 Task: Forward email as attachment with the signature Courtney Young with the subject Request for customer feedback from softage.1@softage.net to softage.2@softage.net with the message Please provide me with an update on the budget for the project.
Action: Mouse moved to (1130, 89)
Screenshot: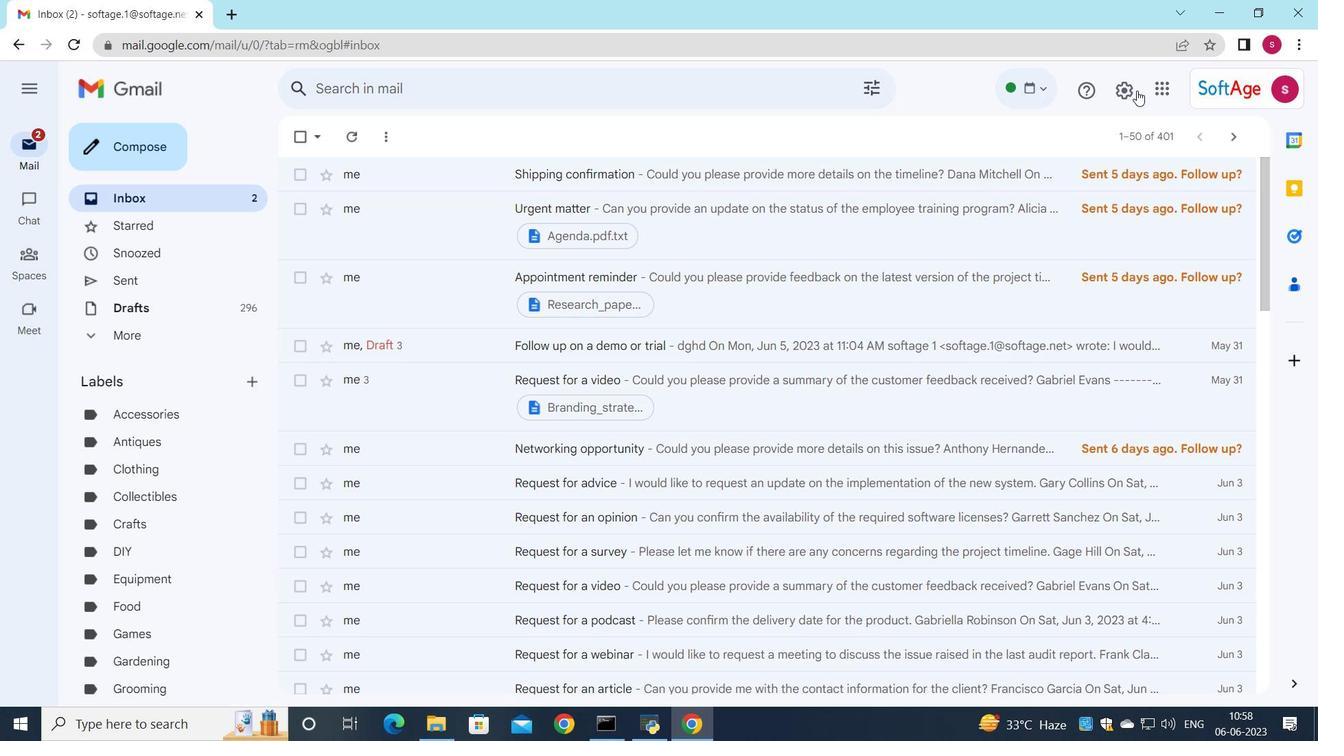 
Action: Mouse pressed left at (1130, 89)
Screenshot: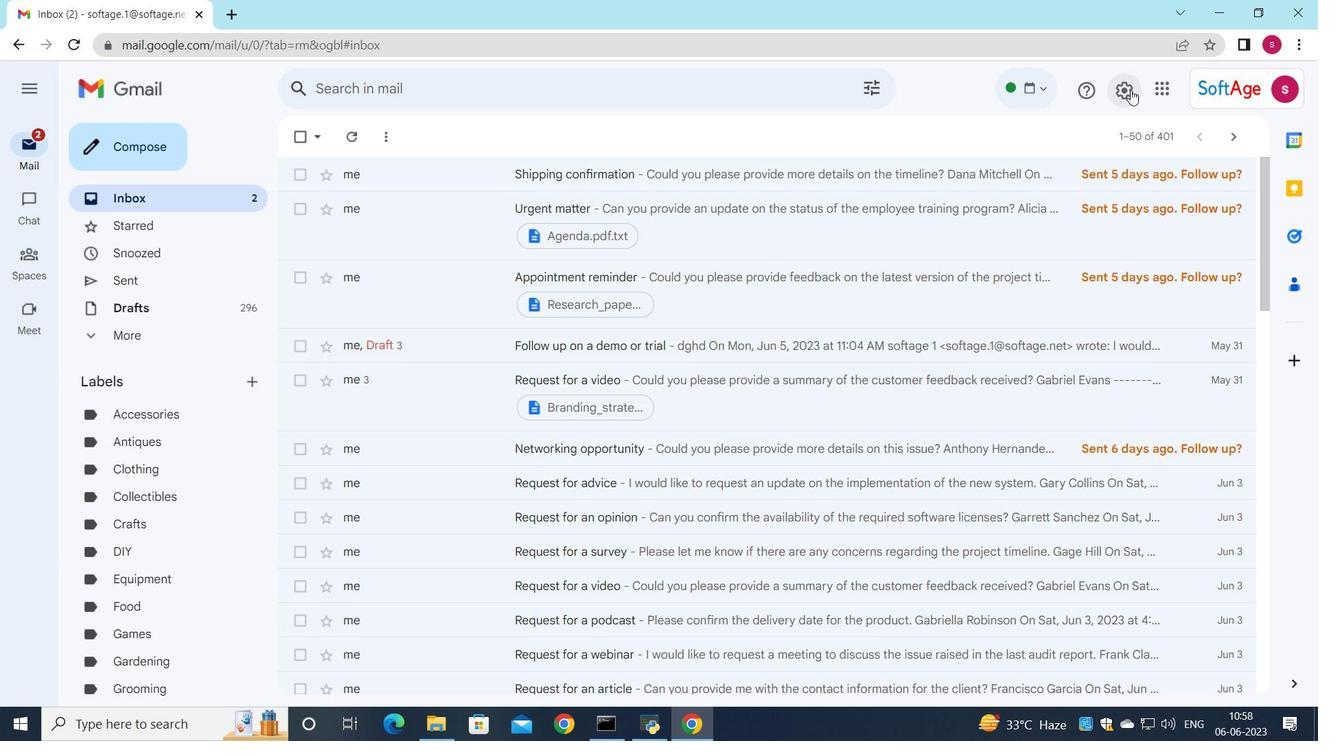 
Action: Mouse moved to (1130, 167)
Screenshot: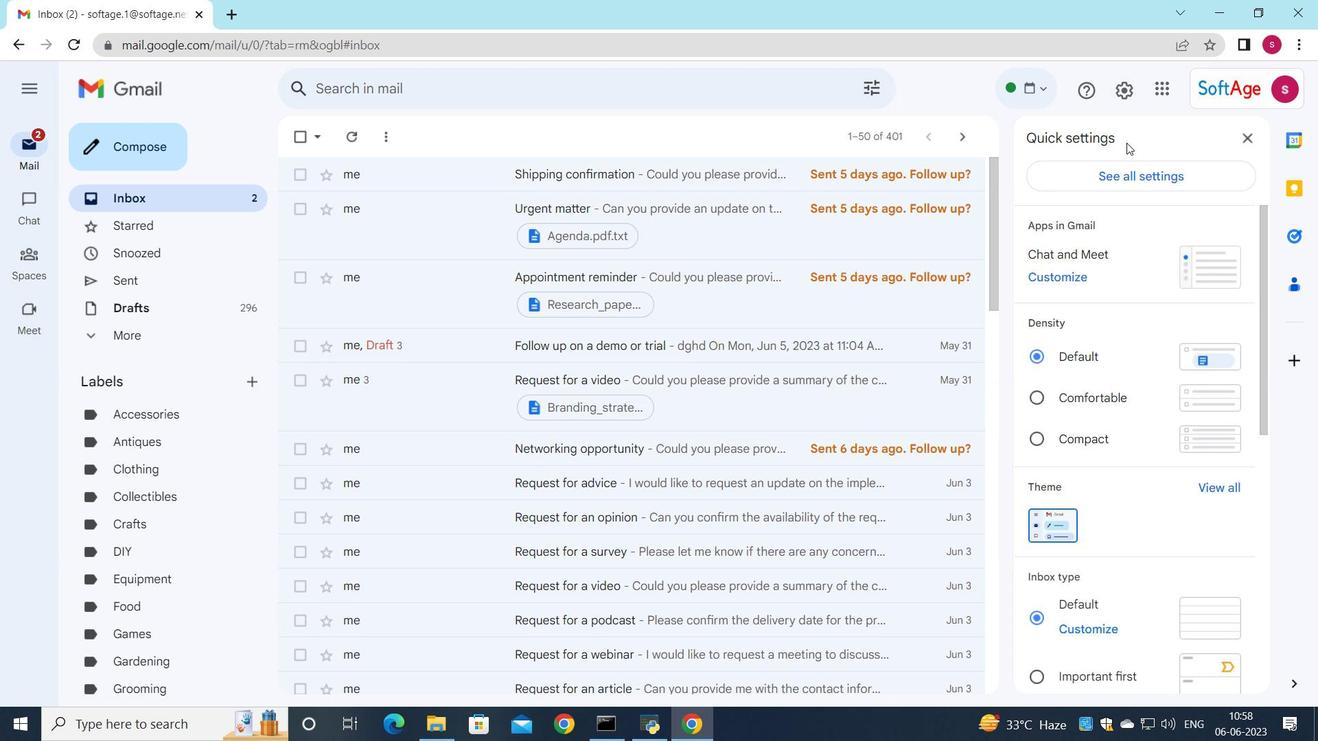 
Action: Mouse pressed left at (1130, 167)
Screenshot: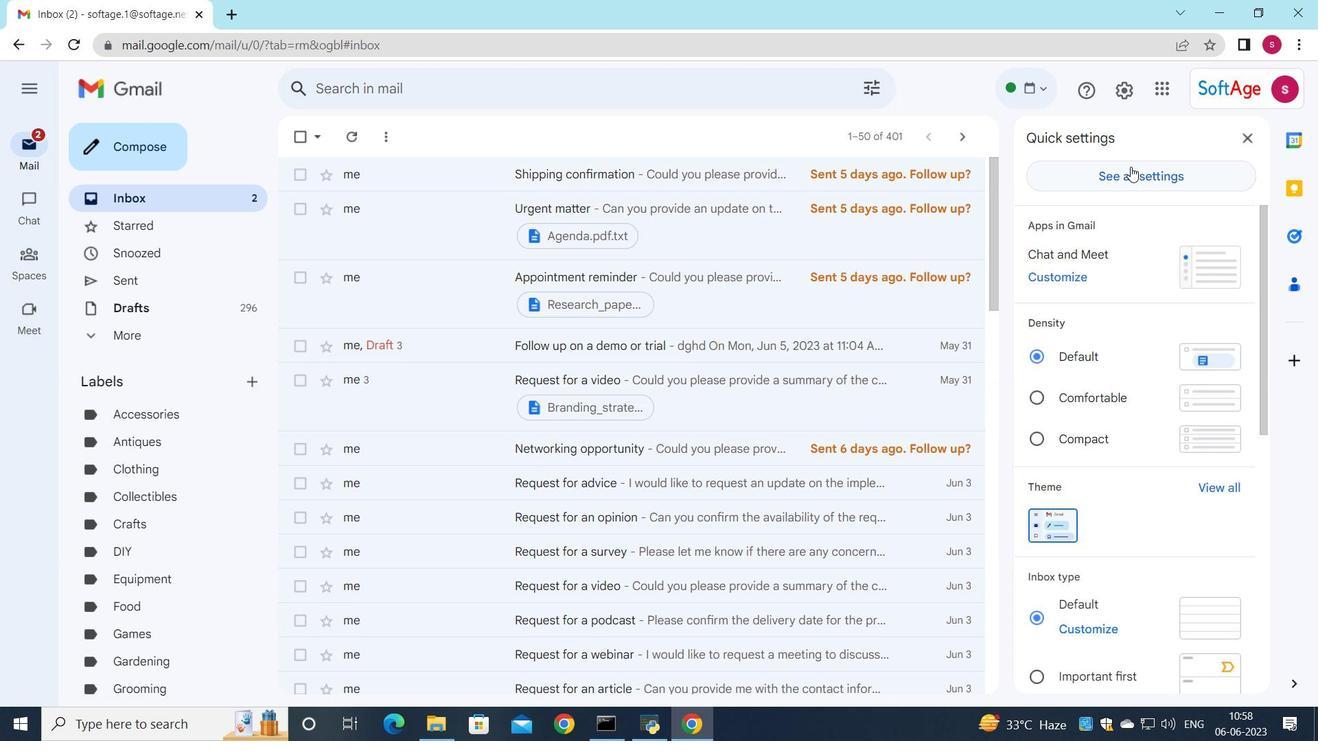 
Action: Mouse moved to (801, 364)
Screenshot: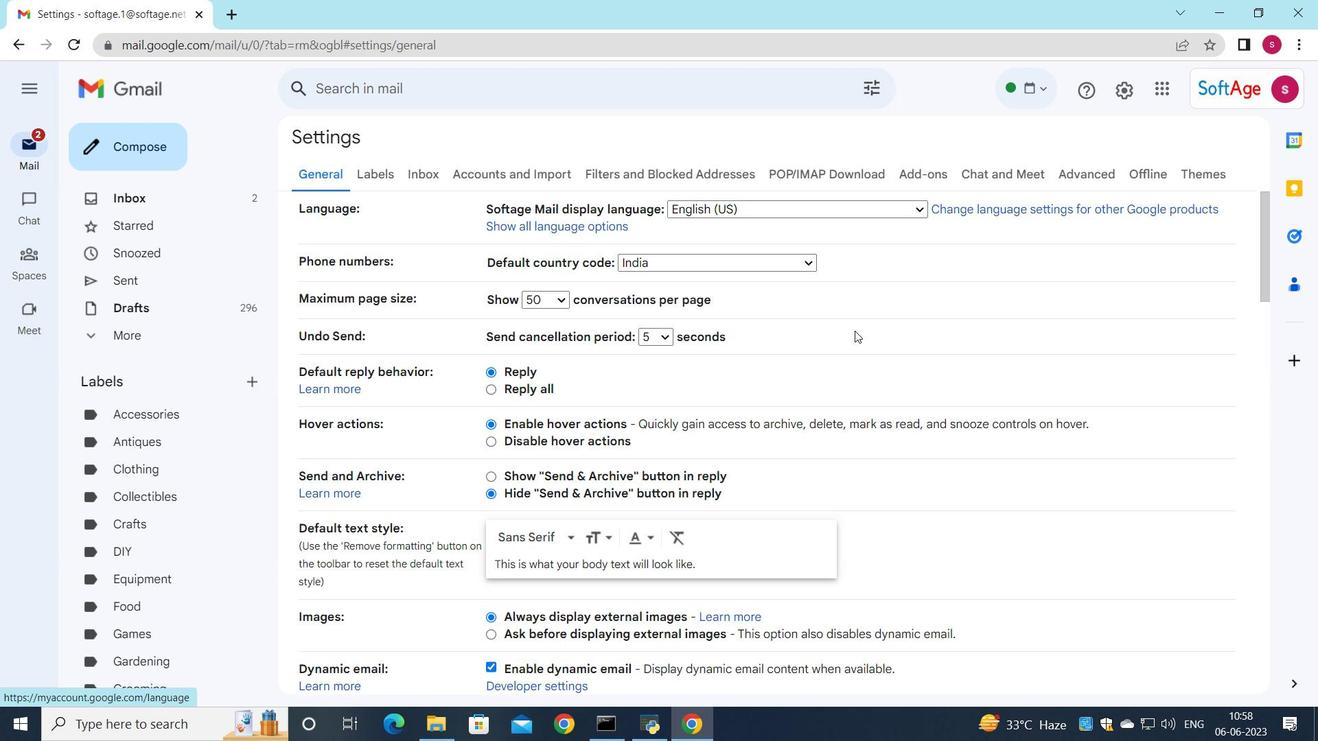 
Action: Mouse scrolled (801, 363) with delta (0, 0)
Screenshot: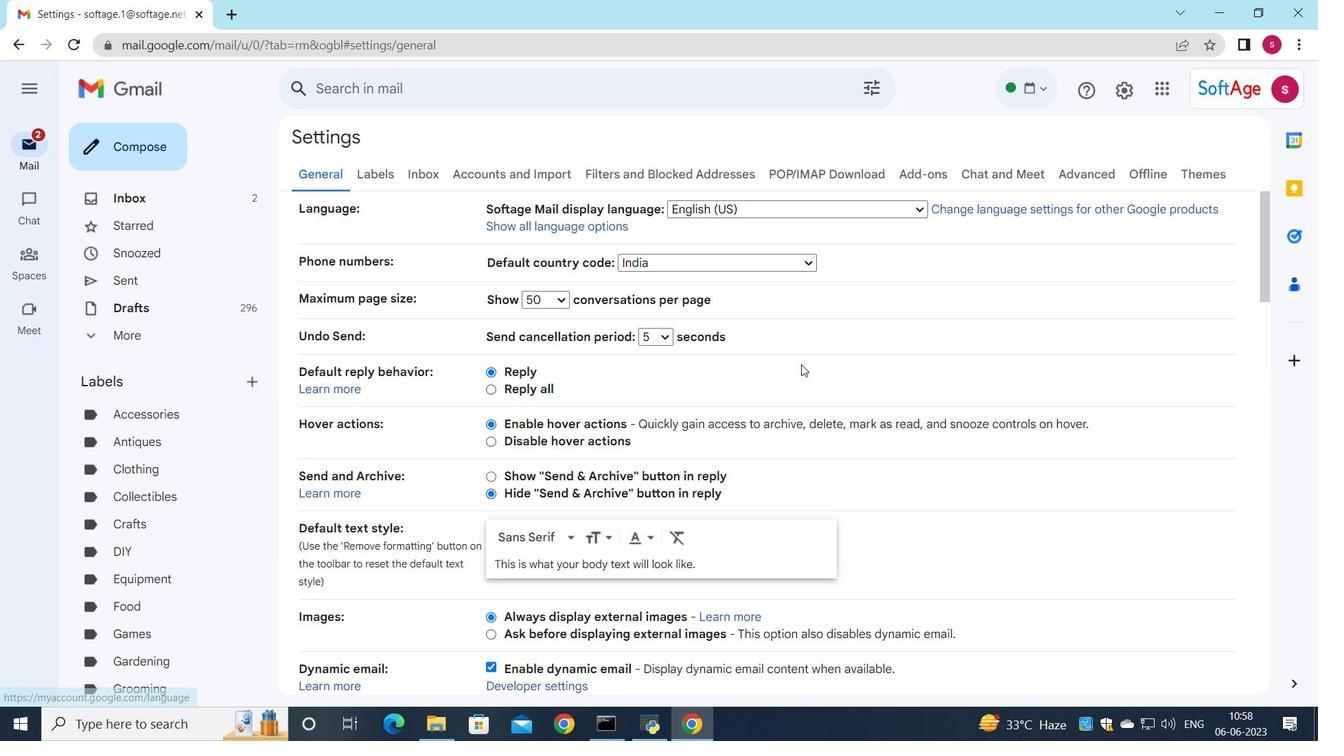
Action: Mouse scrolled (801, 363) with delta (0, 0)
Screenshot: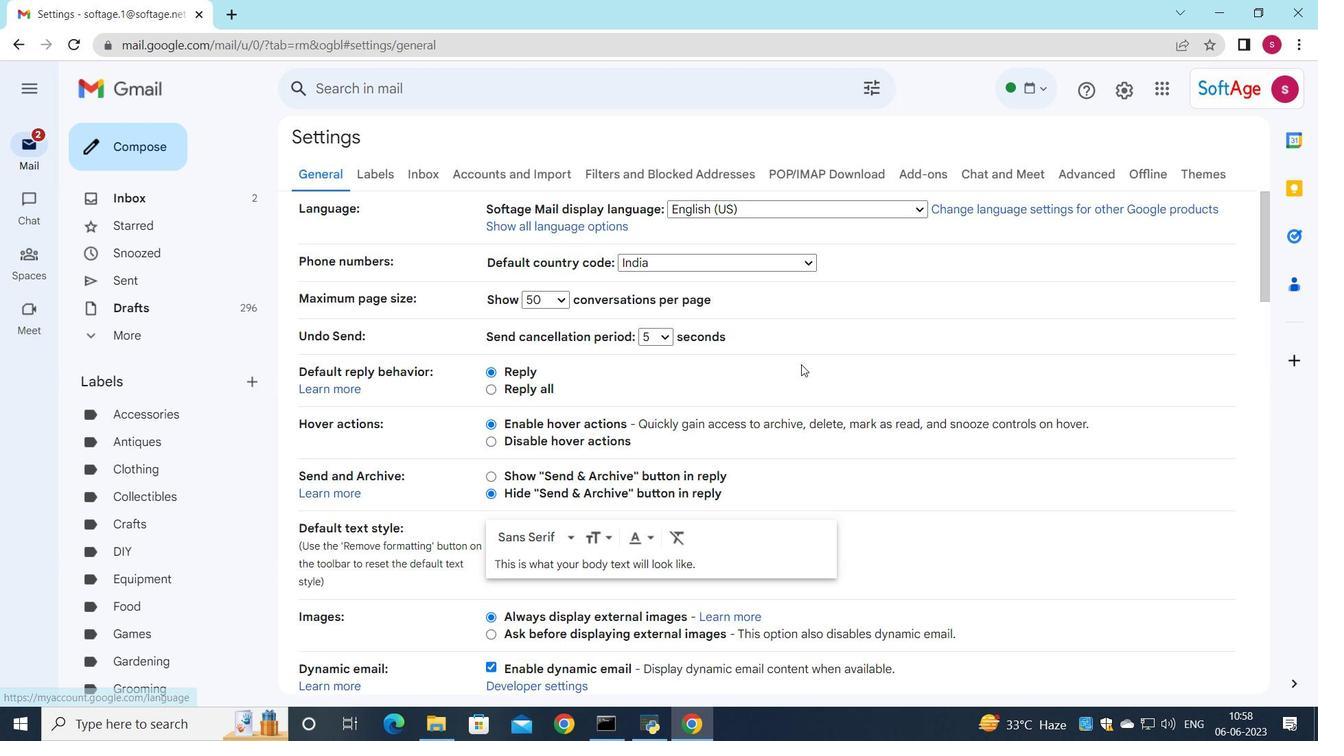
Action: Mouse moved to (805, 374)
Screenshot: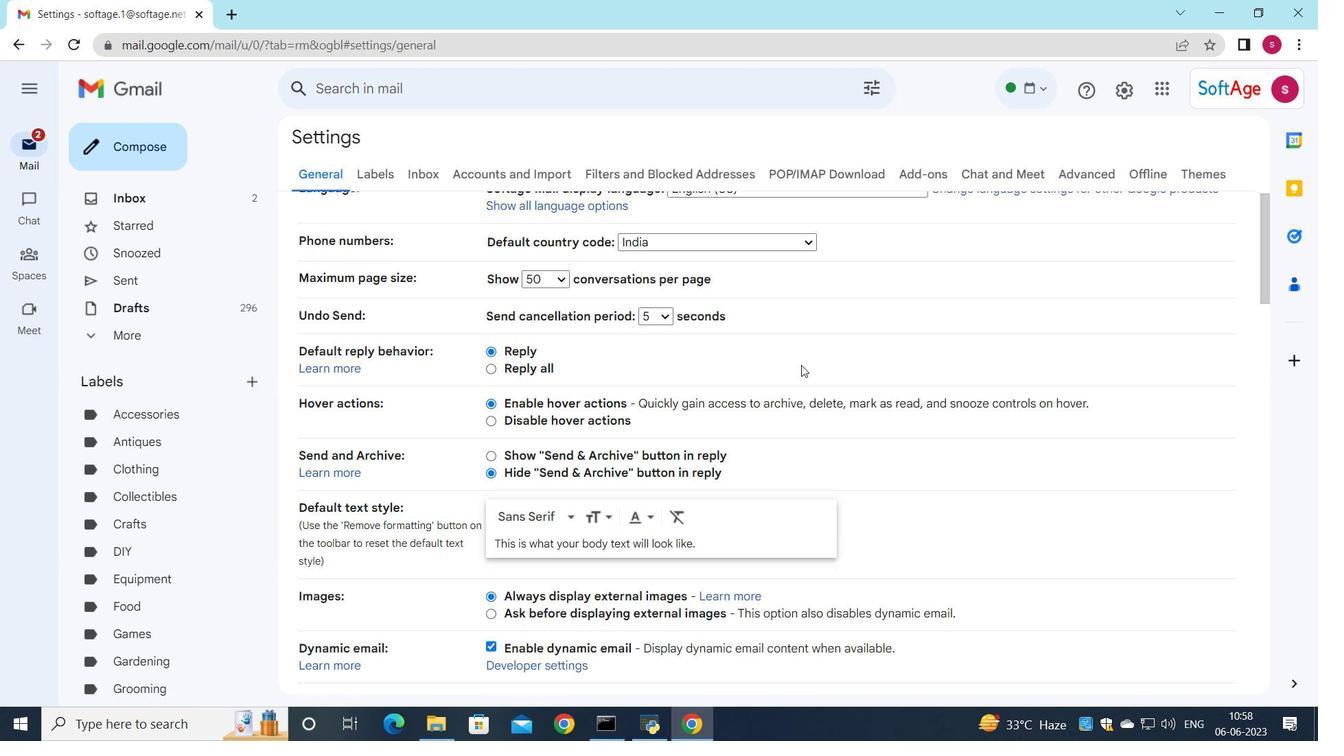 
Action: Mouse scrolled (805, 373) with delta (0, 0)
Screenshot: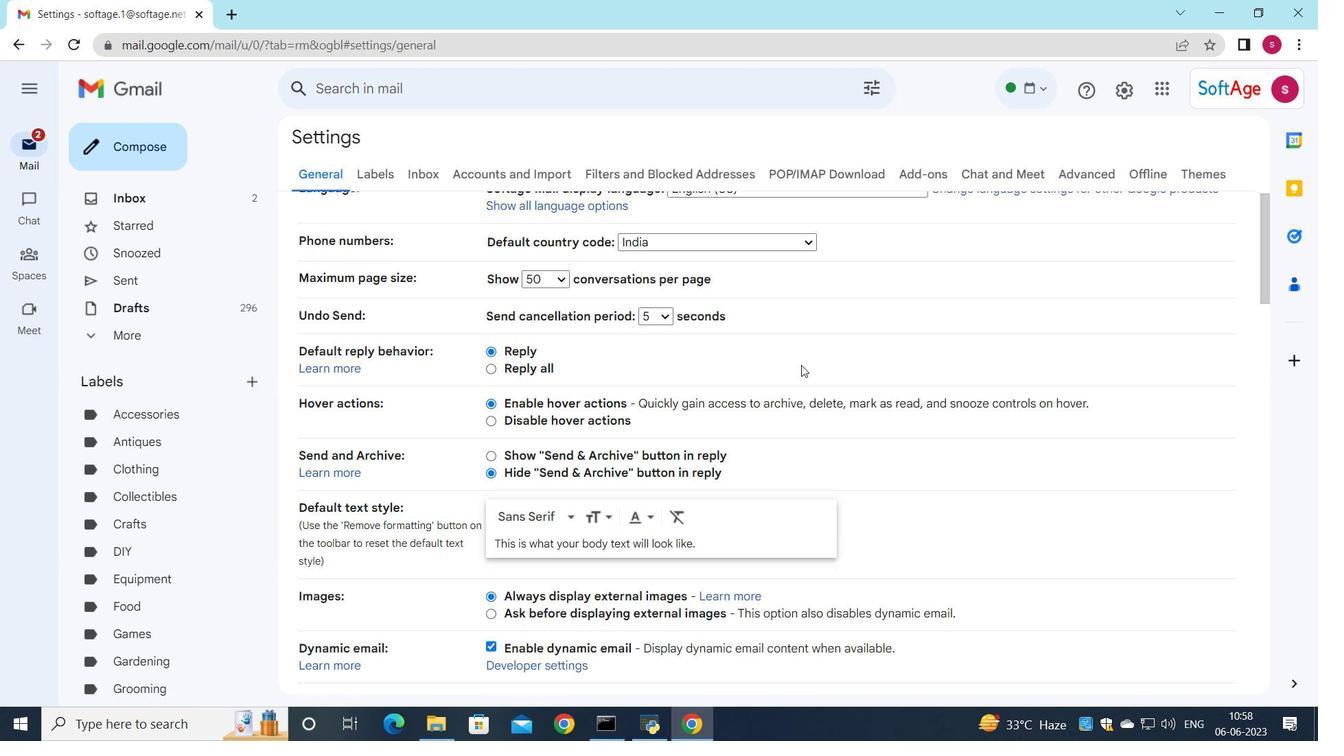 
Action: Mouse moved to (813, 412)
Screenshot: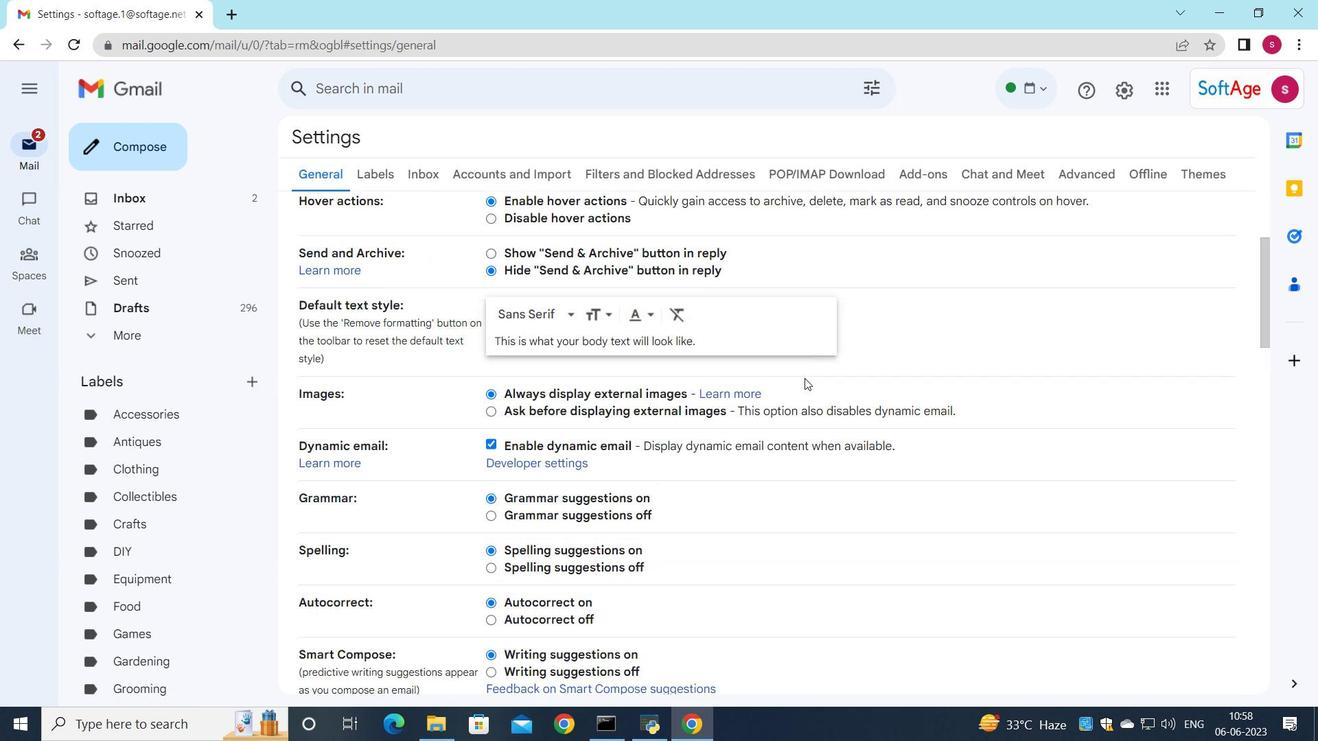 
Action: Mouse scrolled (813, 411) with delta (0, 0)
Screenshot: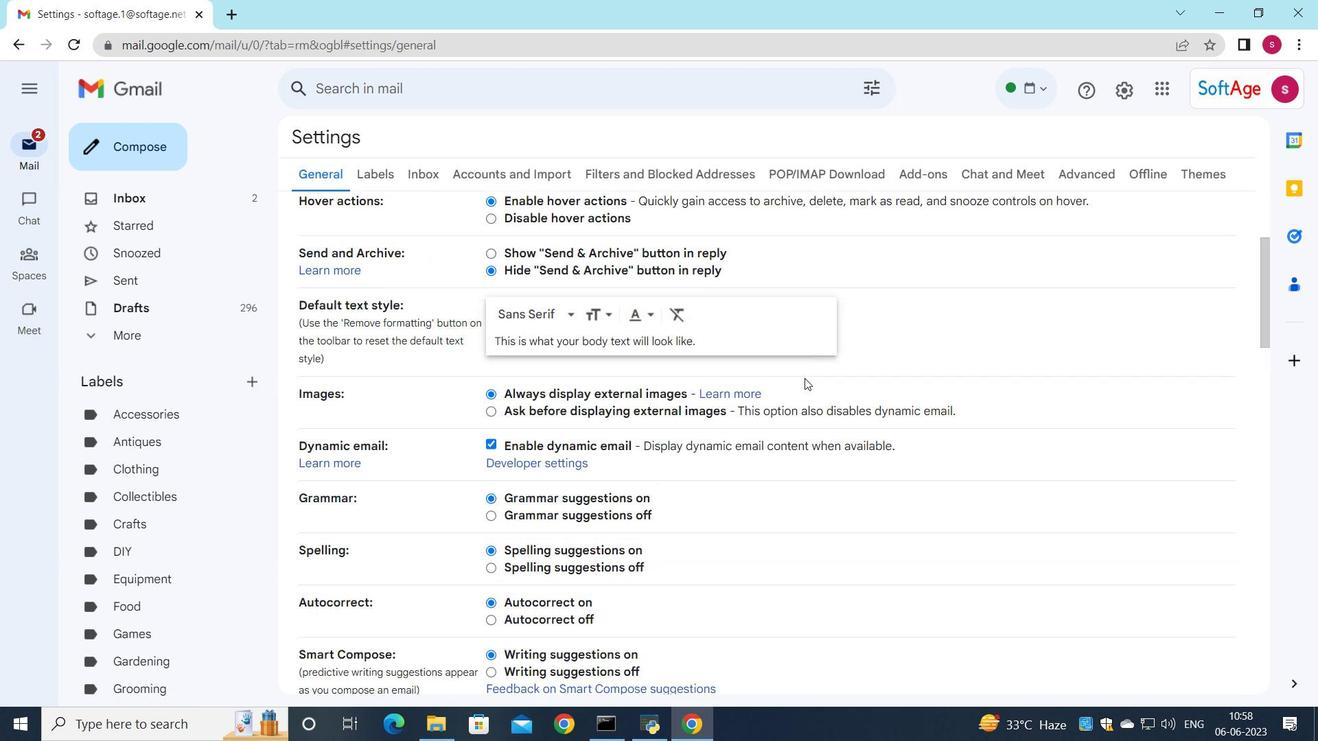 
Action: Mouse scrolled (813, 411) with delta (0, 0)
Screenshot: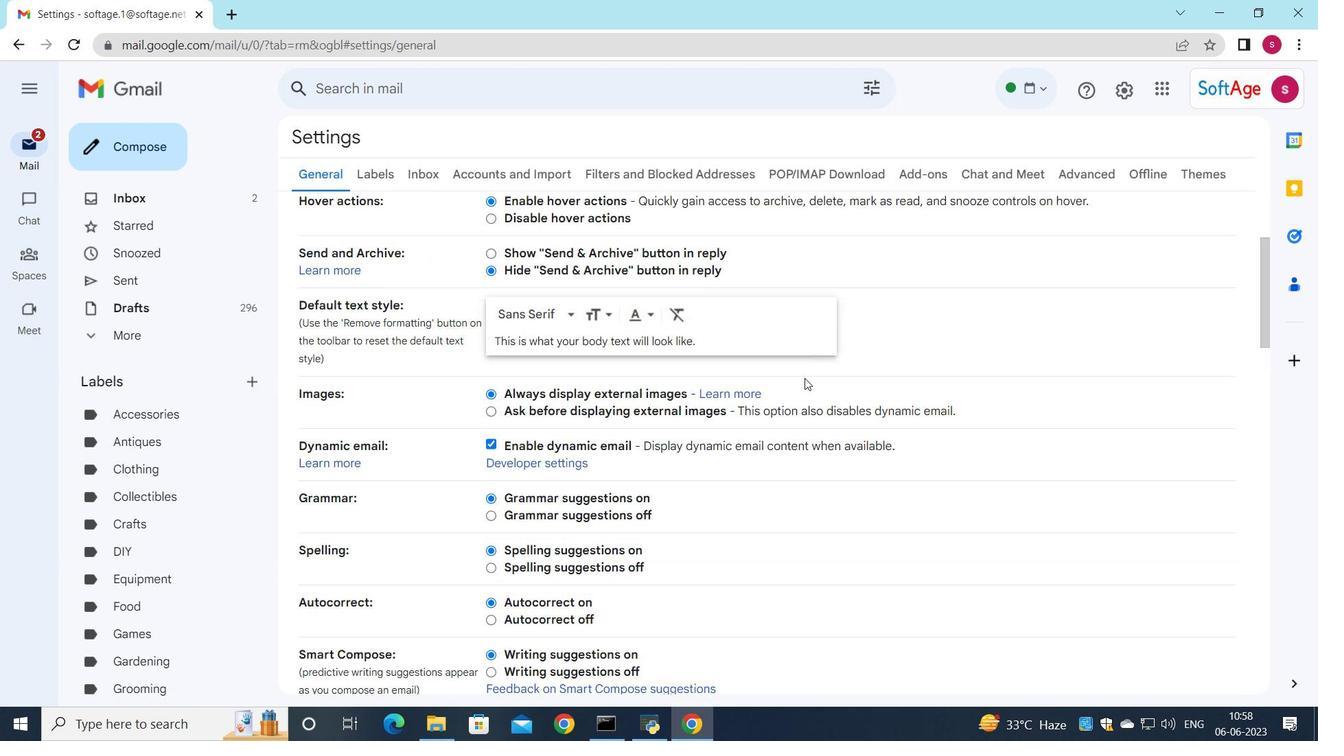 
Action: Mouse moved to (813, 412)
Screenshot: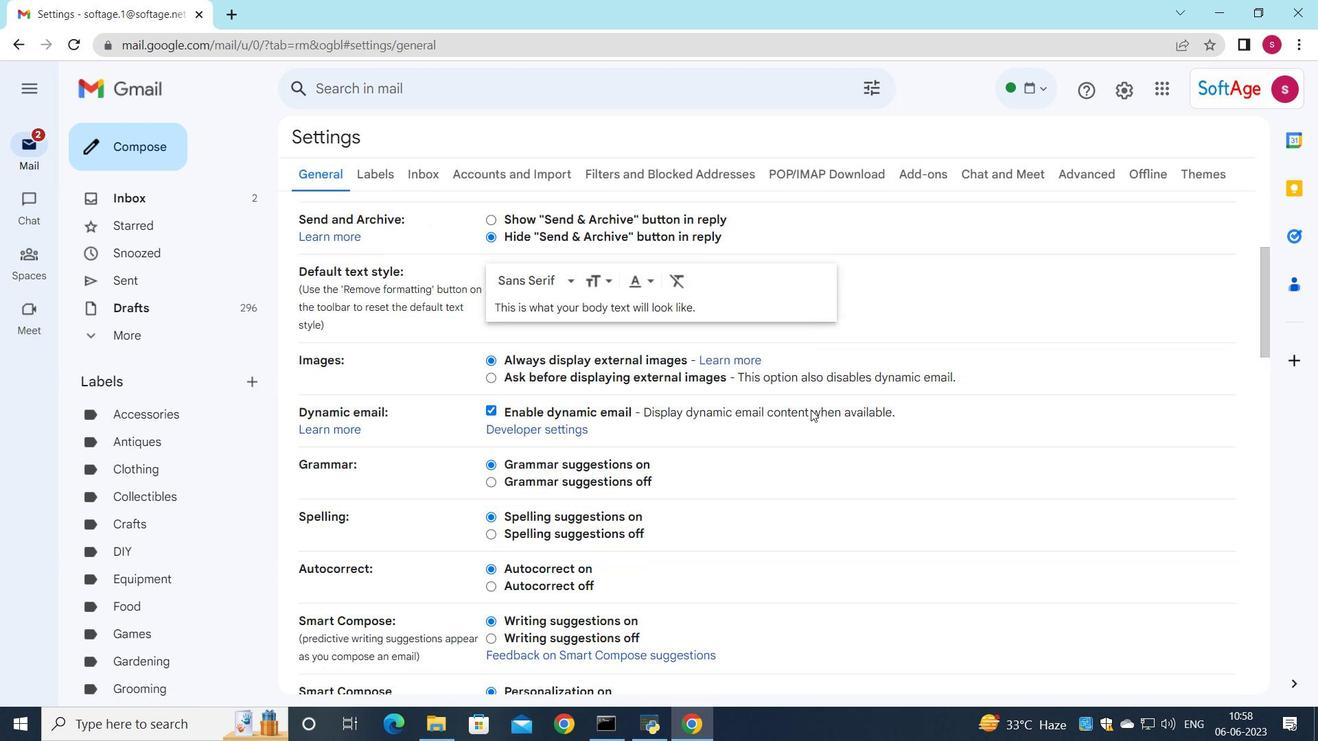 
Action: Mouse scrolled (813, 412) with delta (0, 0)
Screenshot: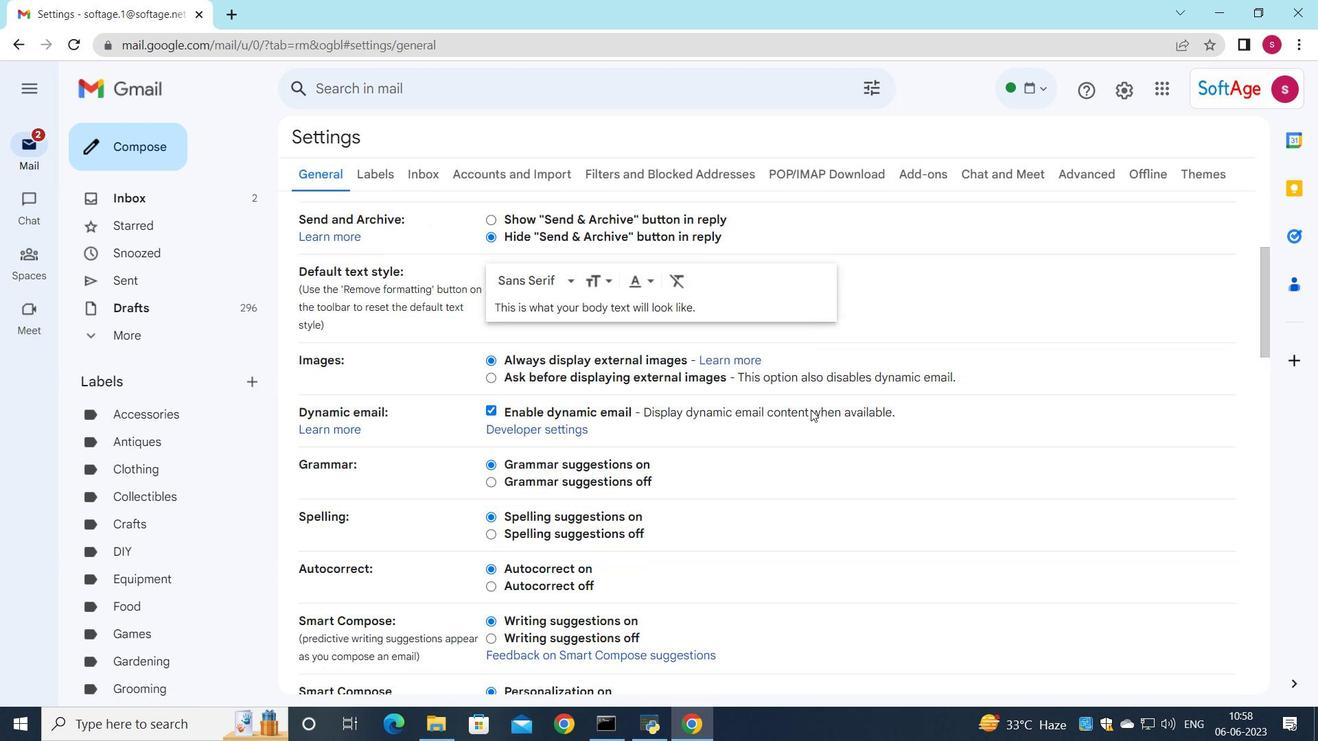 
Action: Mouse moved to (816, 412)
Screenshot: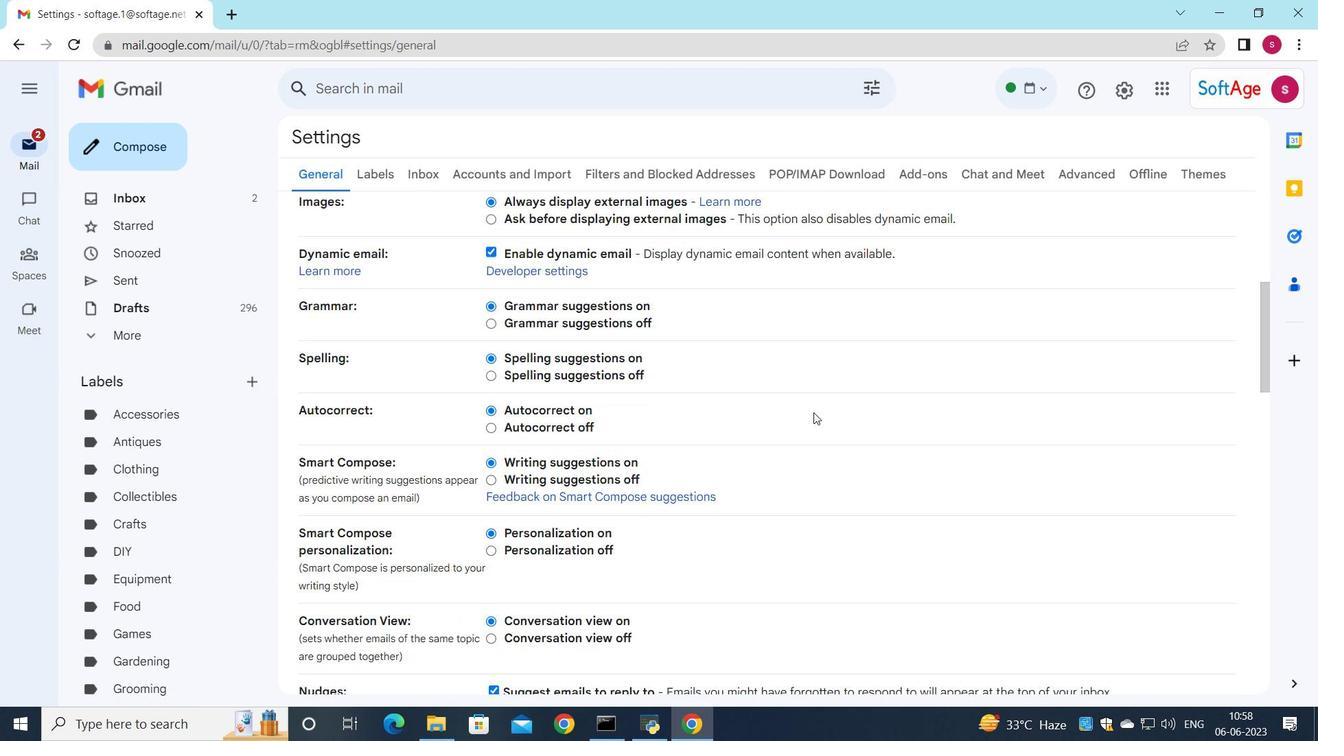 
Action: Mouse scrolled (816, 412) with delta (0, 0)
Screenshot: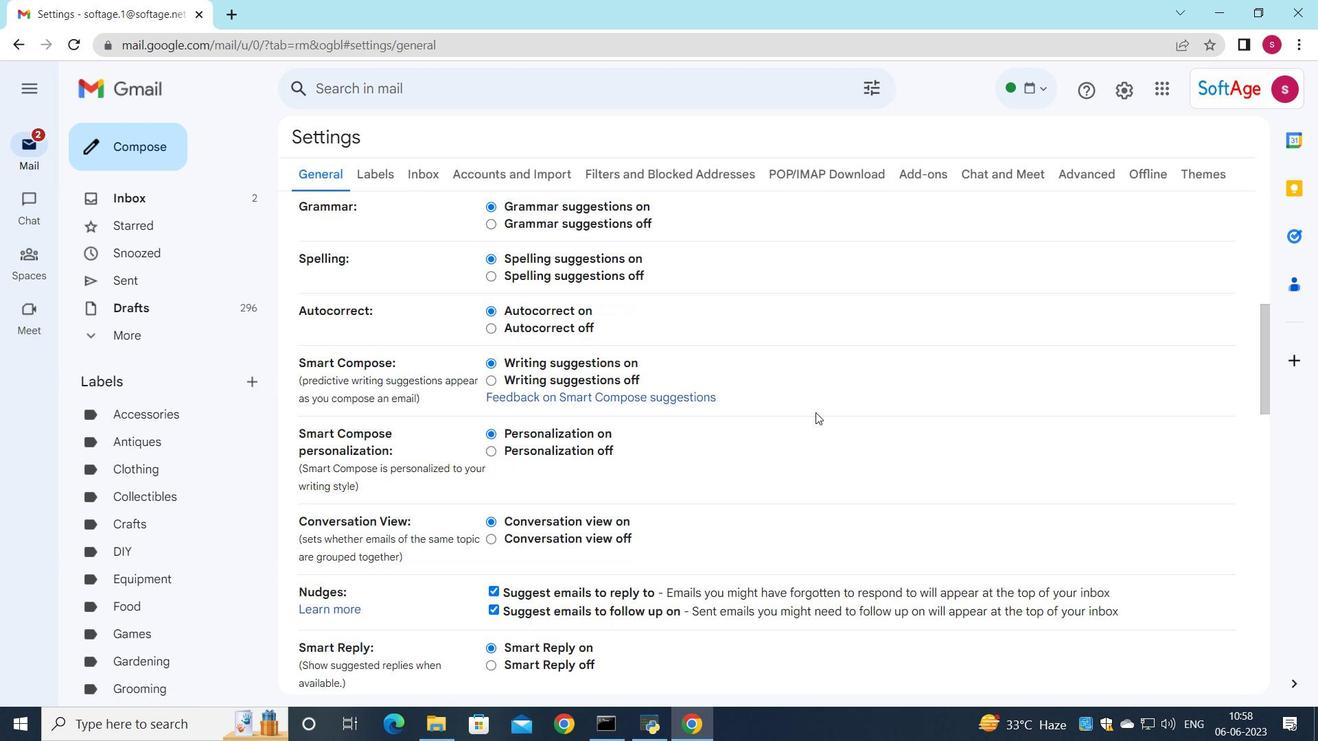 
Action: Mouse scrolled (816, 412) with delta (0, 0)
Screenshot: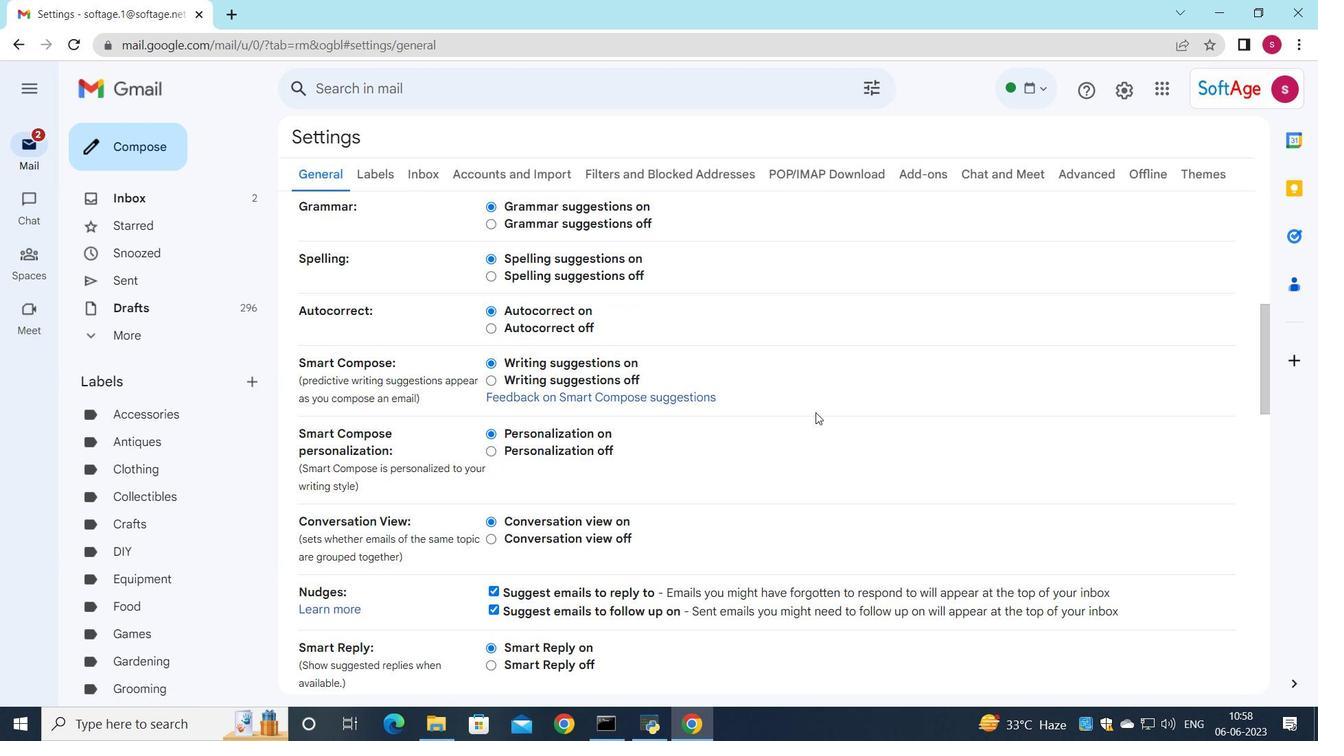 
Action: Mouse moved to (817, 412)
Screenshot: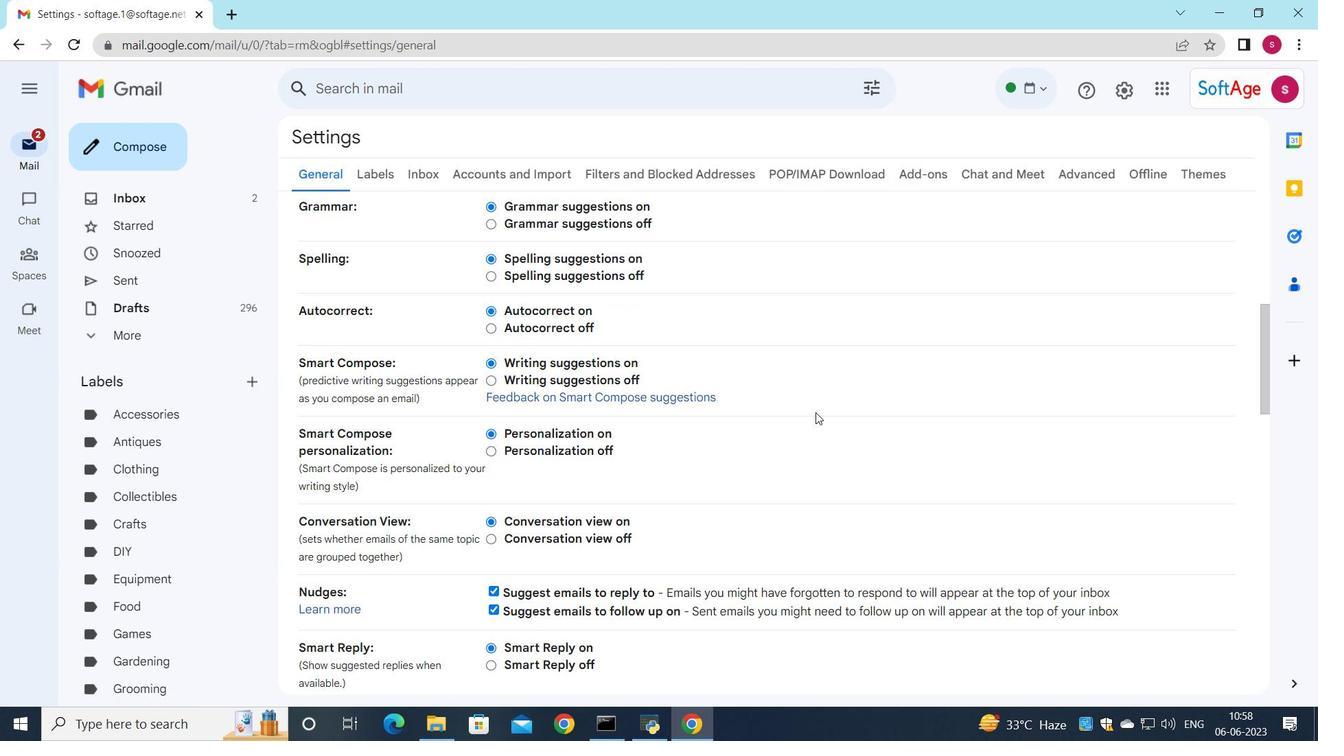 
Action: Mouse scrolled (817, 412) with delta (0, 0)
Screenshot: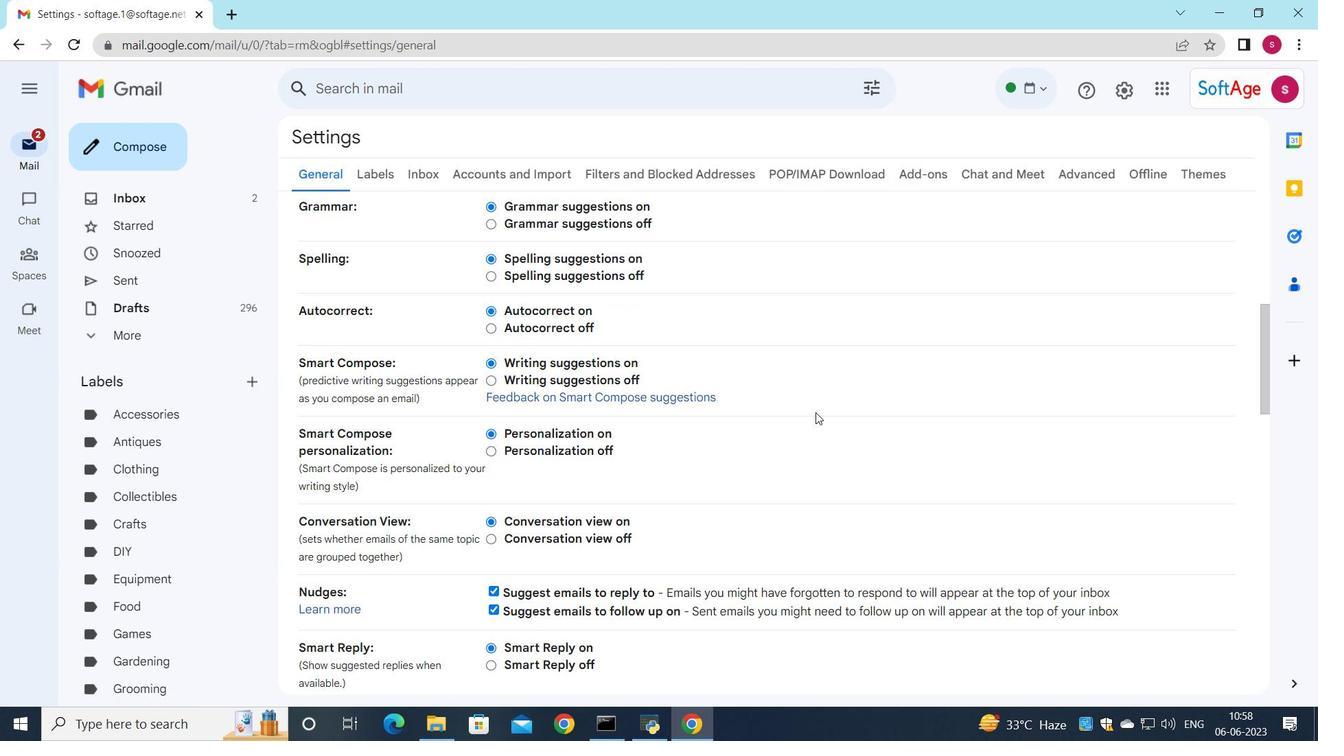 
Action: Mouse moved to (813, 421)
Screenshot: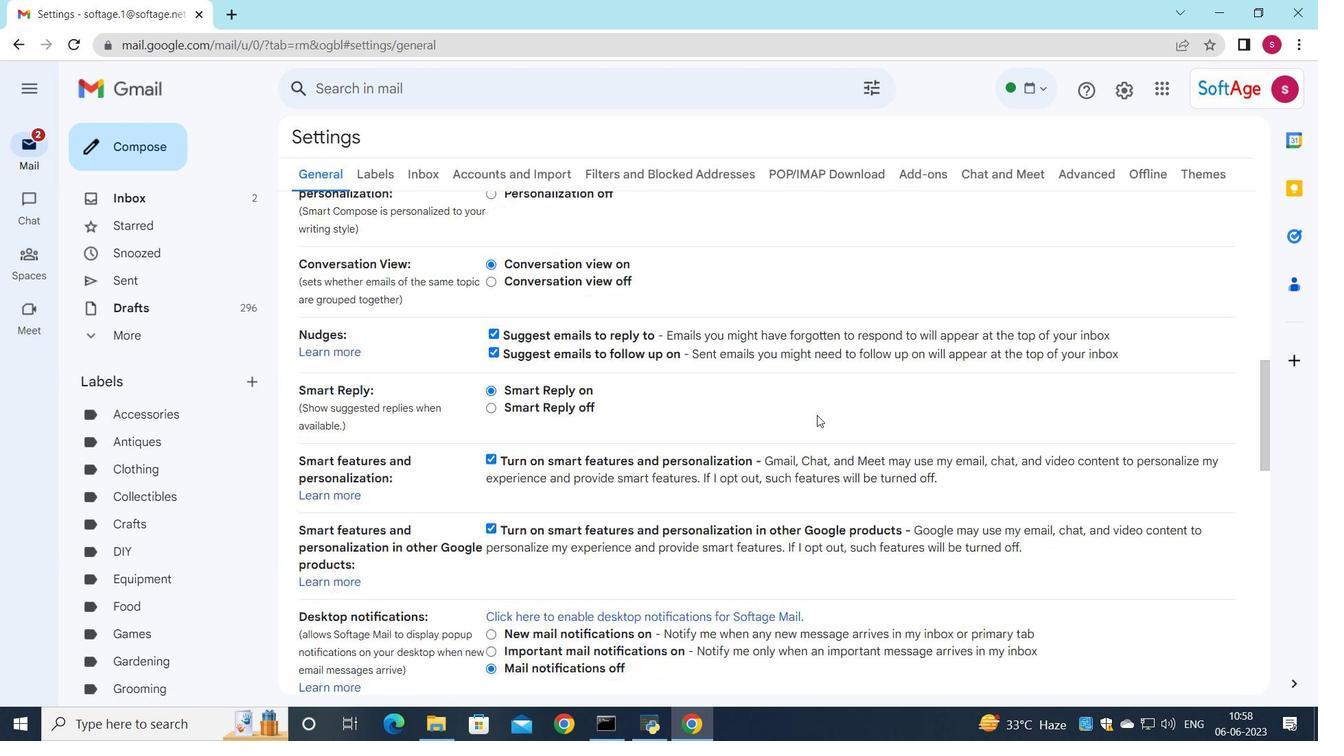 
Action: Mouse scrolled (813, 420) with delta (0, 0)
Screenshot: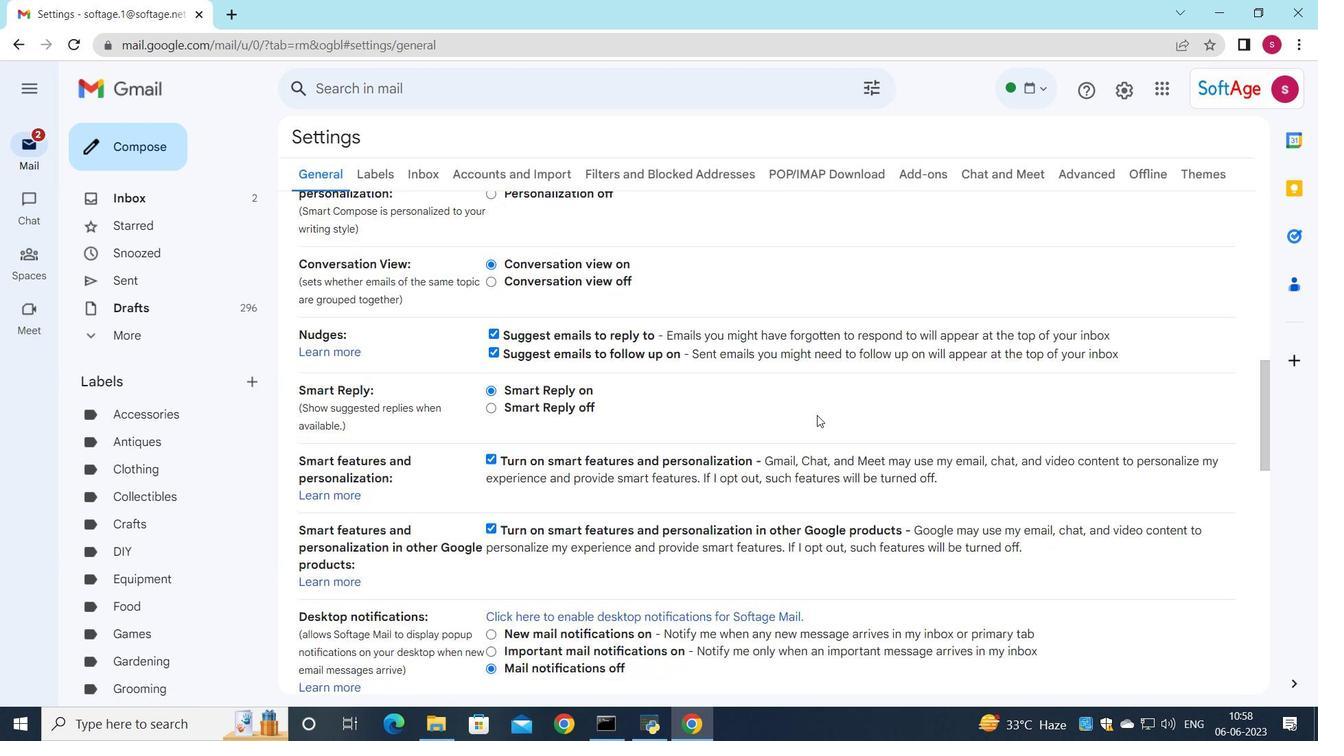 
Action: Mouse moved to (808, 428)
Screenshot: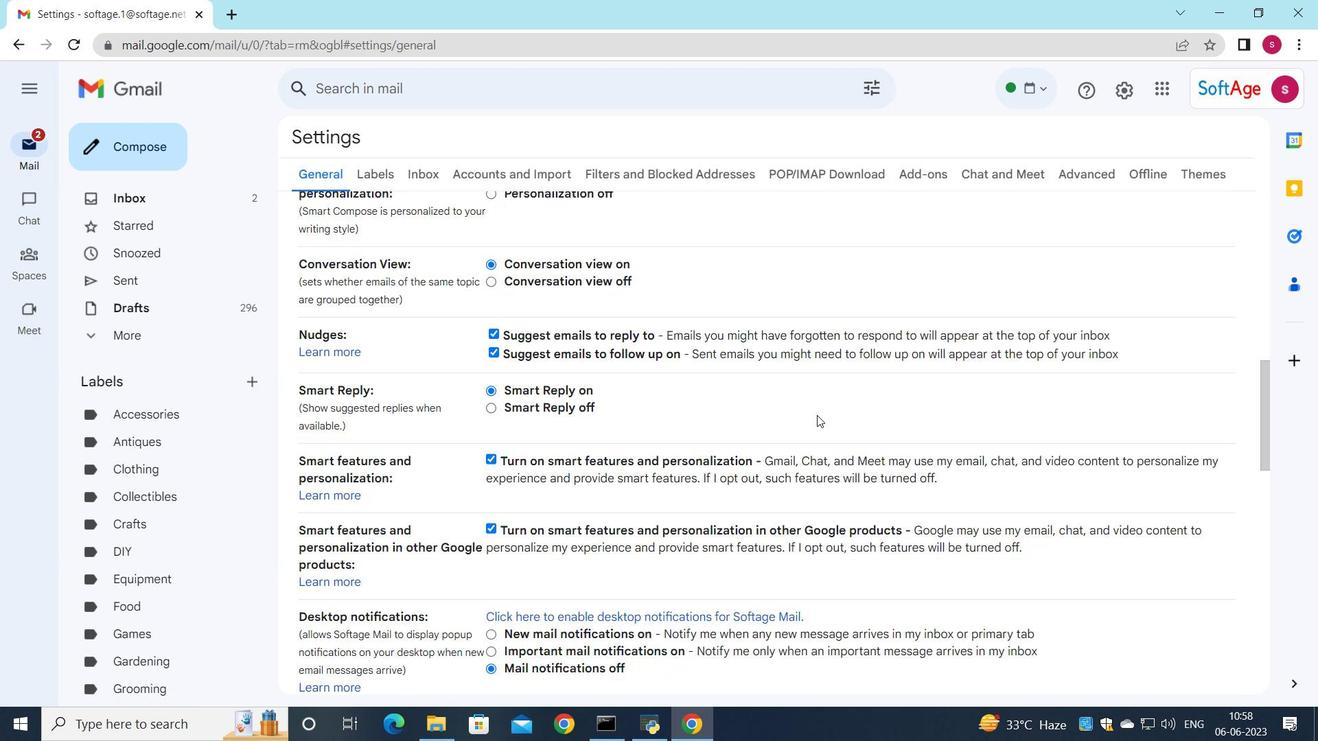 
Action: Mouse scrolled (808, 427) with delta (0, 0)
Screenshot: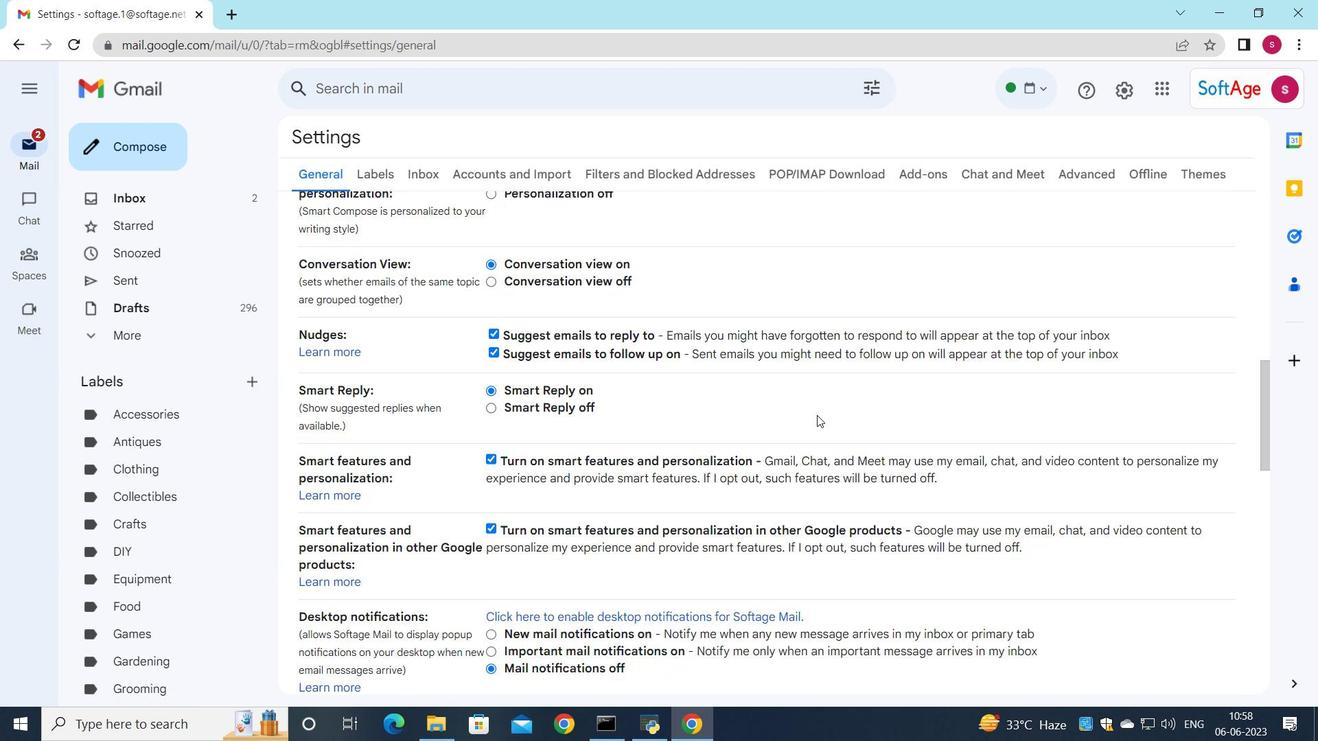 
Action: Mouse moved to (660, 509)
Screenshot: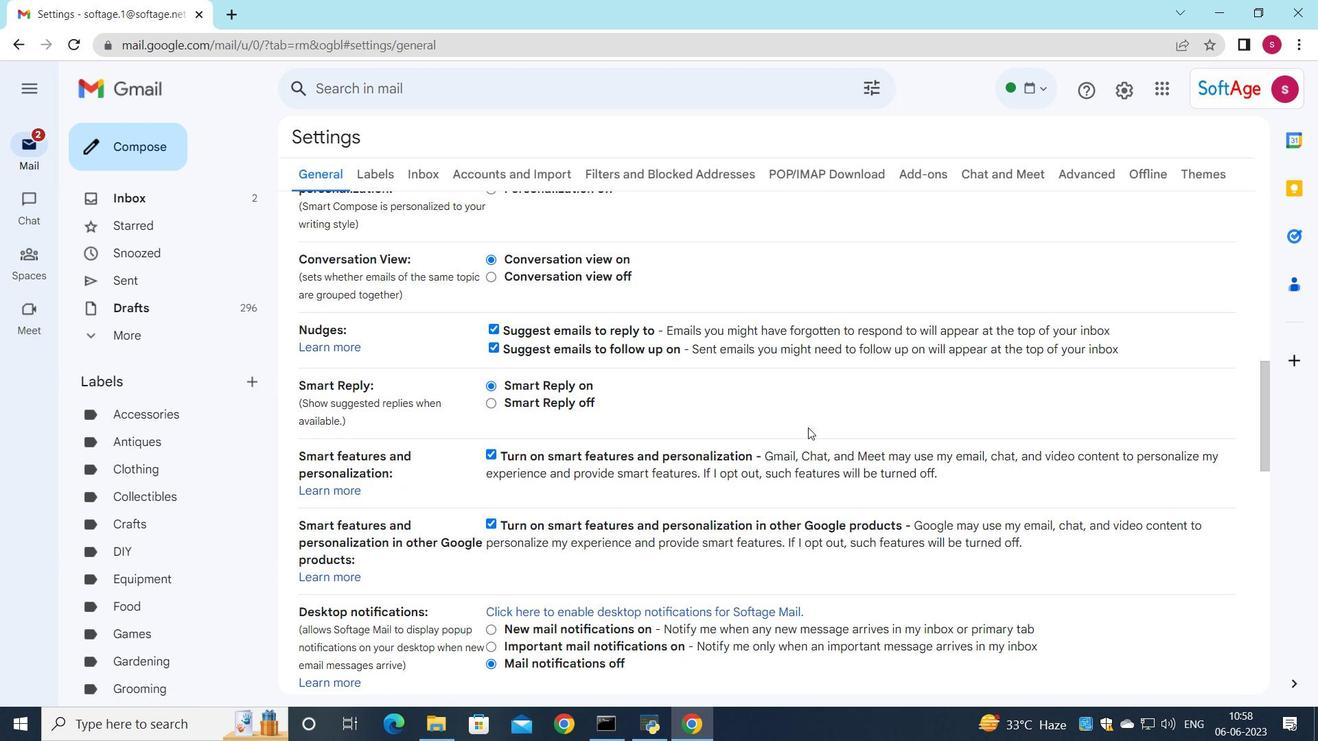 
Action: Mouse scrolled (775, 459) with delta (0, 0)
Screenshot: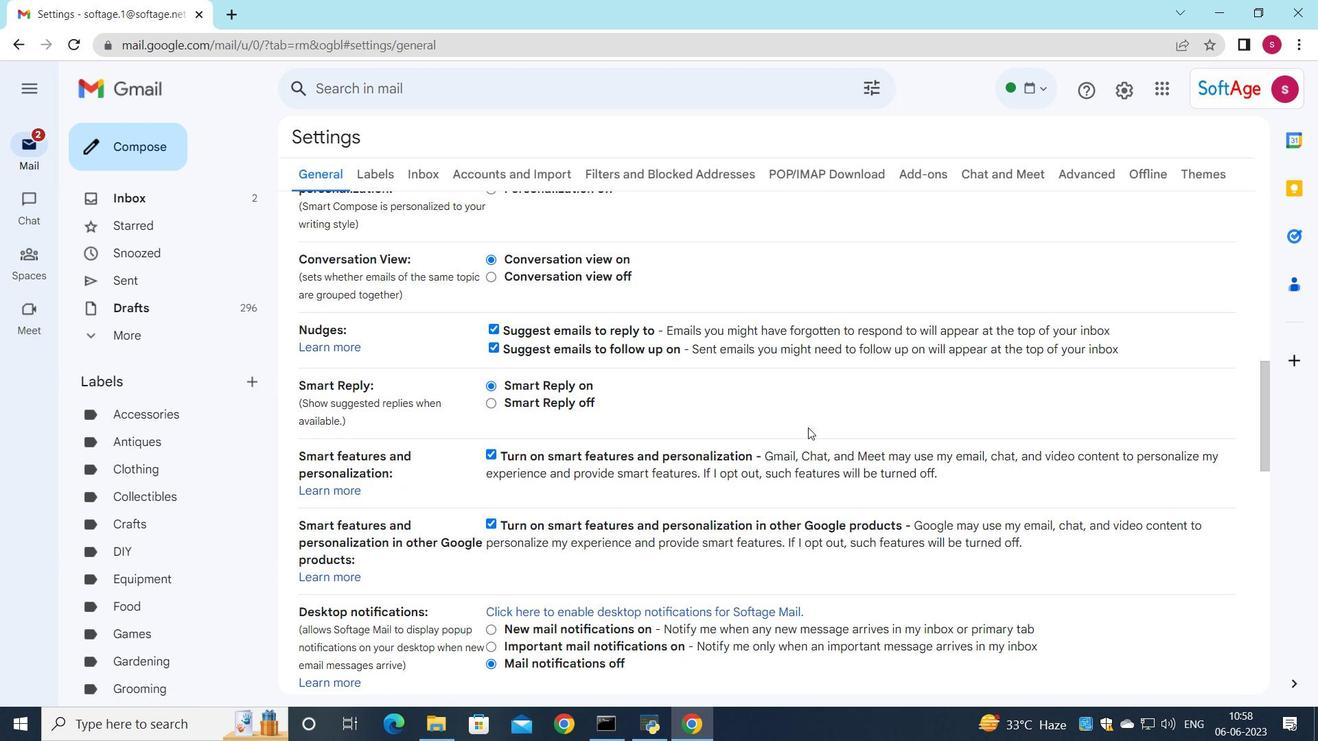
Action: Mouse moved to (634, 525)
Screenshot: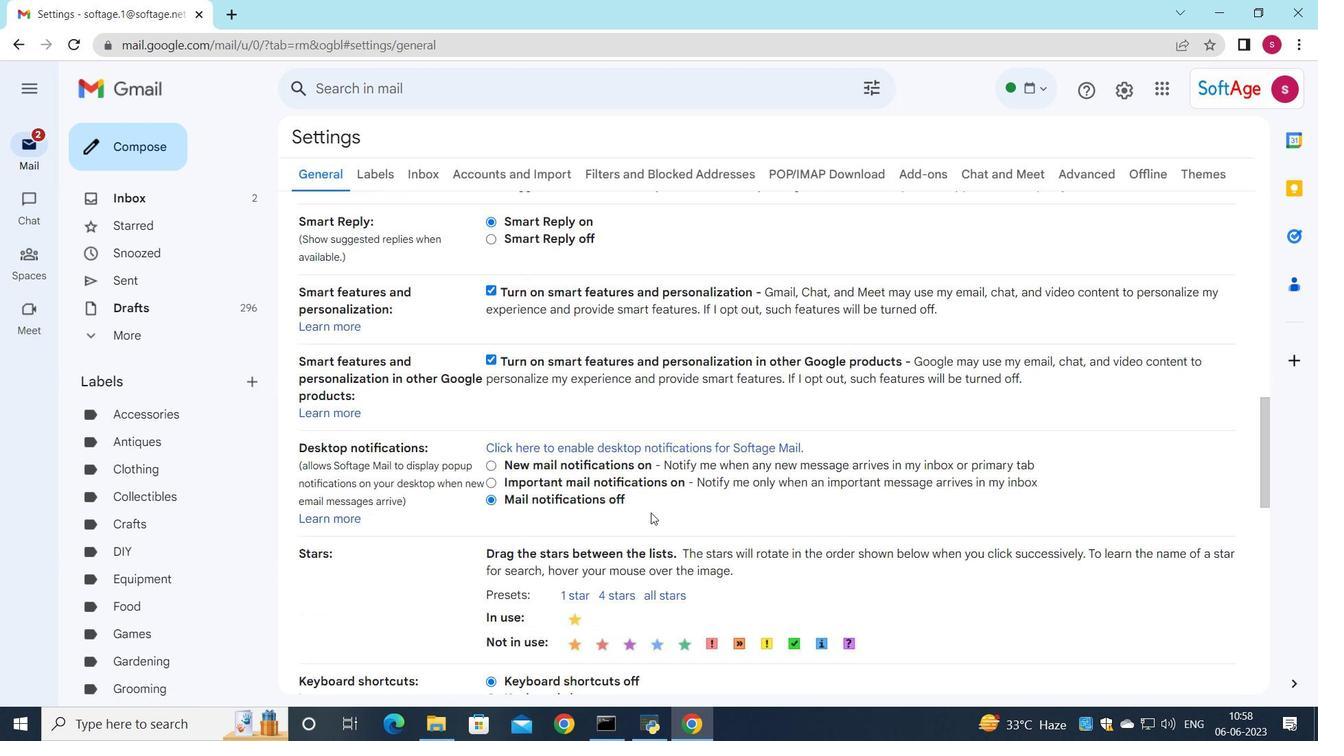 
Action: Mouse scrolled (634, 524) with delta (0, 0)
Screenshot: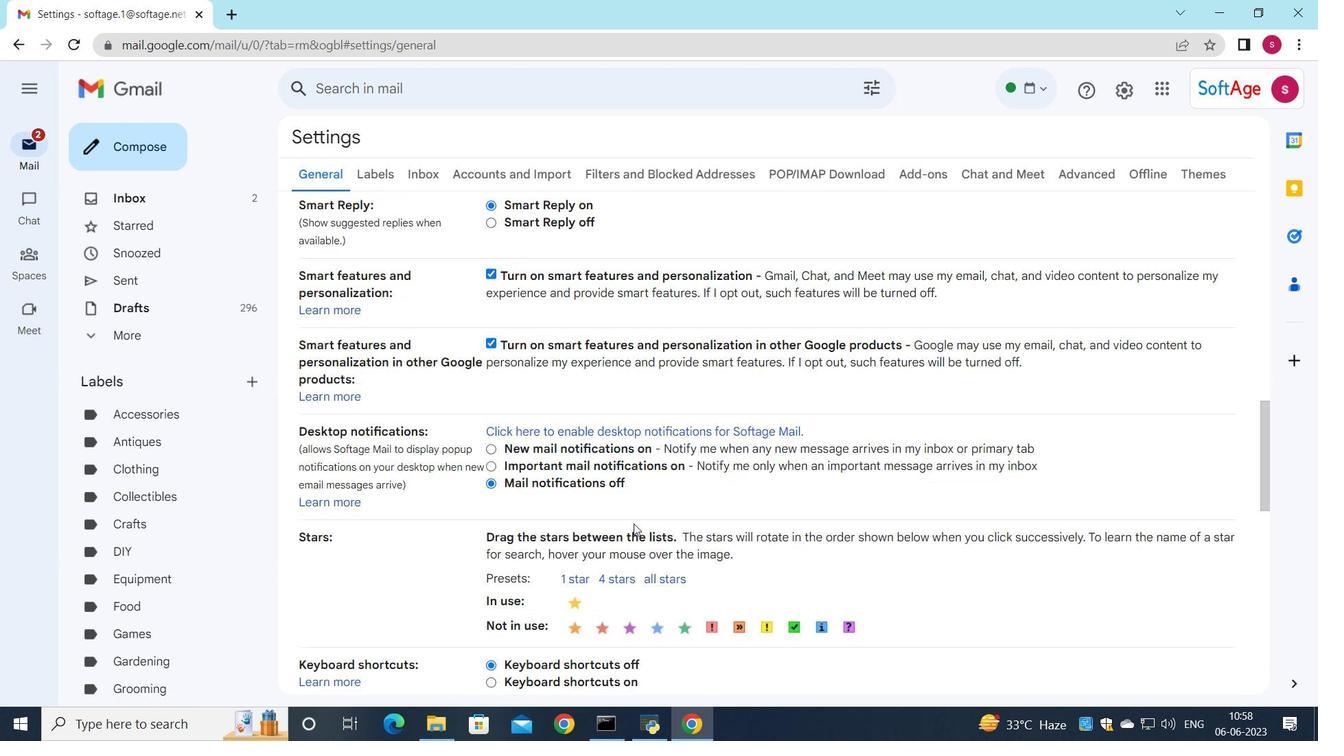 
Action: Mouse scrolled (634, 524) with delta (0, 0)
Screenshot: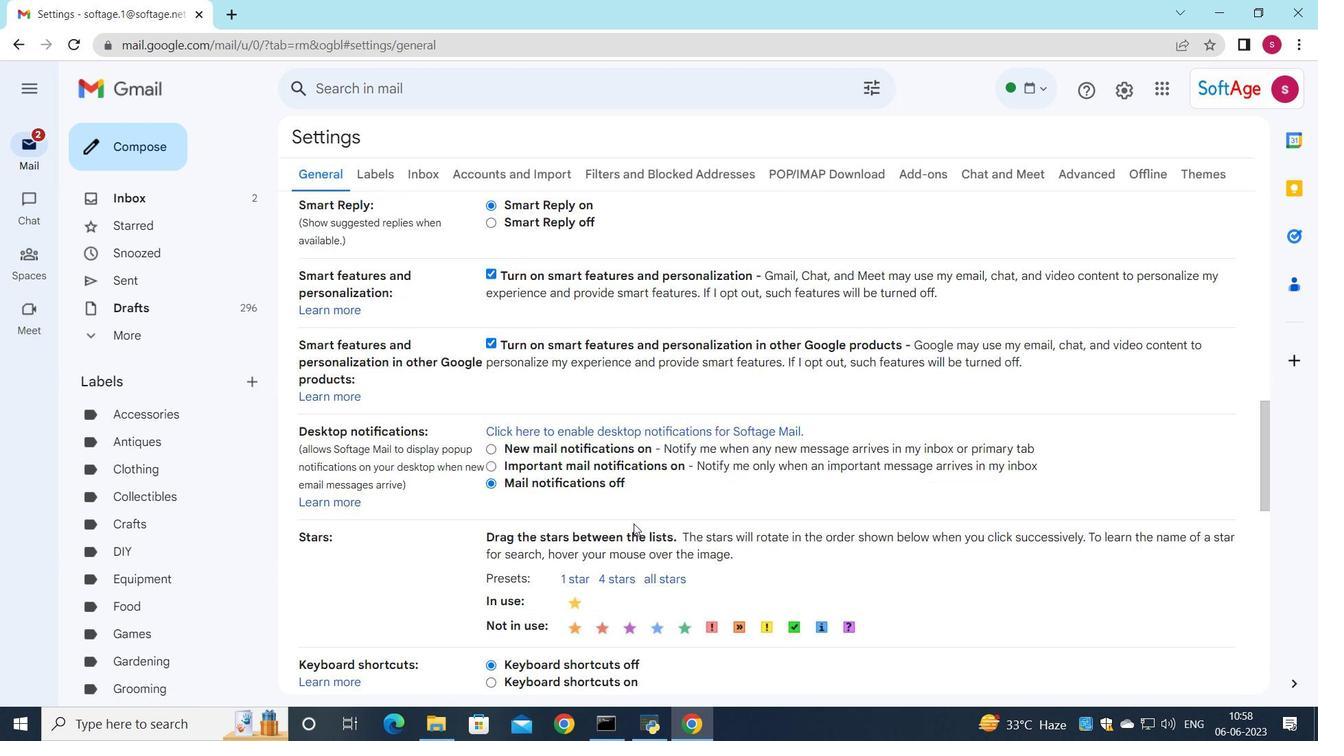 
Action: Mouse moved to (564, 578)
Screenshot: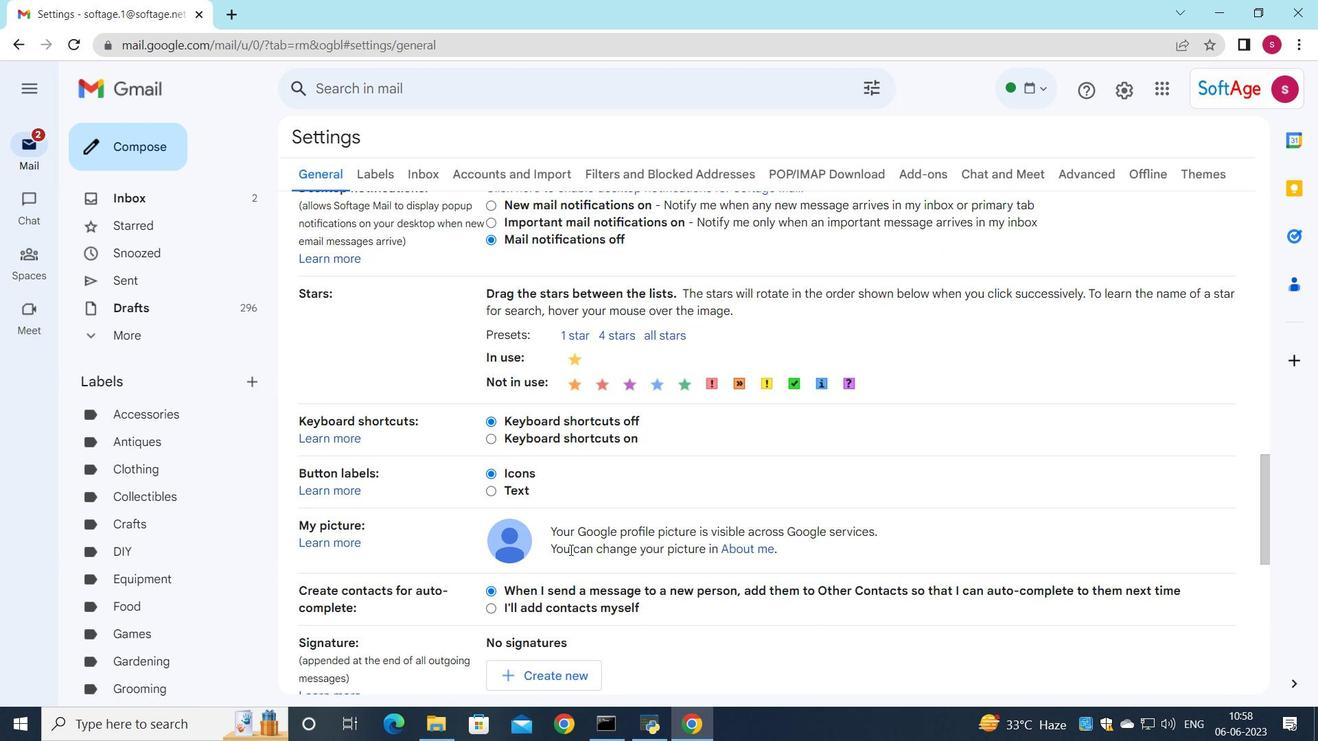 
Action: Mouse scrolled (564, 578) with delta (0, 0)
Screenshot: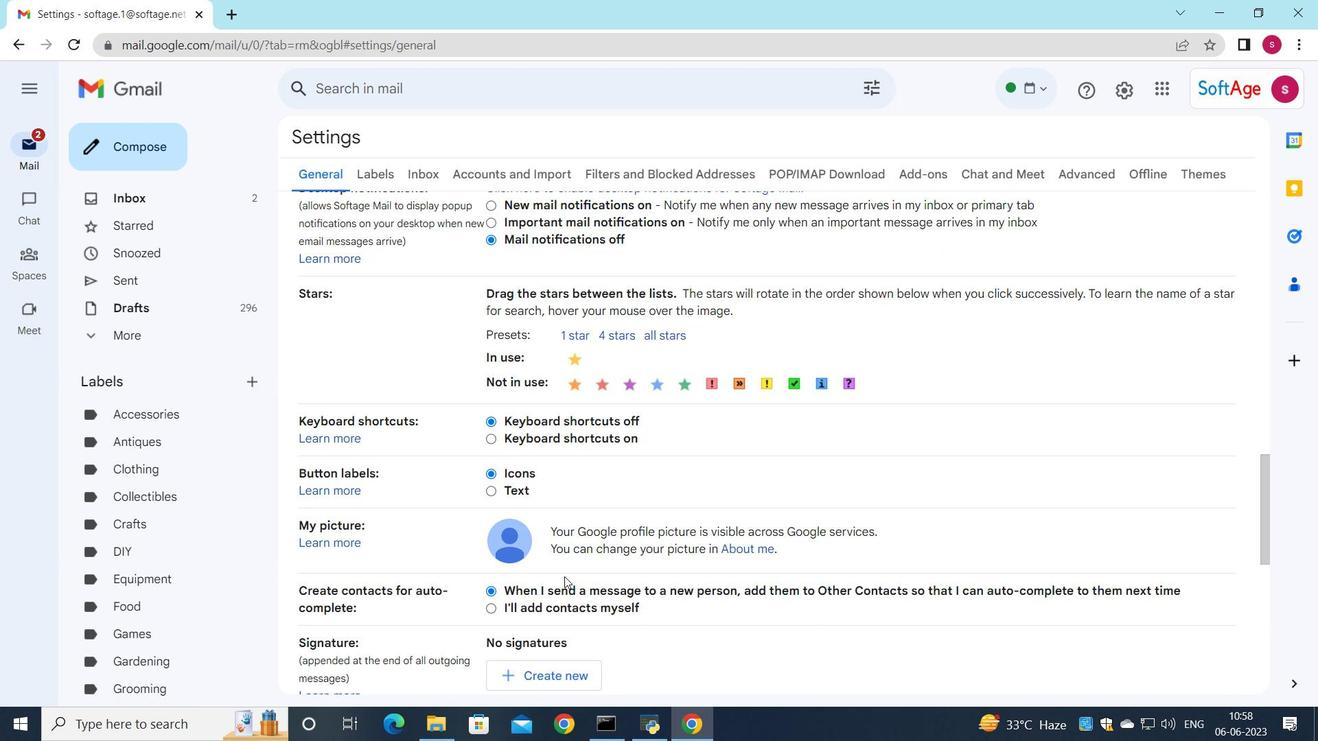 
Action: Mouse moved to (564, 574)
Screenshot: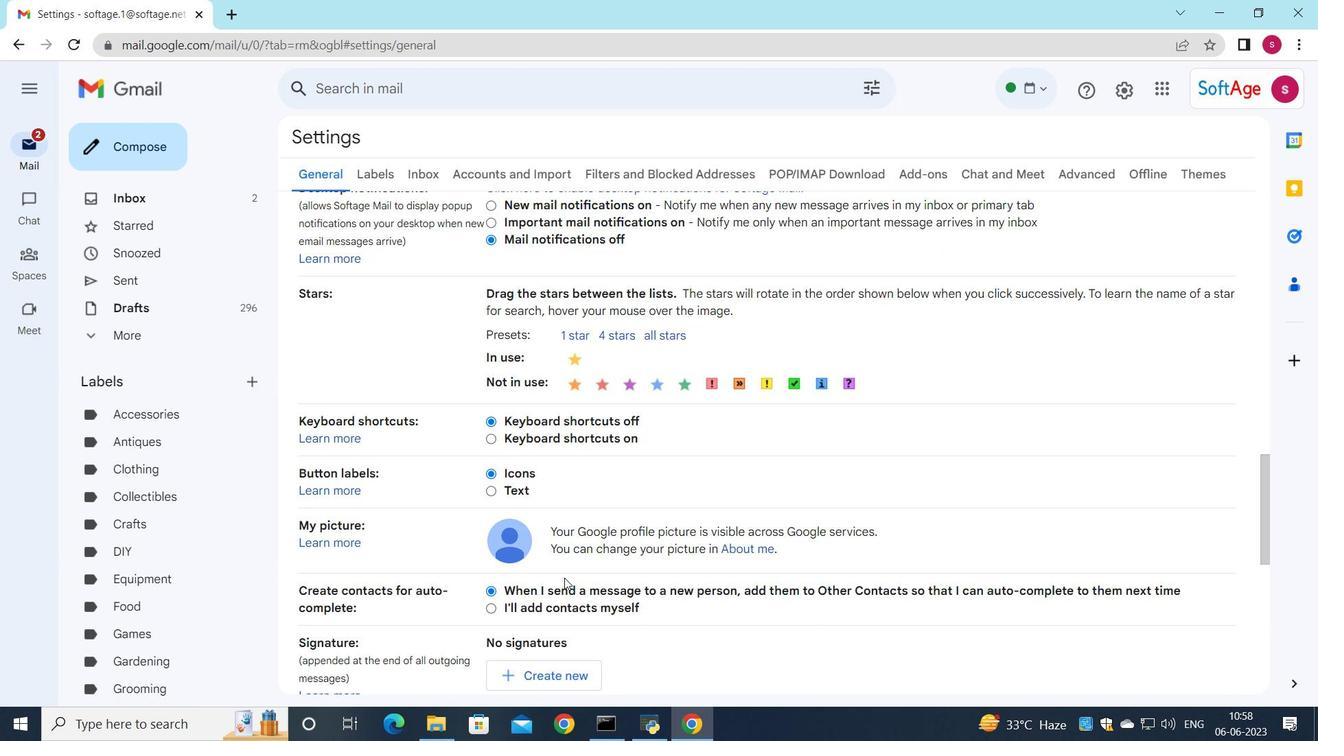 
Action: Mouse scrolled (564, 578) with delta (0, 0)
Screenshot: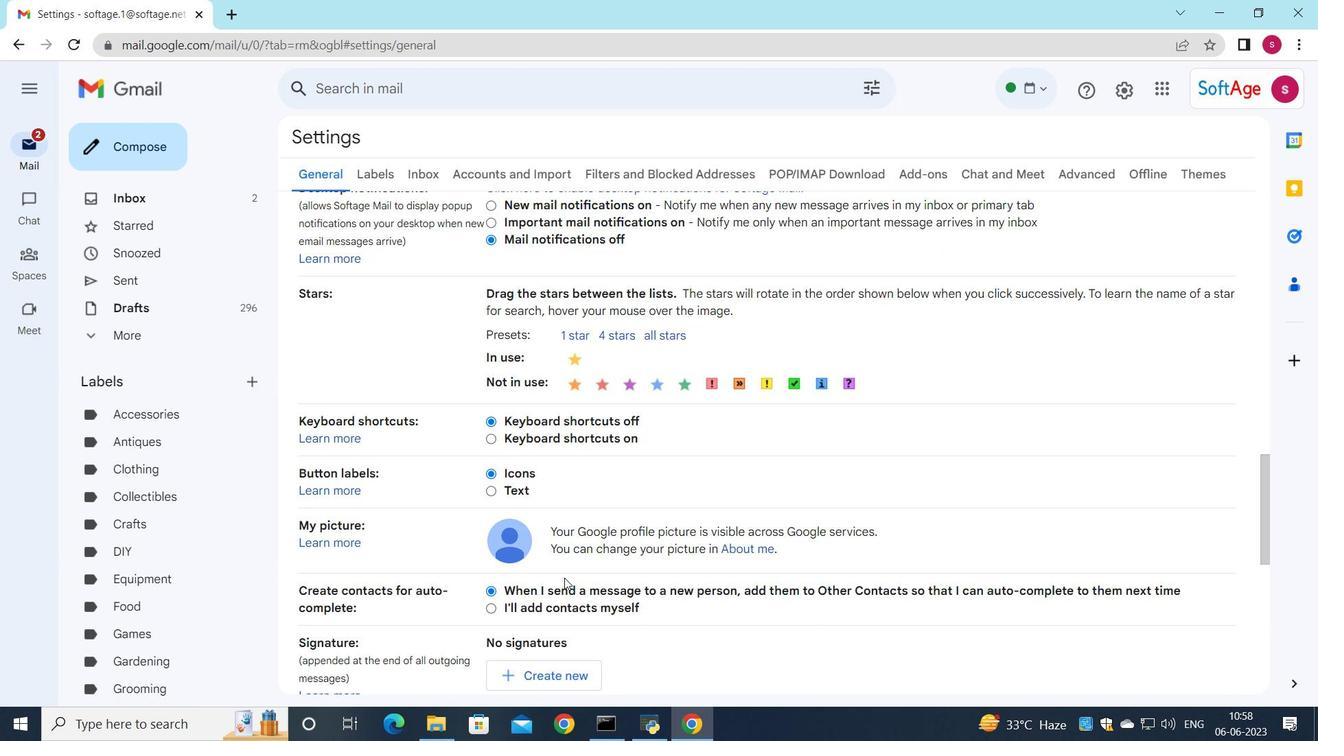 
Action: Mouse moved to (562, 503)
Screenshot: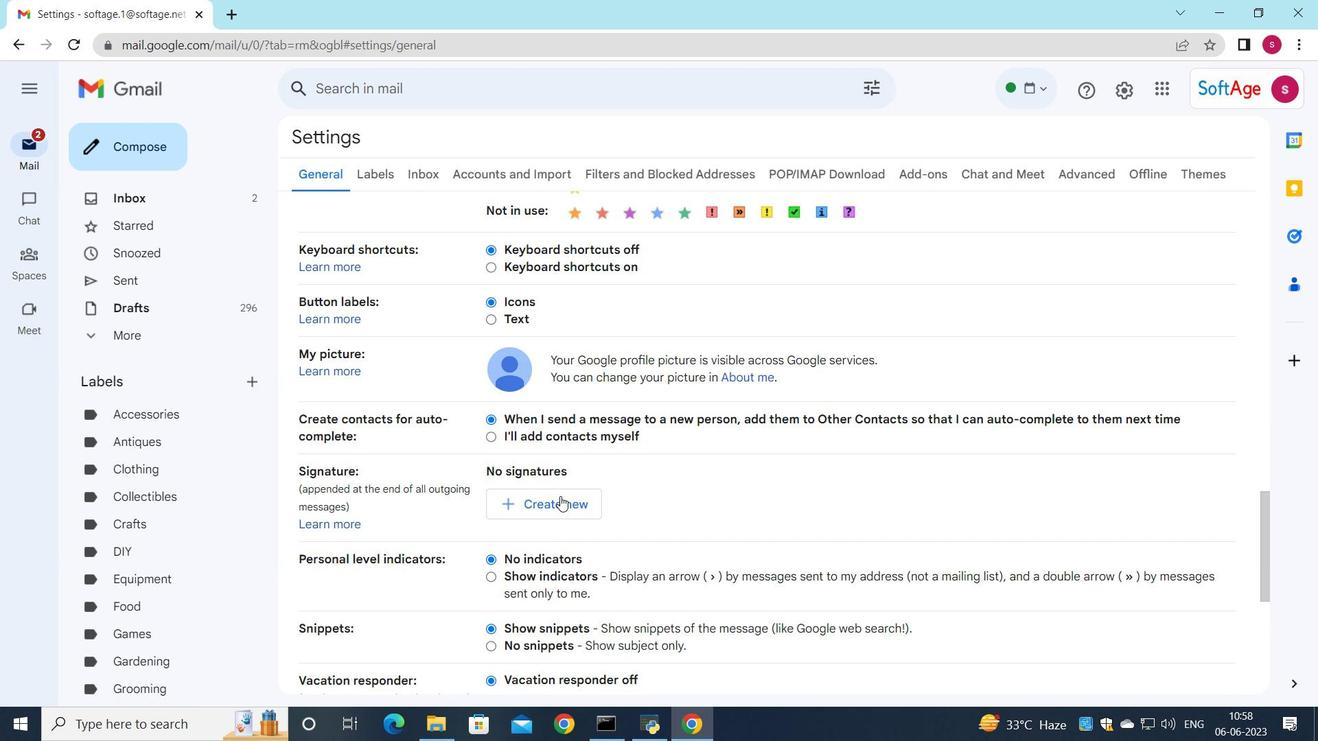 
Action: Mouse pressed left at (562, 503)
Screenshot: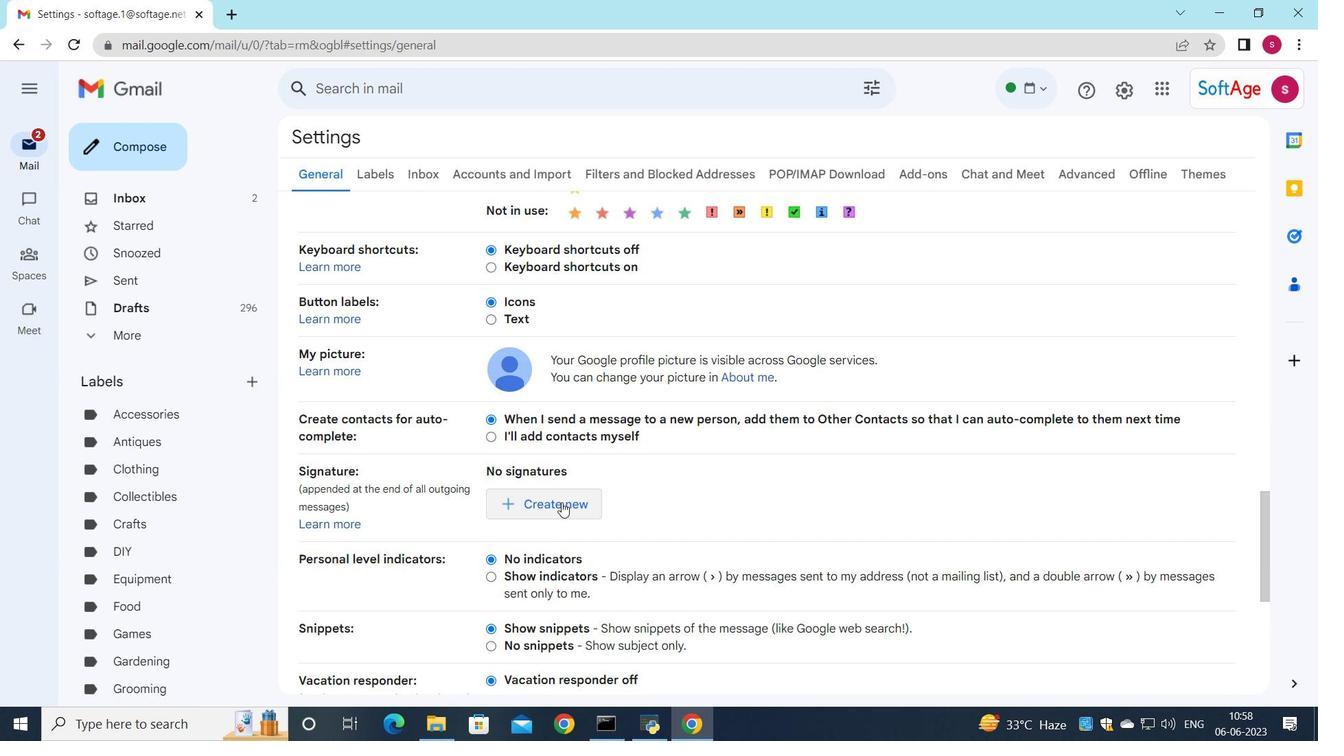 
Action: Mouse moved to (718, 358)
Screenshot: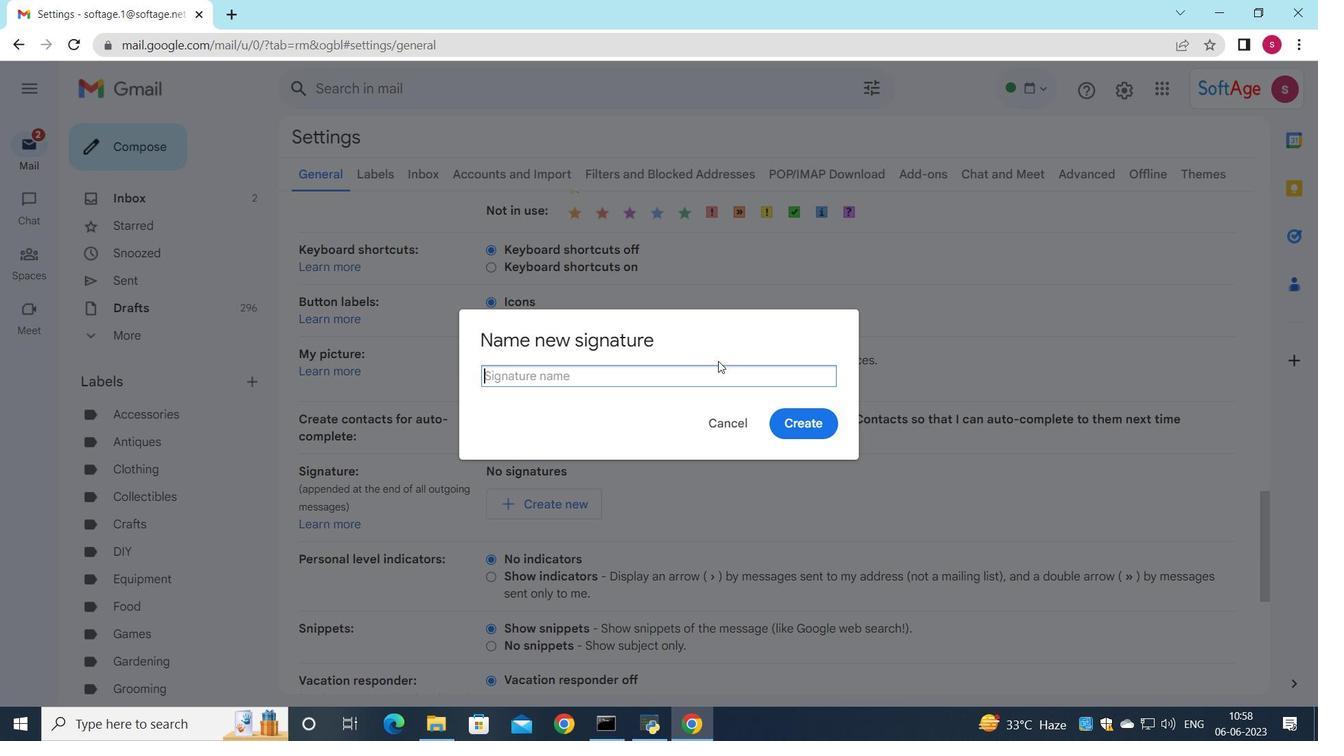 
Action: Key pressed <Key.shift>Courtney<Key.space><Key.shift>Young
Screenshot: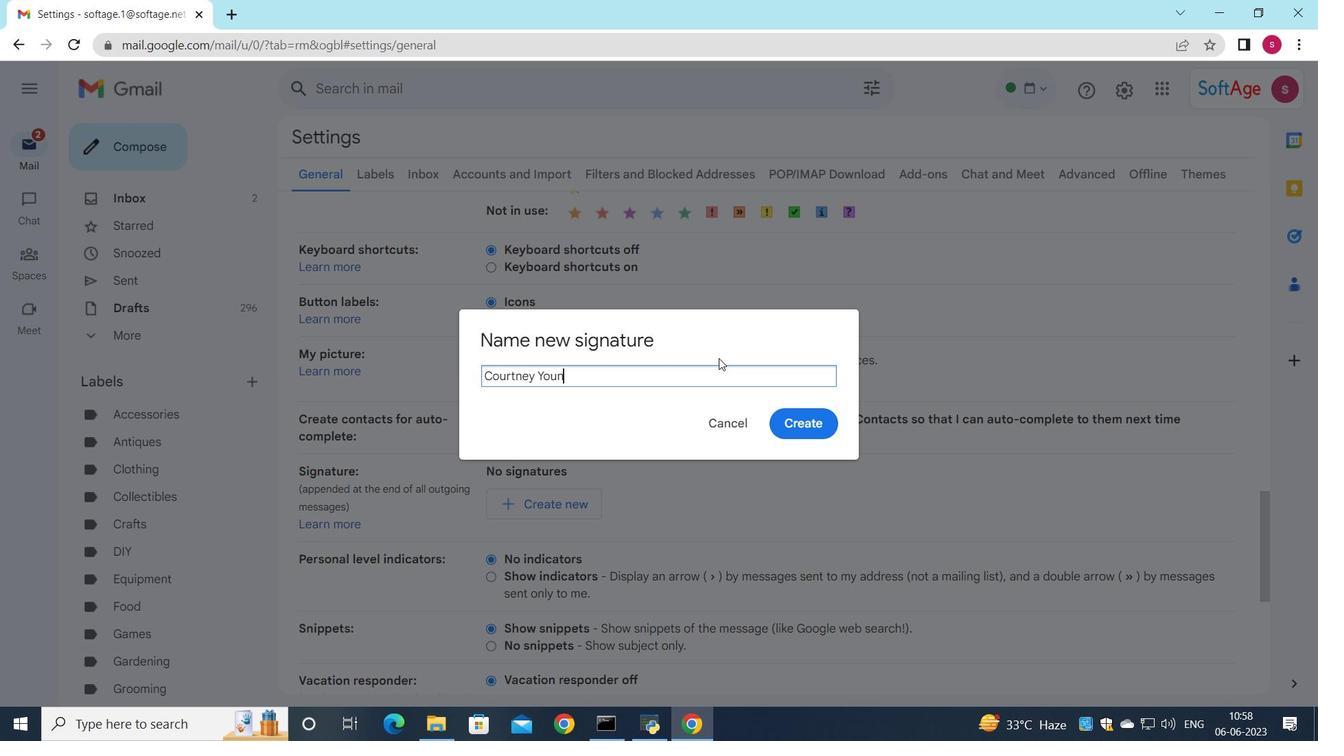 
Action: Mouse moved to (786, 425)
Screenshot: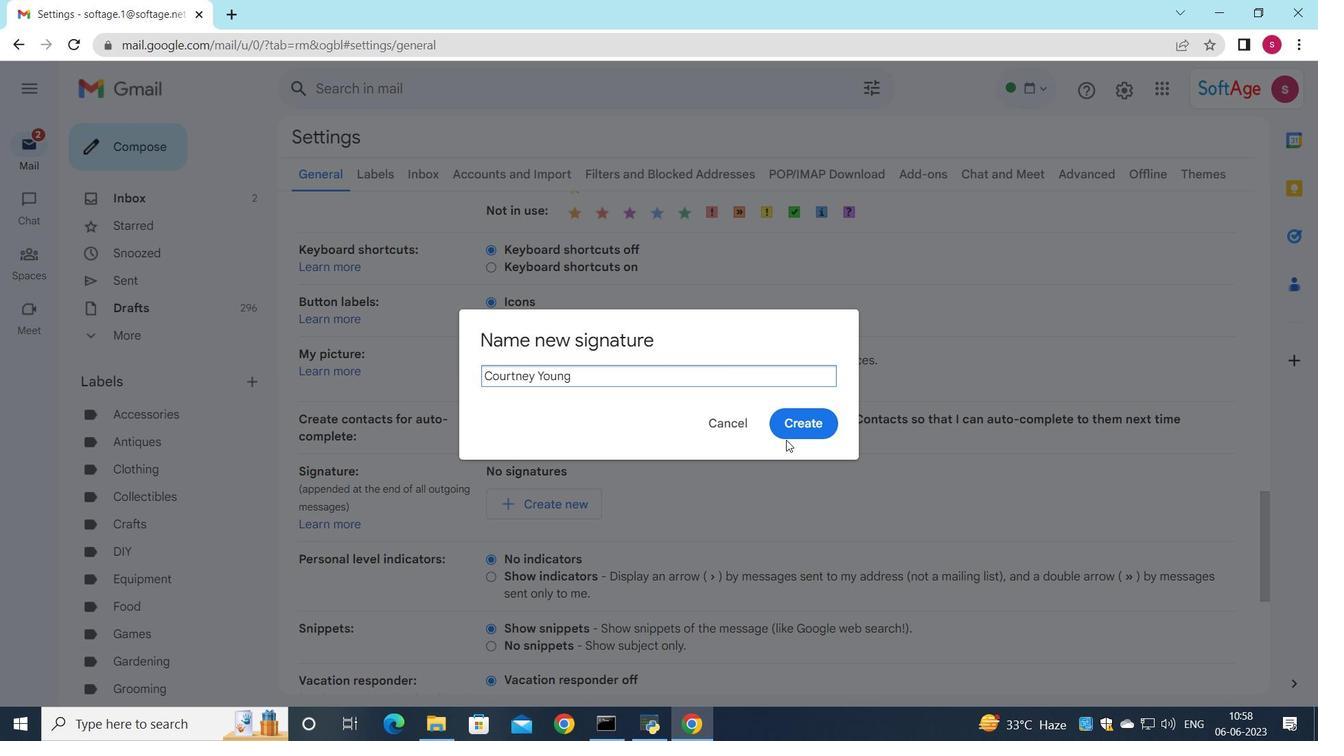 
Action: Mouse pressed left at (786, 425)
Screenshot: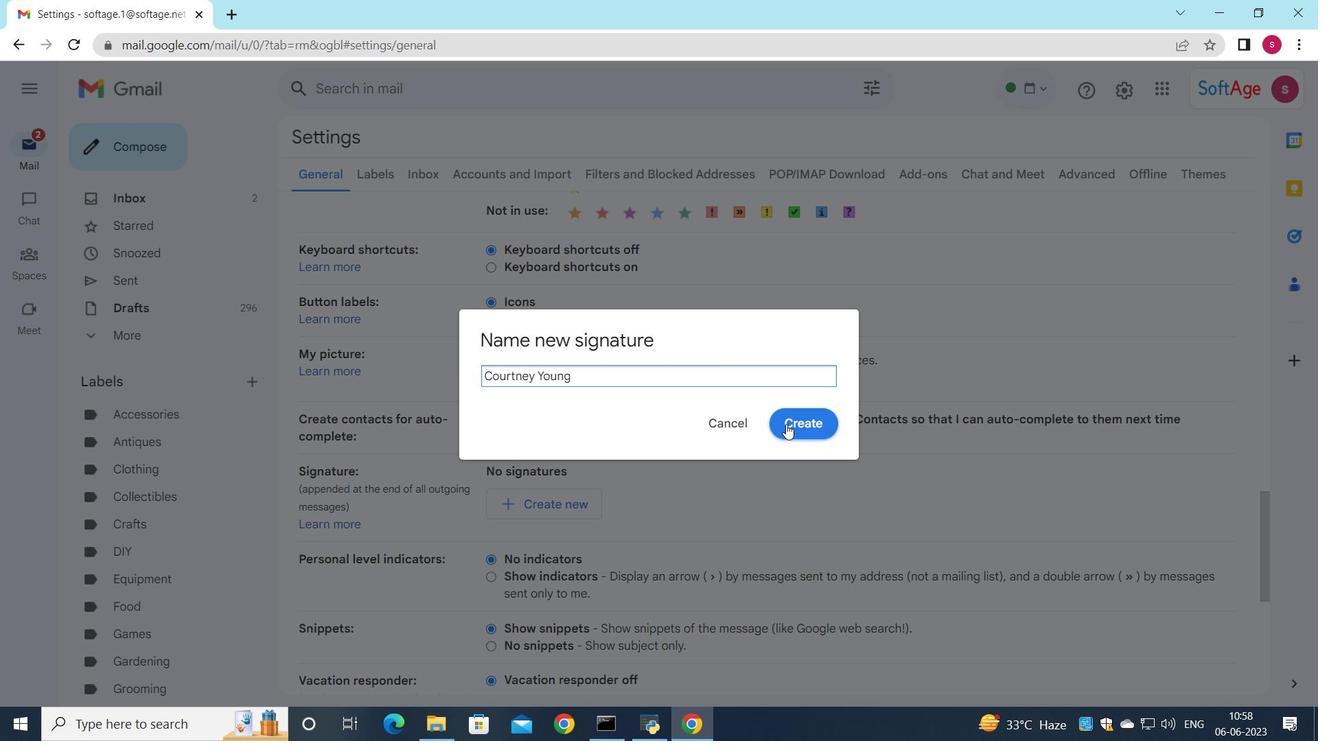 
Action: Mouse moved to (775, 471)
Screenshot: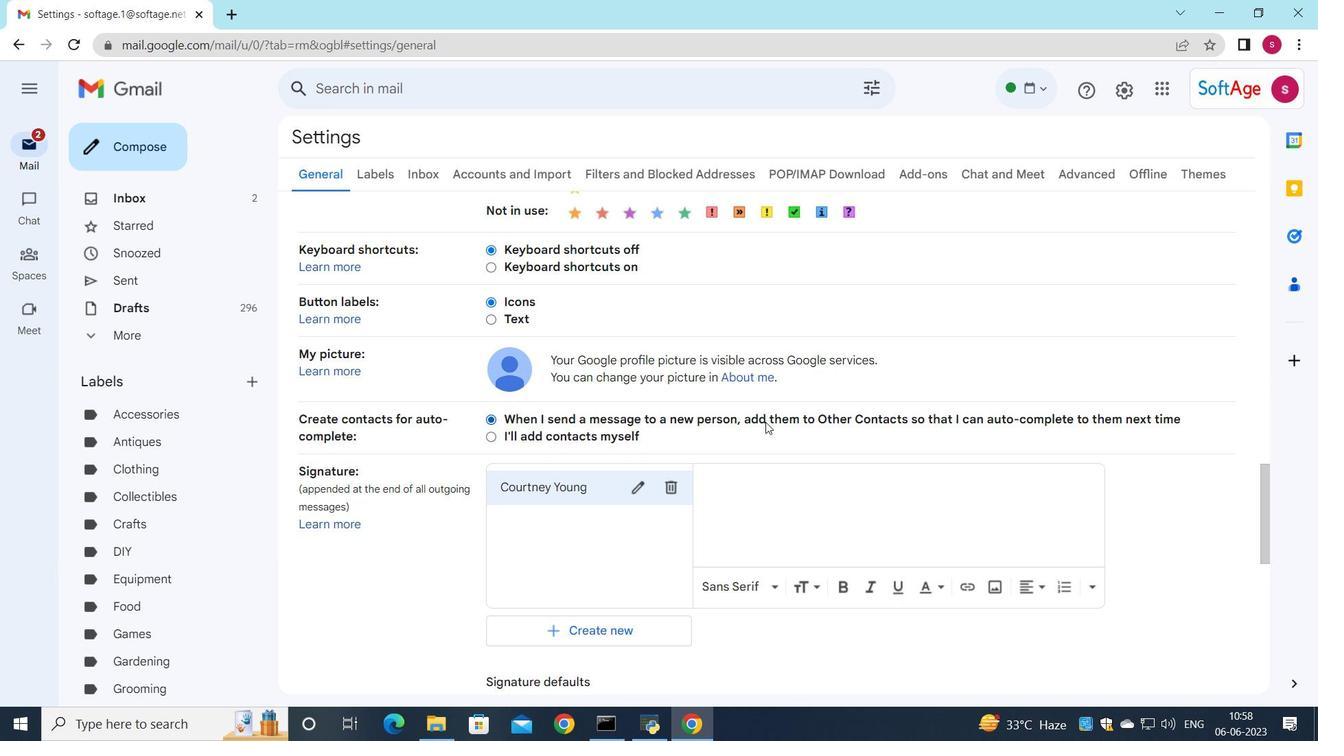 
Action: Mouse pressed left at (775, 471)
Screenshot: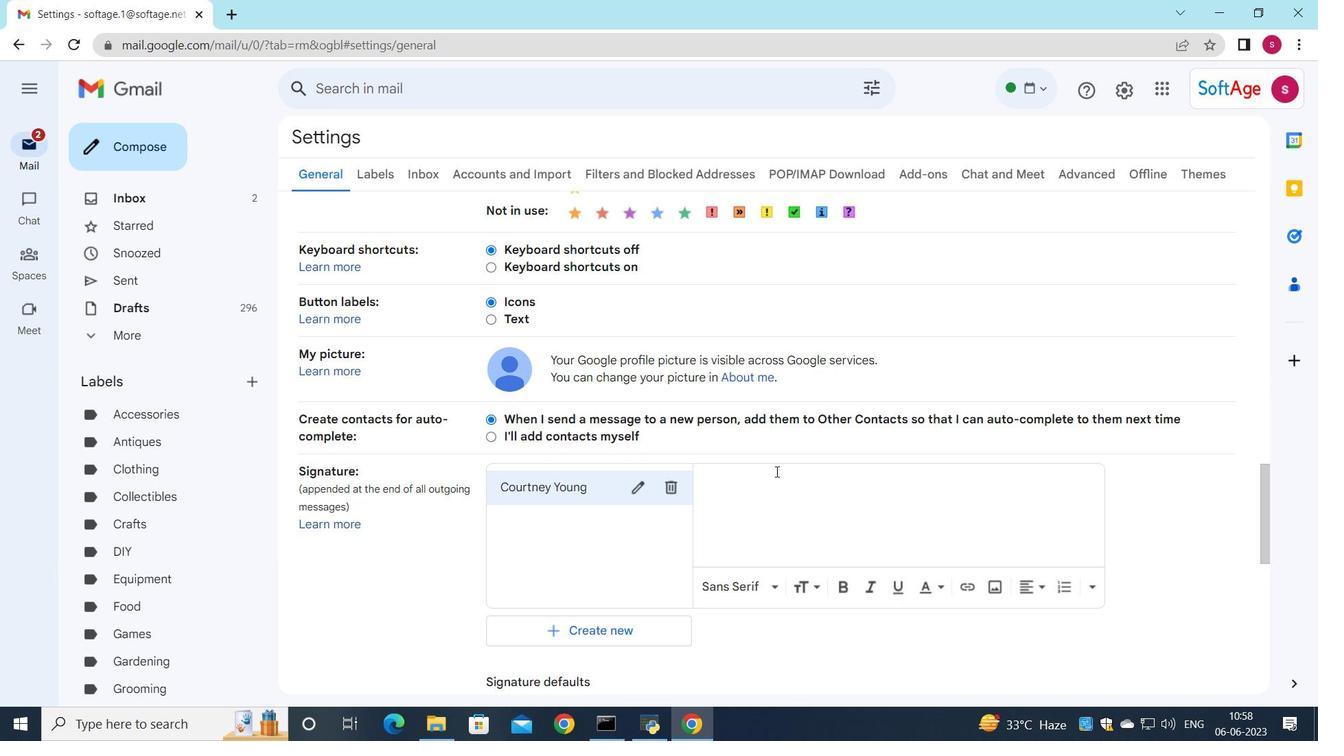 
Action: Key pressed <Key.shift>Courtney<Key.space><Key.shift>Young
Screenshot: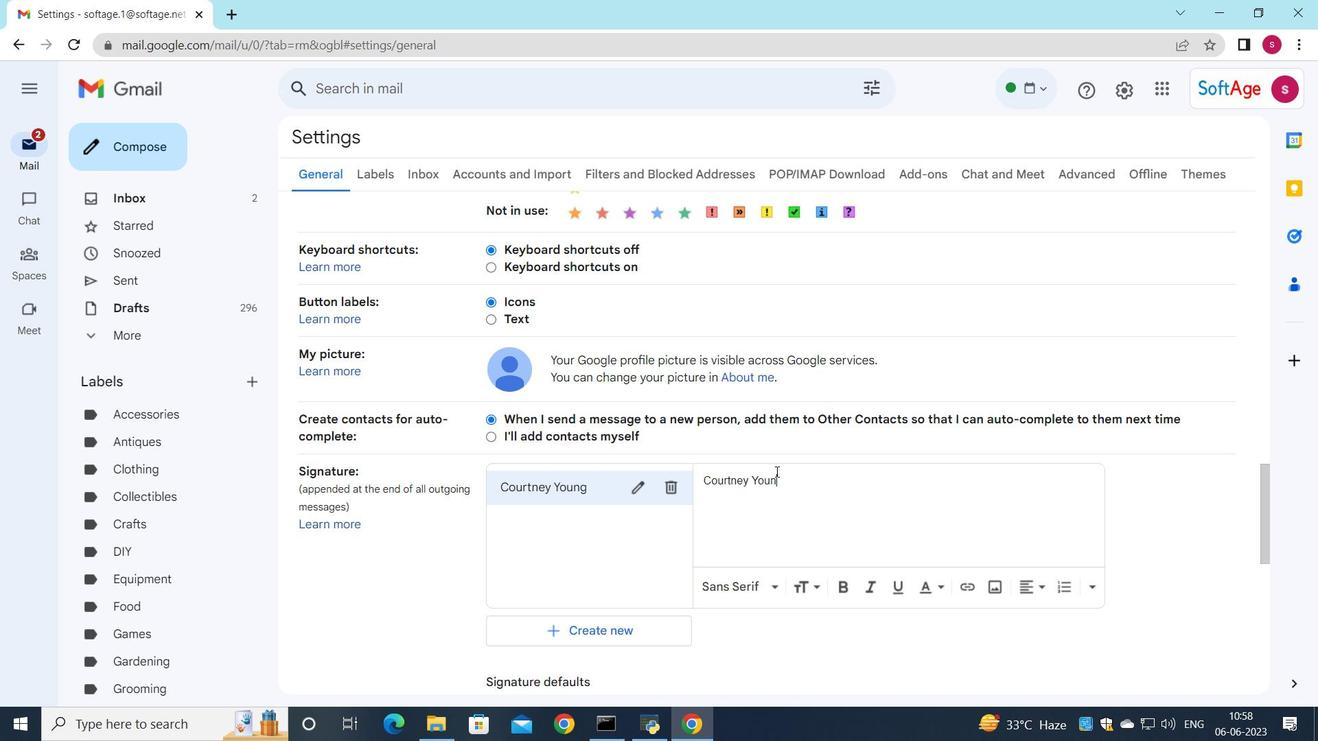 
Action: Mouse scrolled (775, 471) with delta (0, 0)
Screenshot: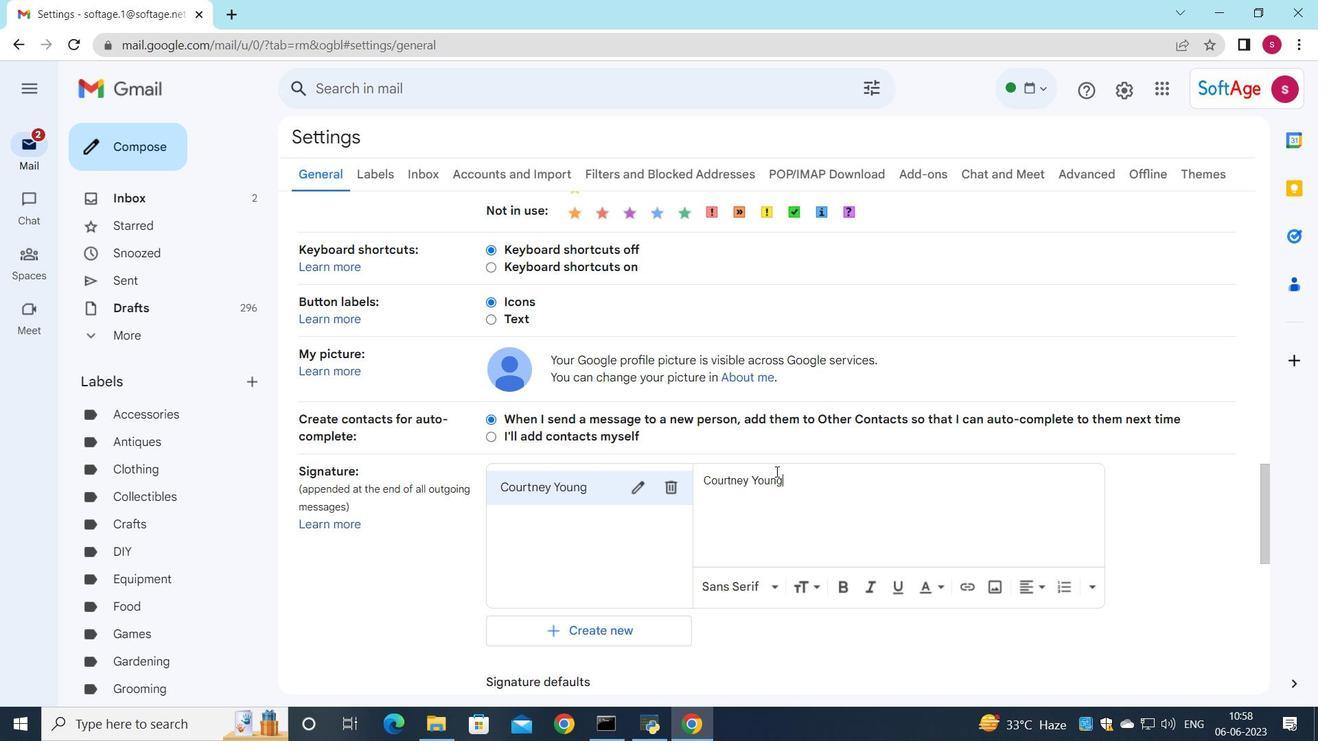 
Action: Mouse scrolled (775, 471) with delta (0, 0)
Screenshot: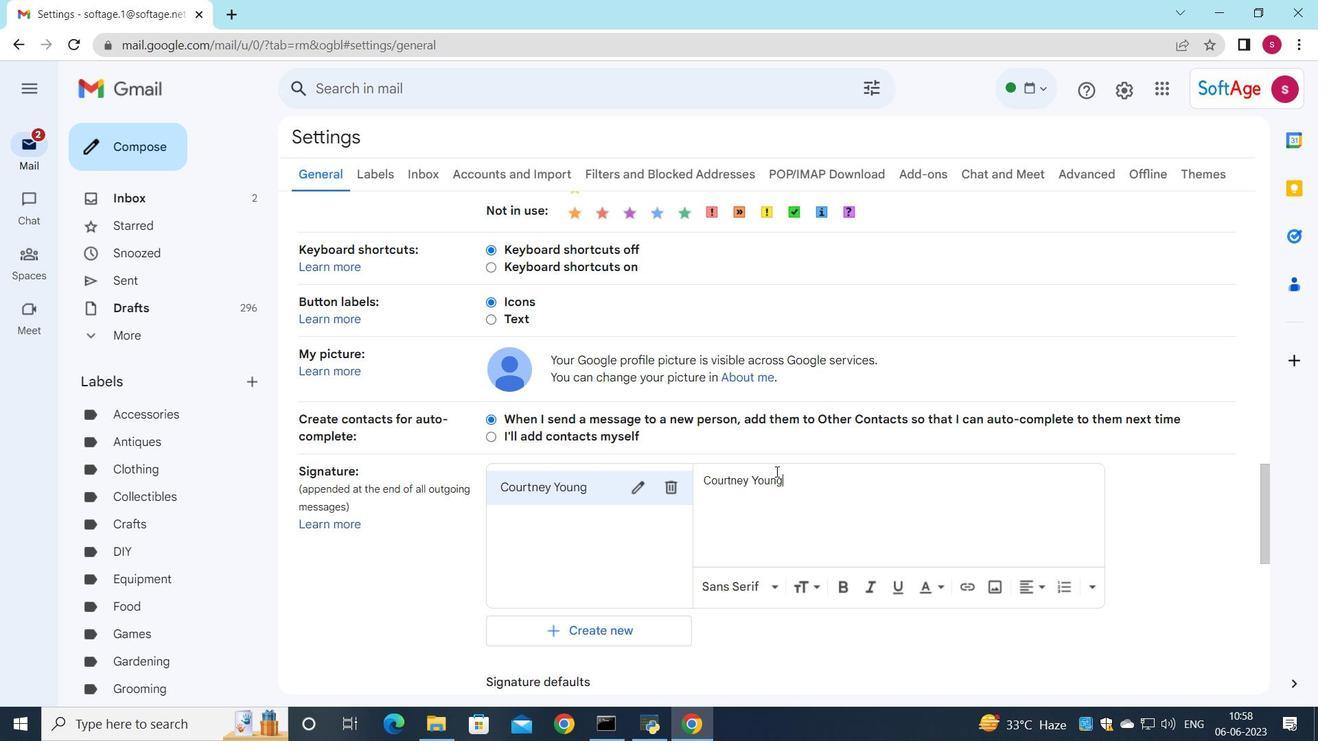 
Action: Mouse moved to (696, 508)
Screenshot: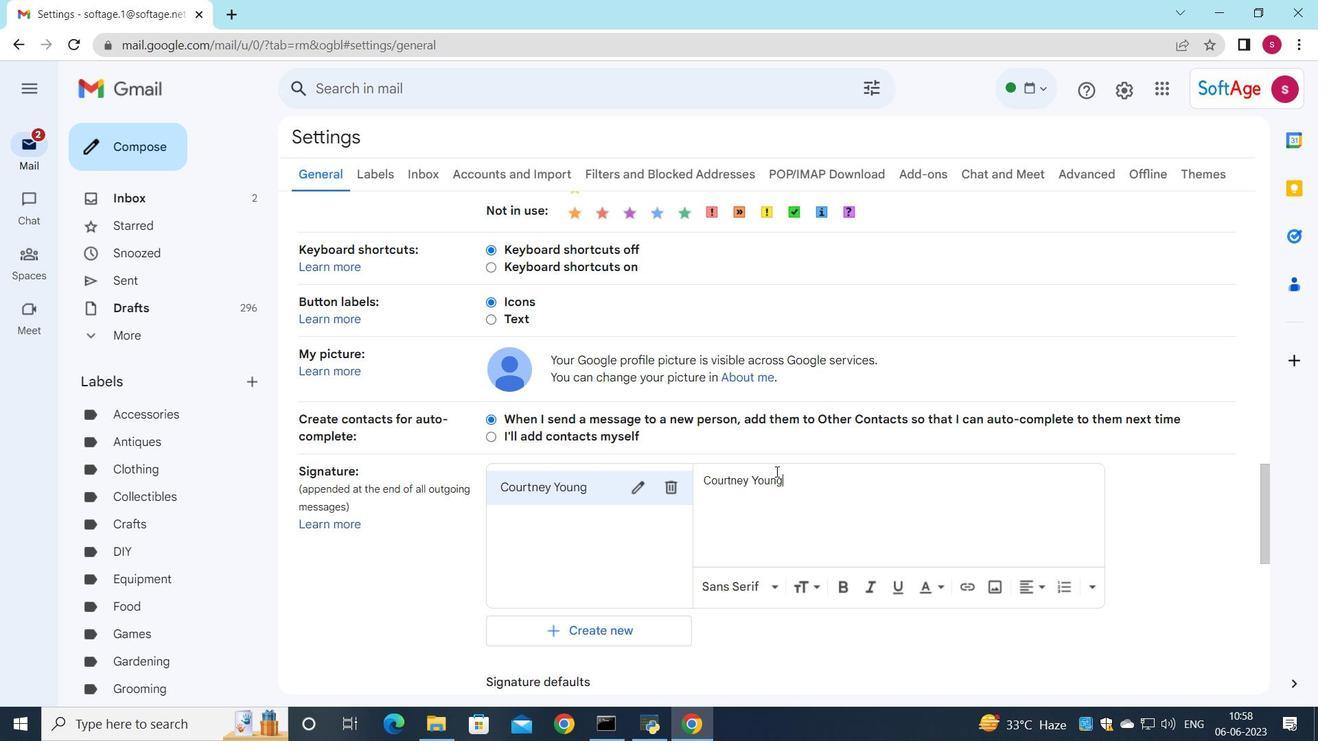 
Action: Mouse scrolled (705, 506) with delta (0, 0)
Screenshot: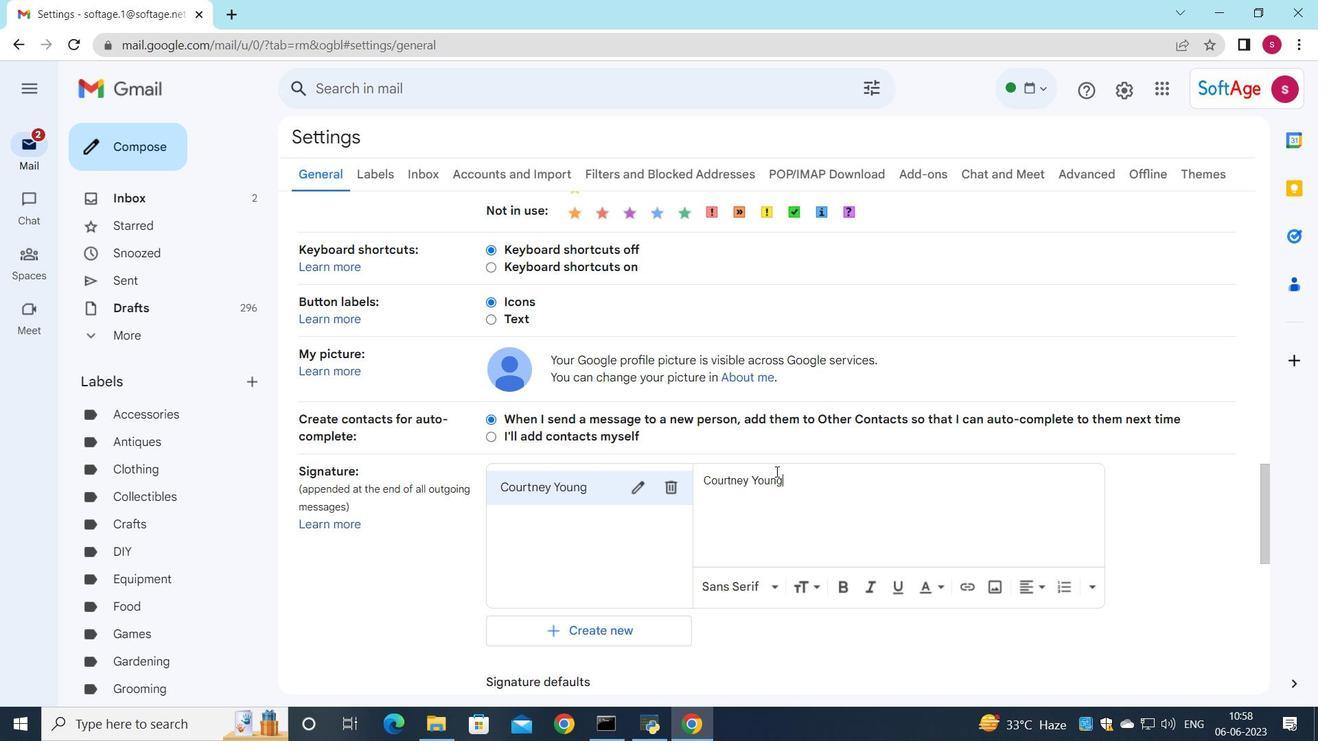 
Action: Mouse moved to (681, 512)
Screenshot: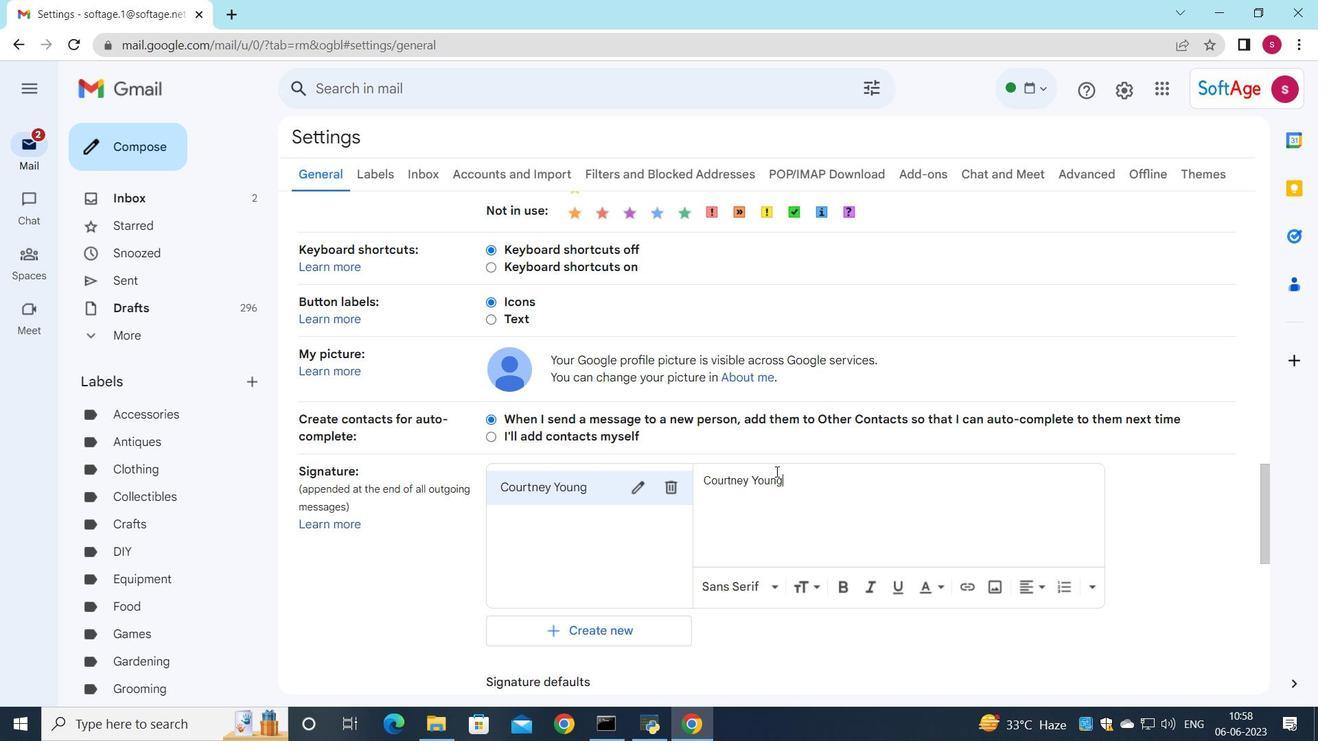 
Action: Mouse scrolled (681, 512) with delta (0, 0)
Screenshot: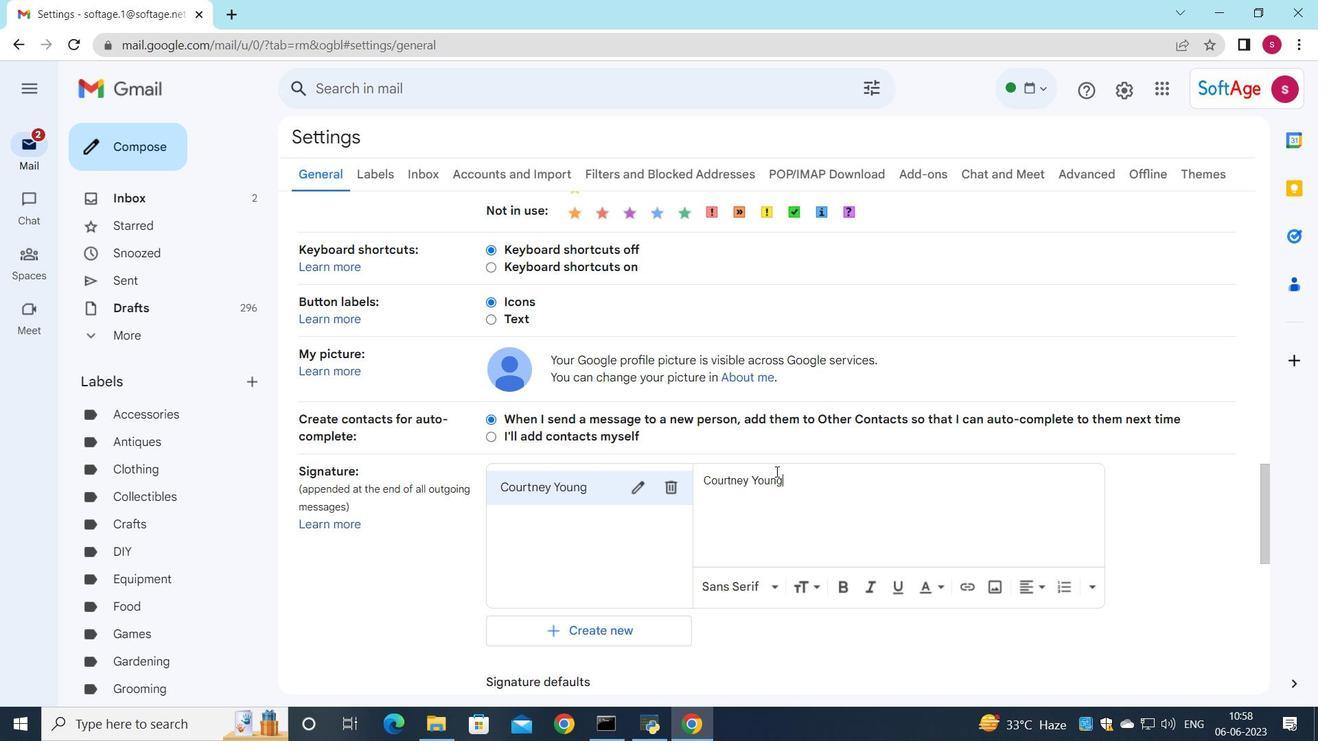 
Action: Mouse moved to (607, 387)
Screenshot: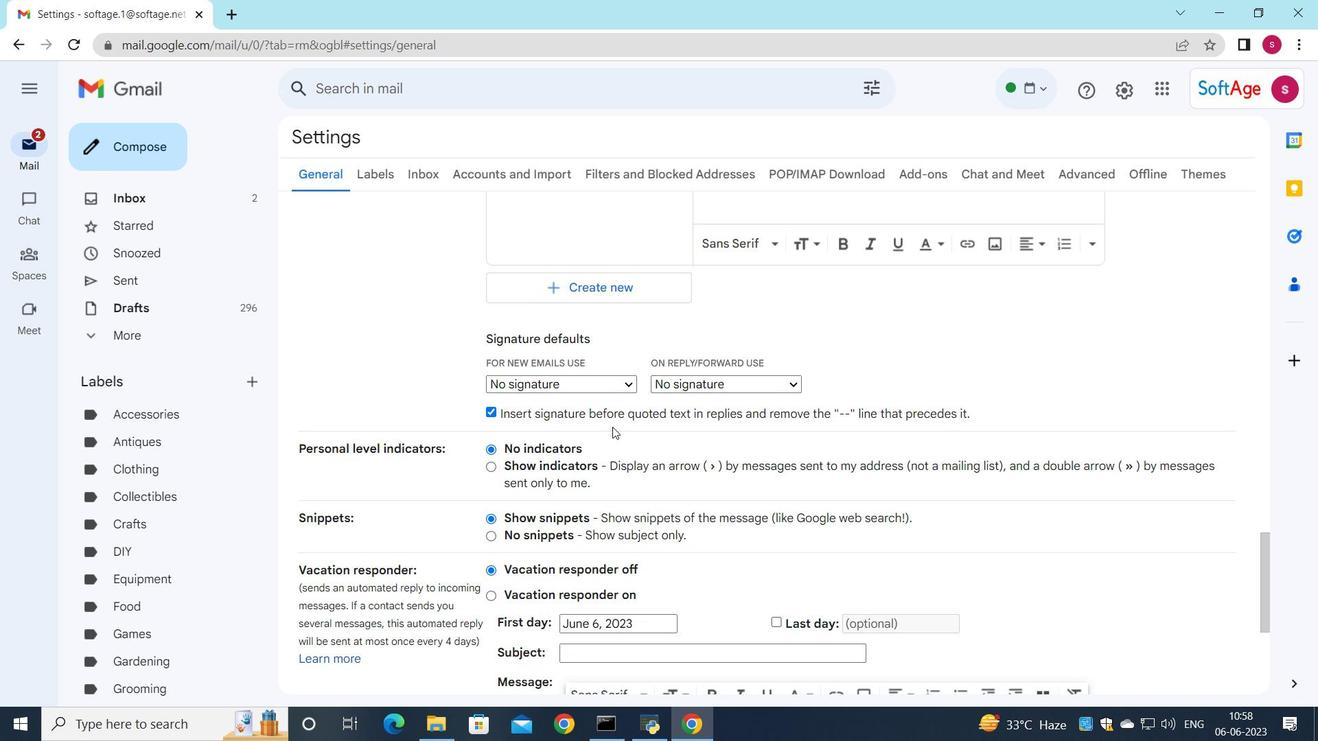 
Action: Mouse pressed left at (607, 387)
Screenshot: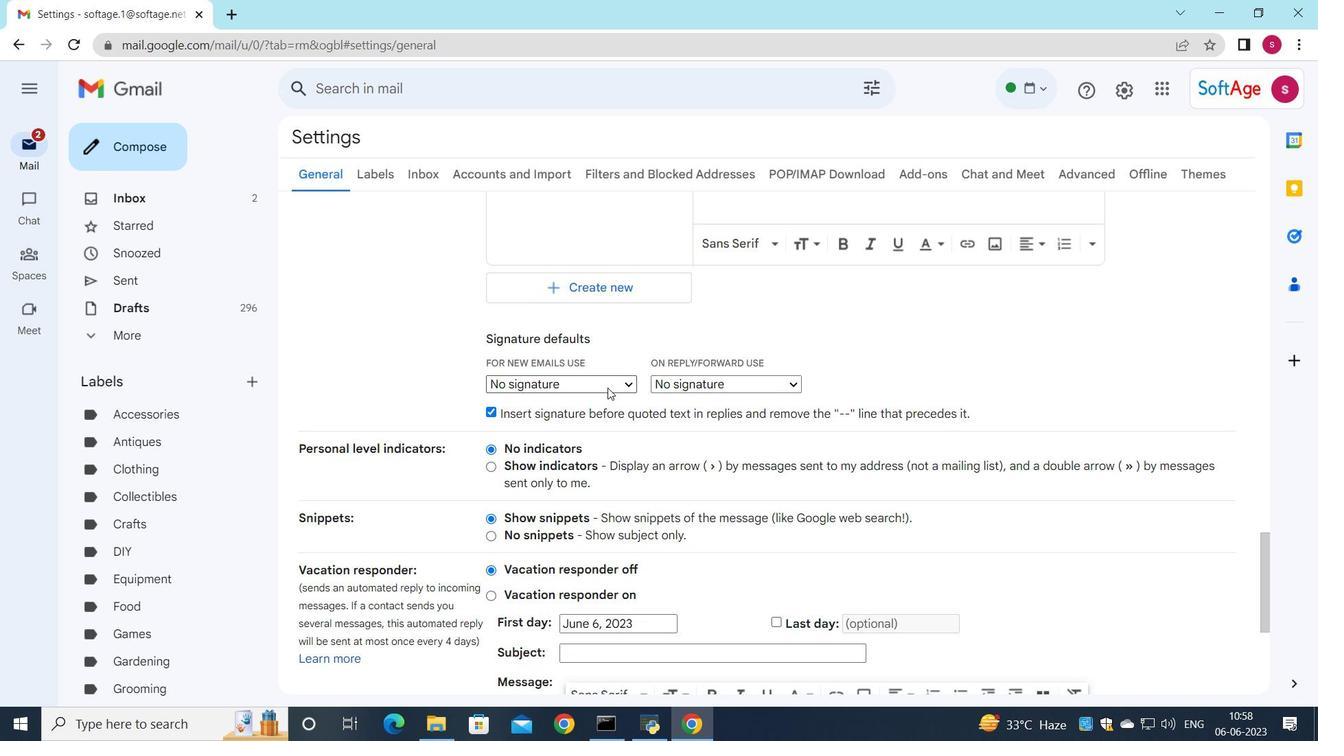 
Action: Mouse moved to (607, 414)
Screenshot: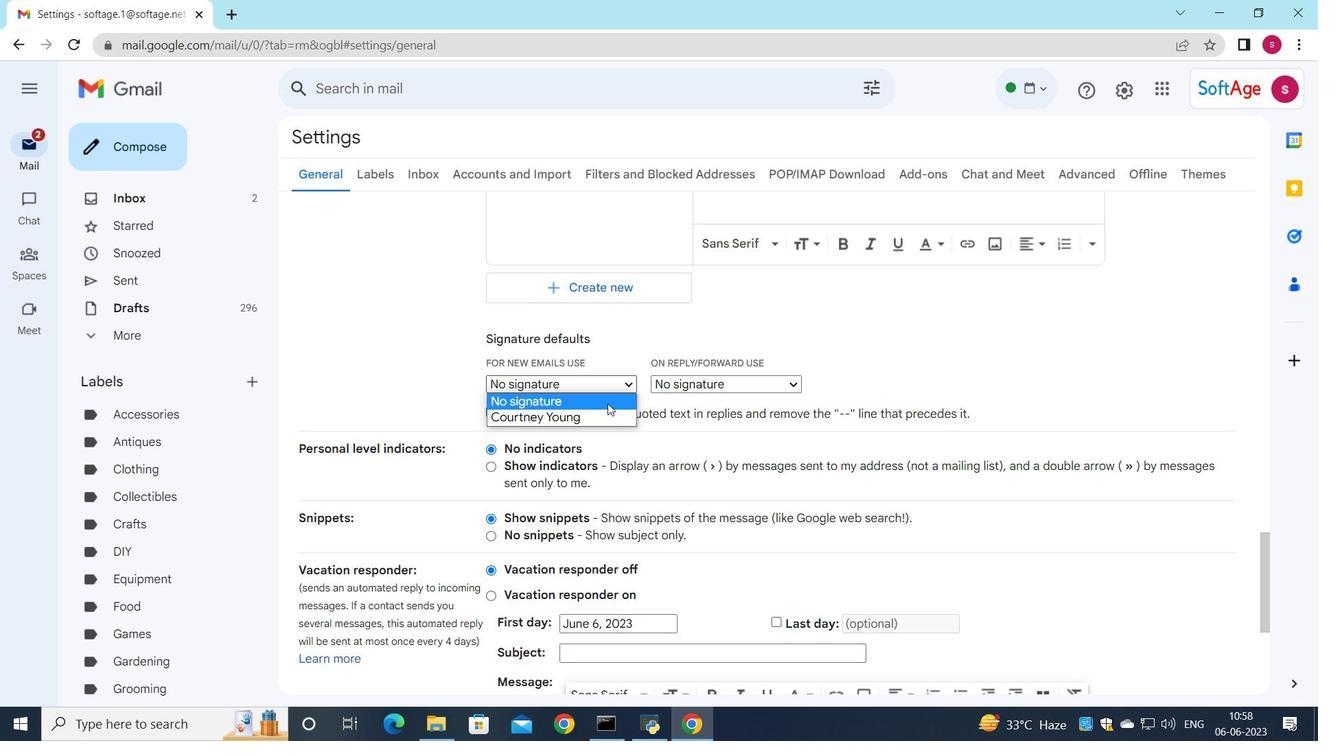 
Action: Mouse pressed left at (607, 414)
Screenshot: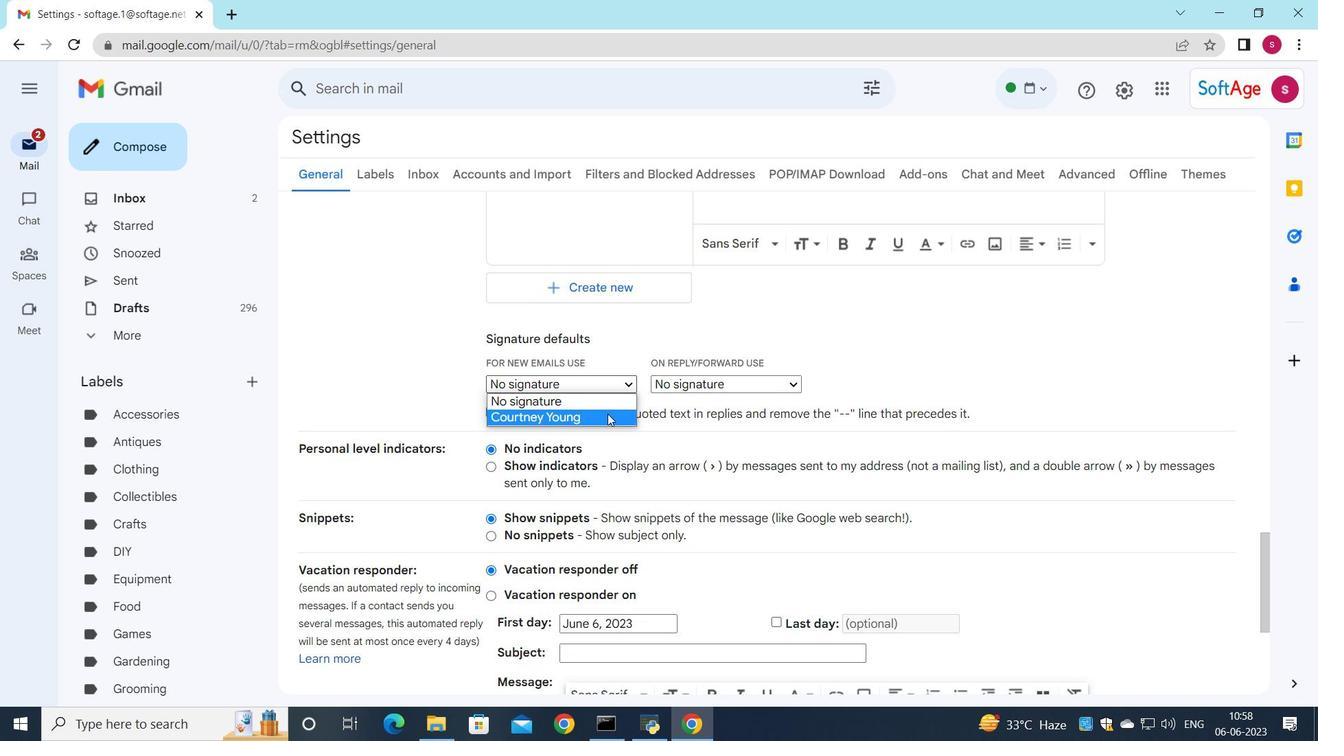 
Action: Mouse moved to (676, 385)
Screenshot: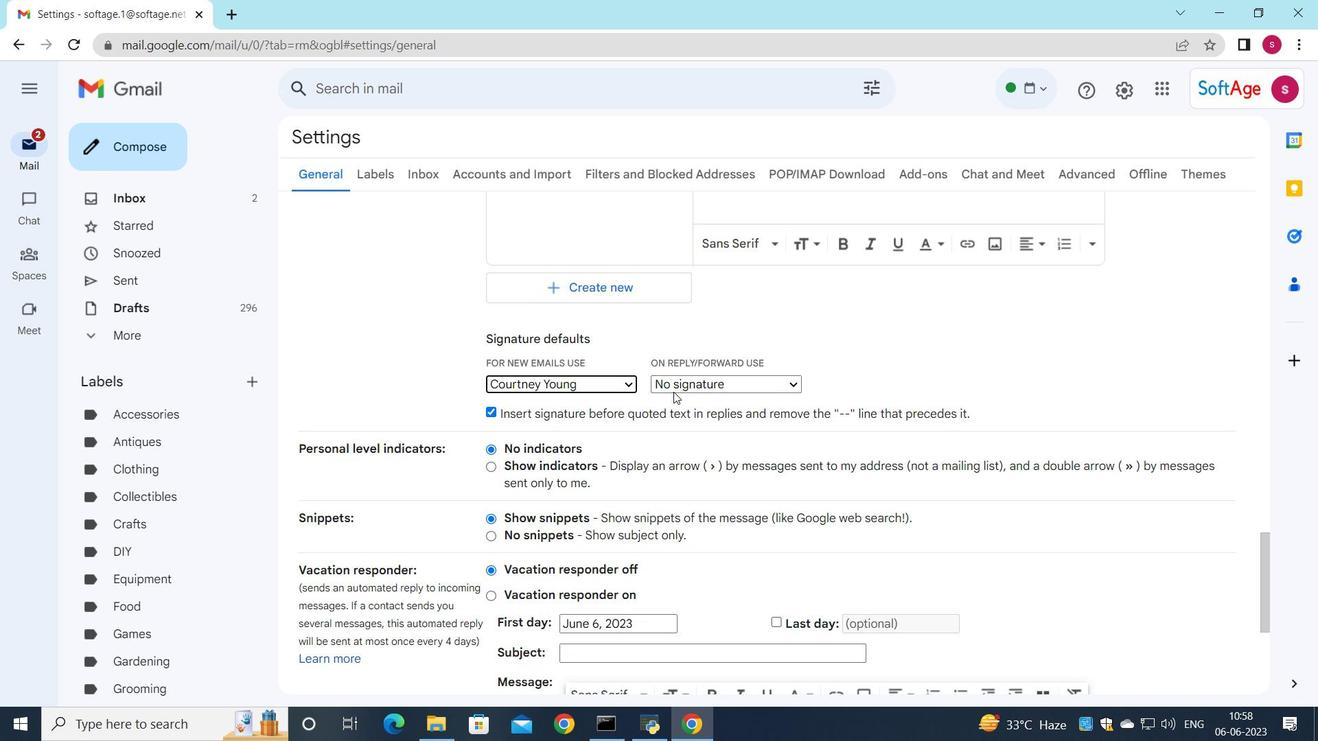 
Action: Mouse pressed left at (676, 385)
Screenshot: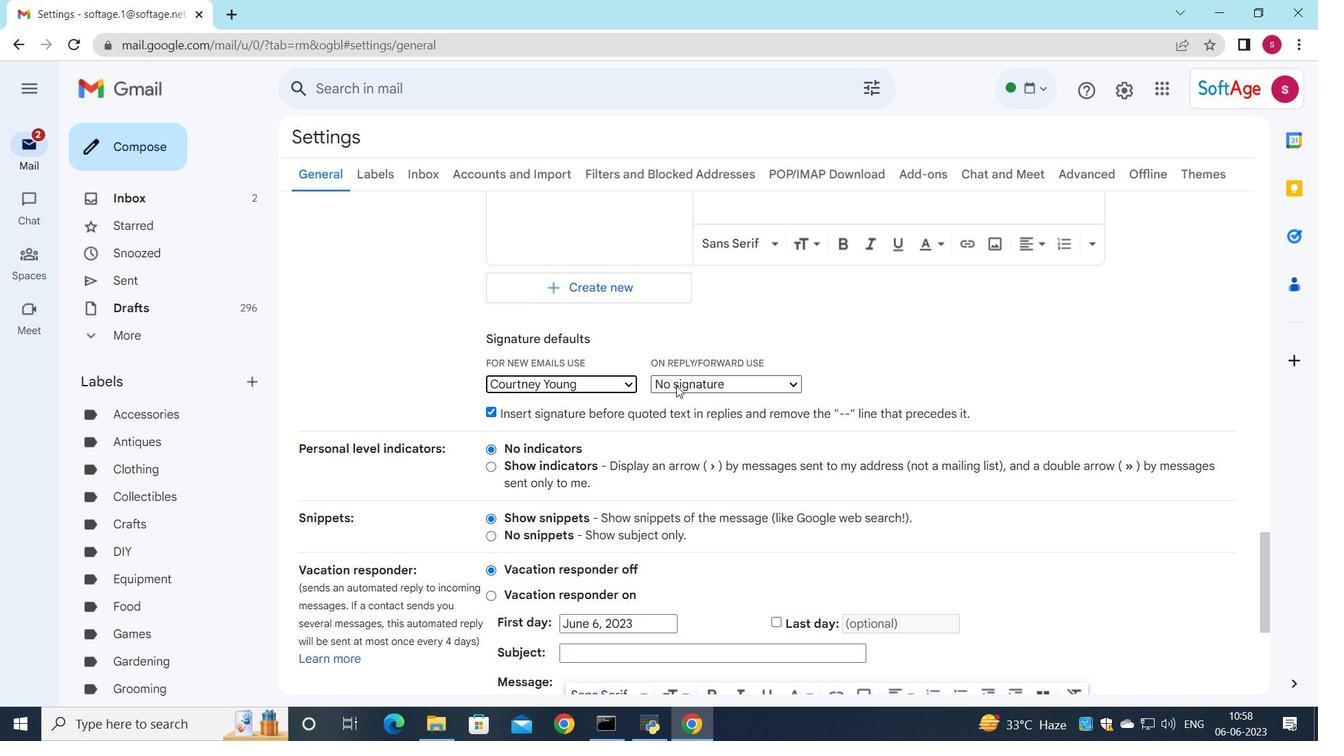 
Action: Mouse moved to (672, 414)
Screenshot: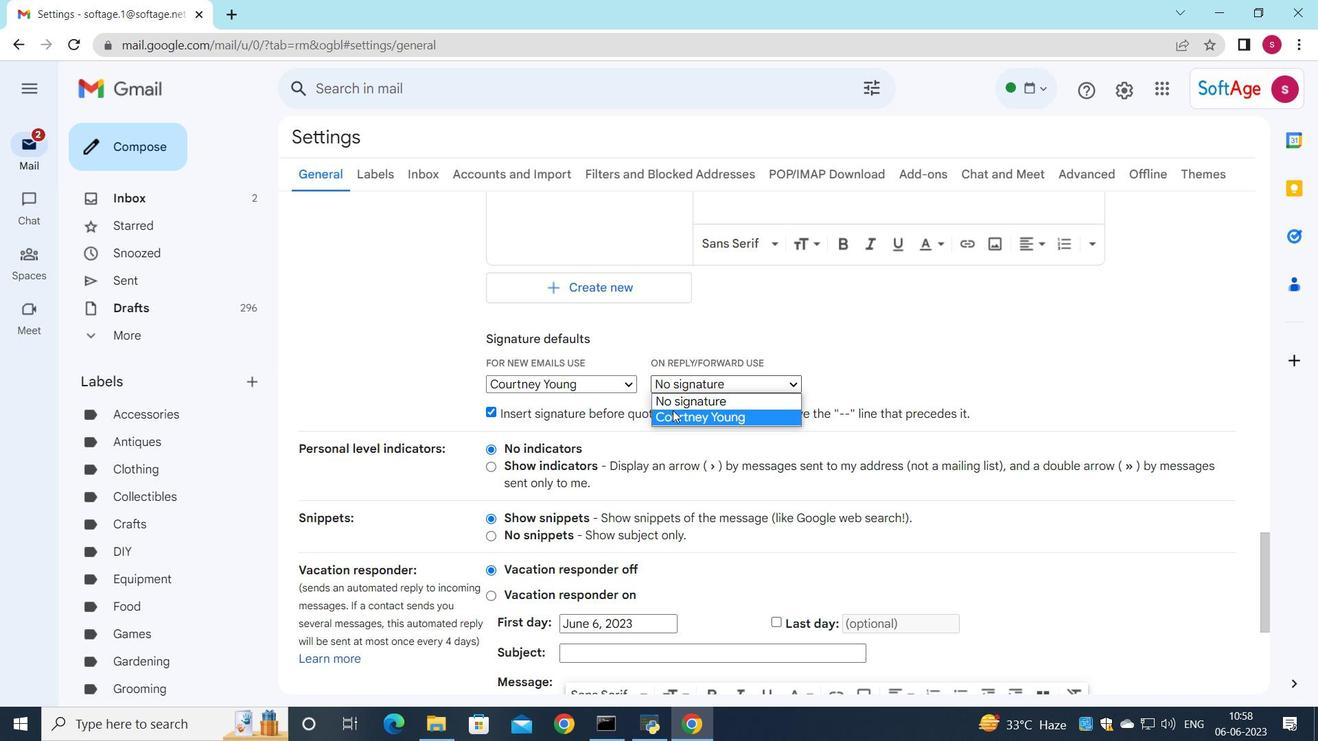 
Action: Mouse pressed left at (672, 414)
Screenshot: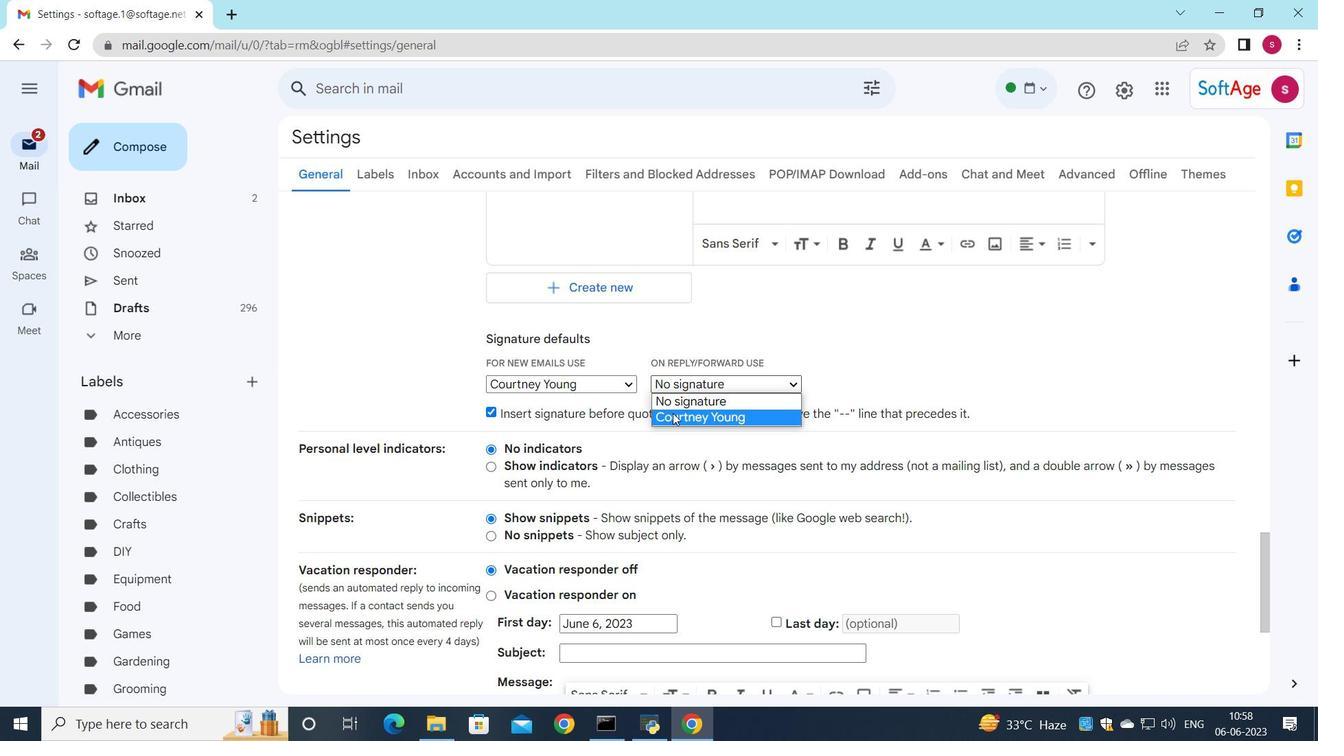 
Action: Mouse moved to (679, 405)
Screenshot: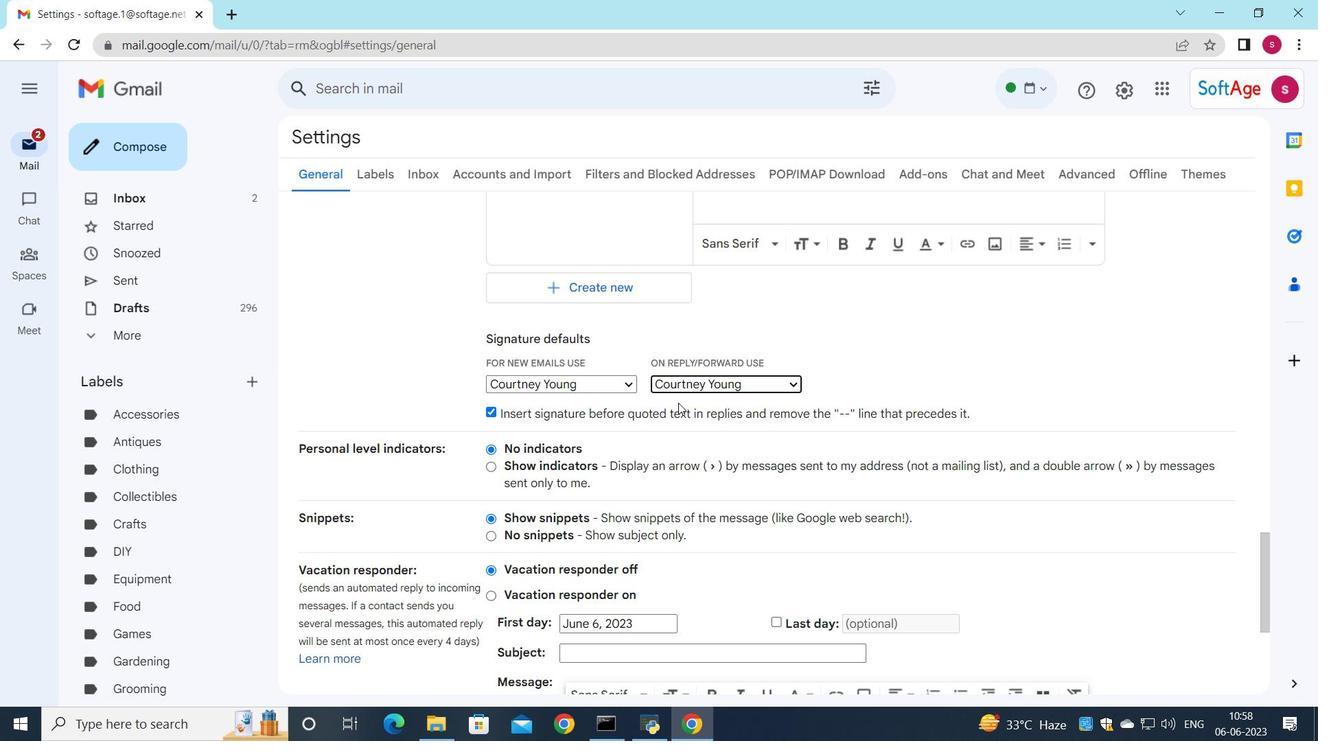 
Action: Mouse scrolled (679, 404) with delta (0, 0)
Screenshot: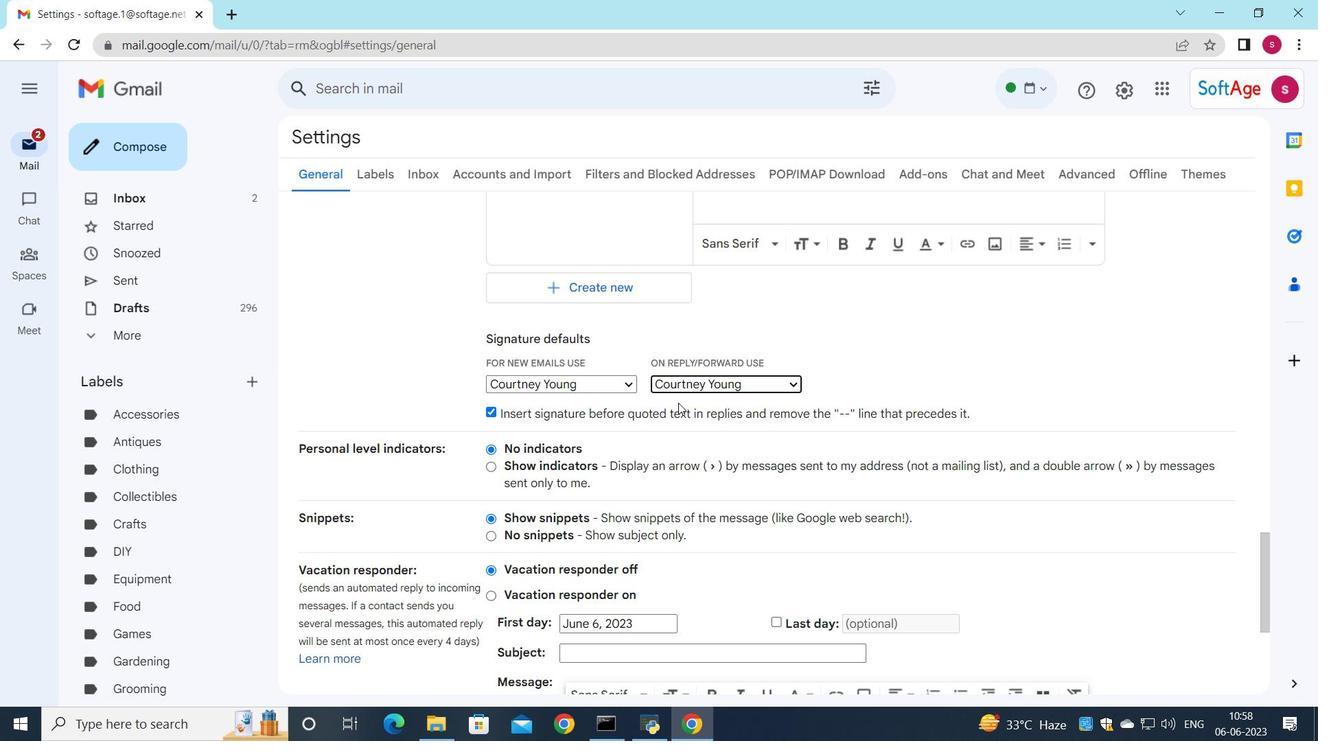 
Action: Mouse moved to (677, 409)
Screenshot: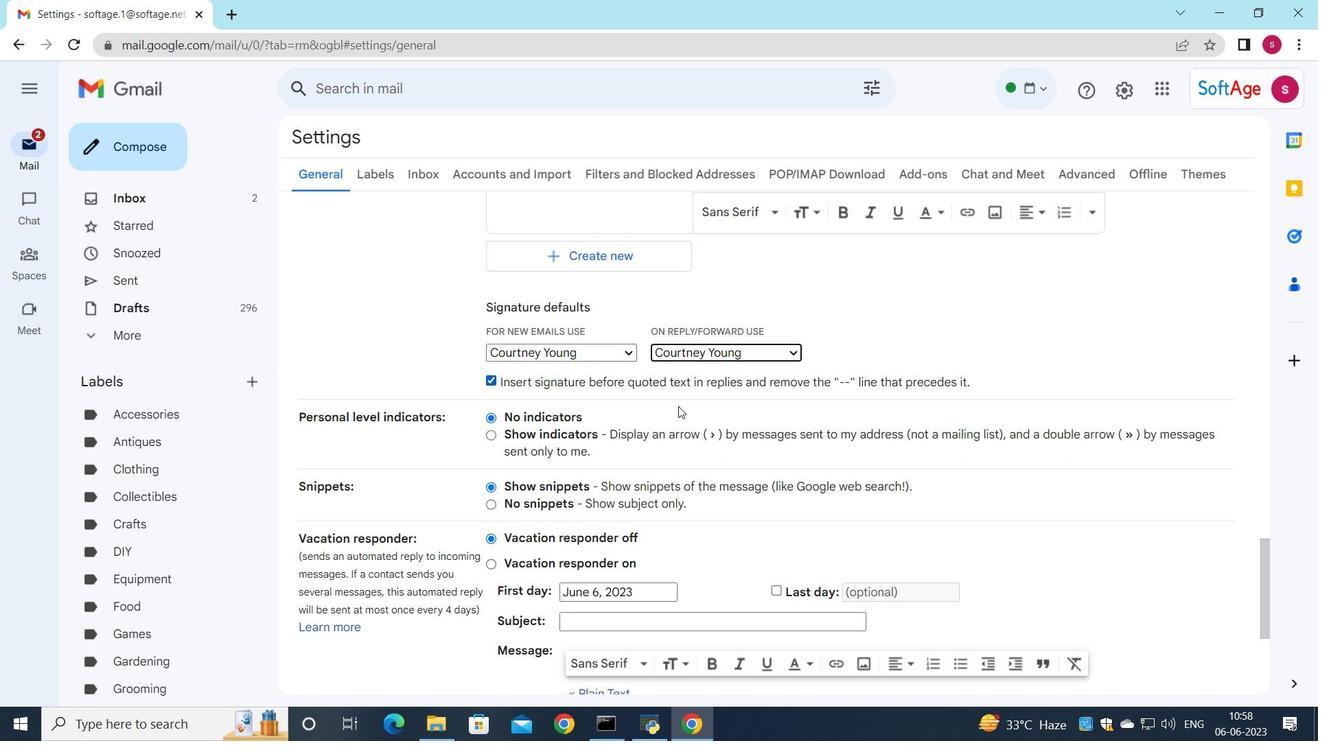 
Action: Mouse scrolled (677, 409) with delta (0, 0)
Screenshot: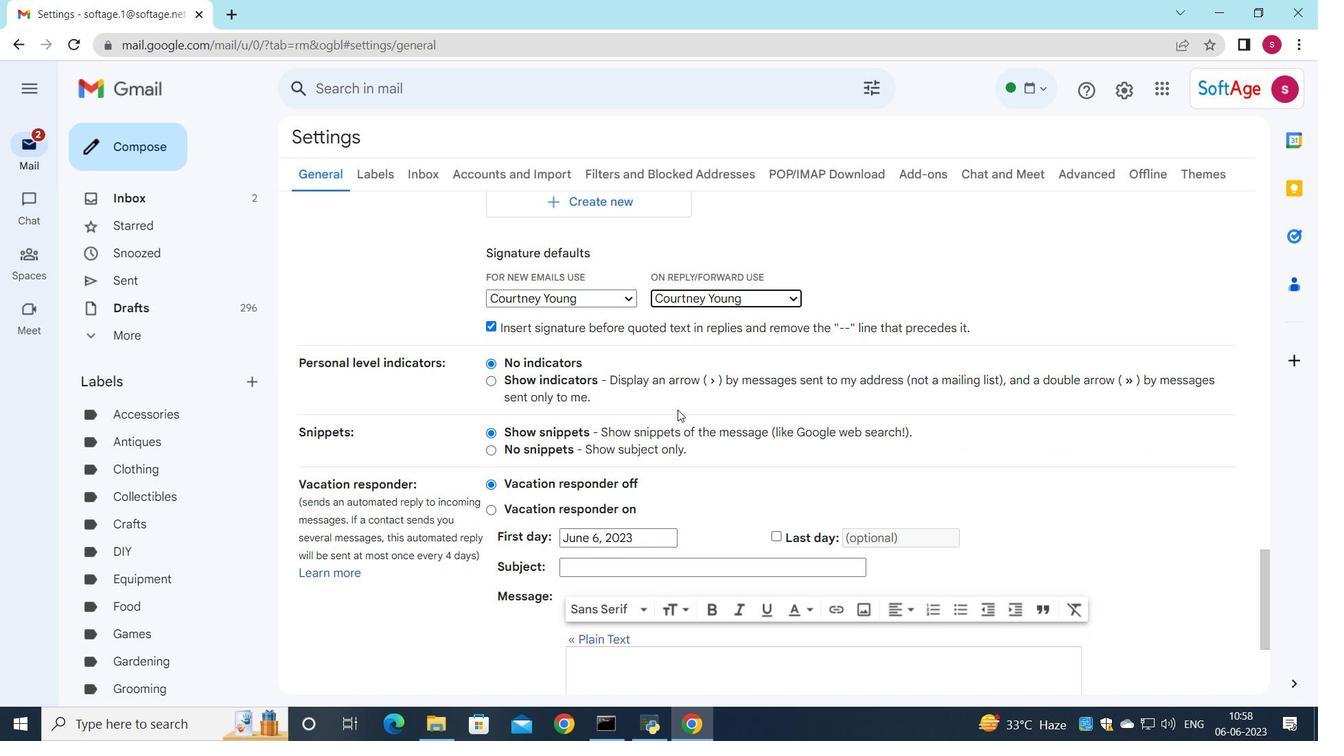 
Action: Mouse moved to (678, 412)
Screenshot: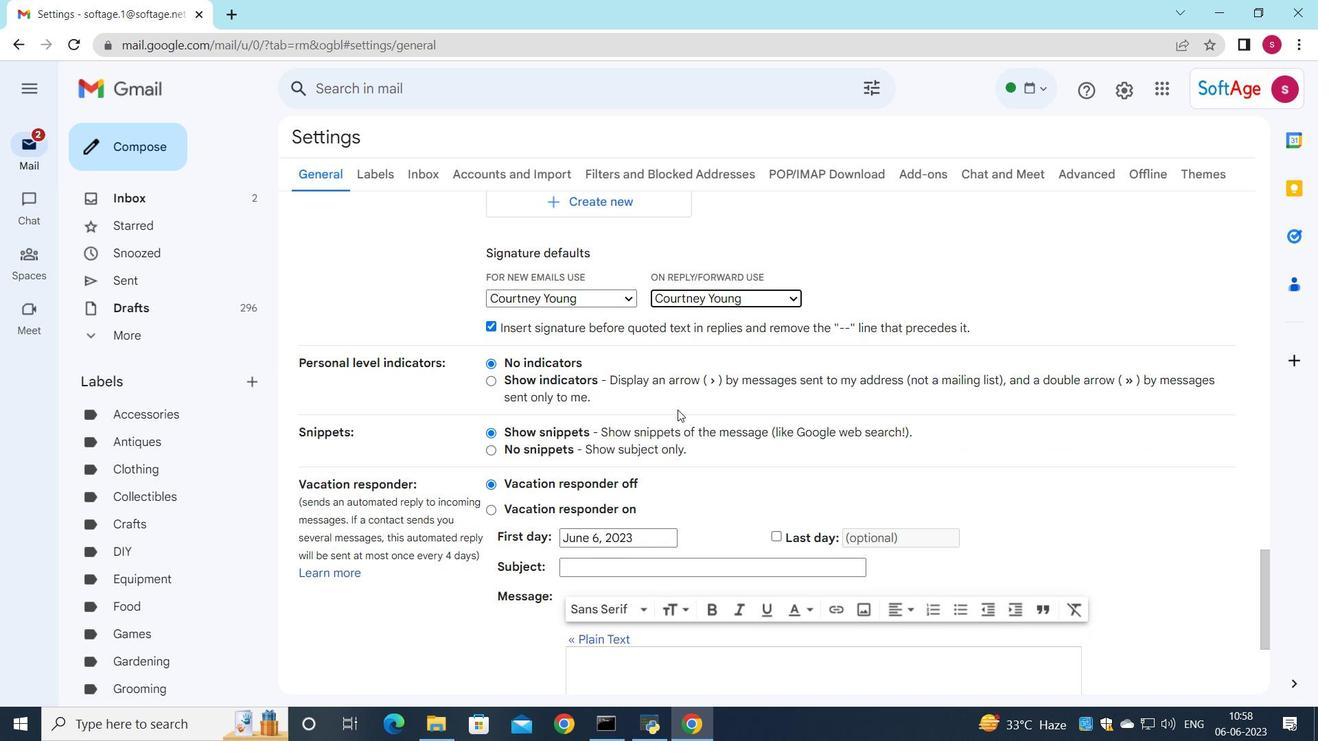 
Action: Mouse scrolled (678, 412) with delta (0, 0)
Screenshot: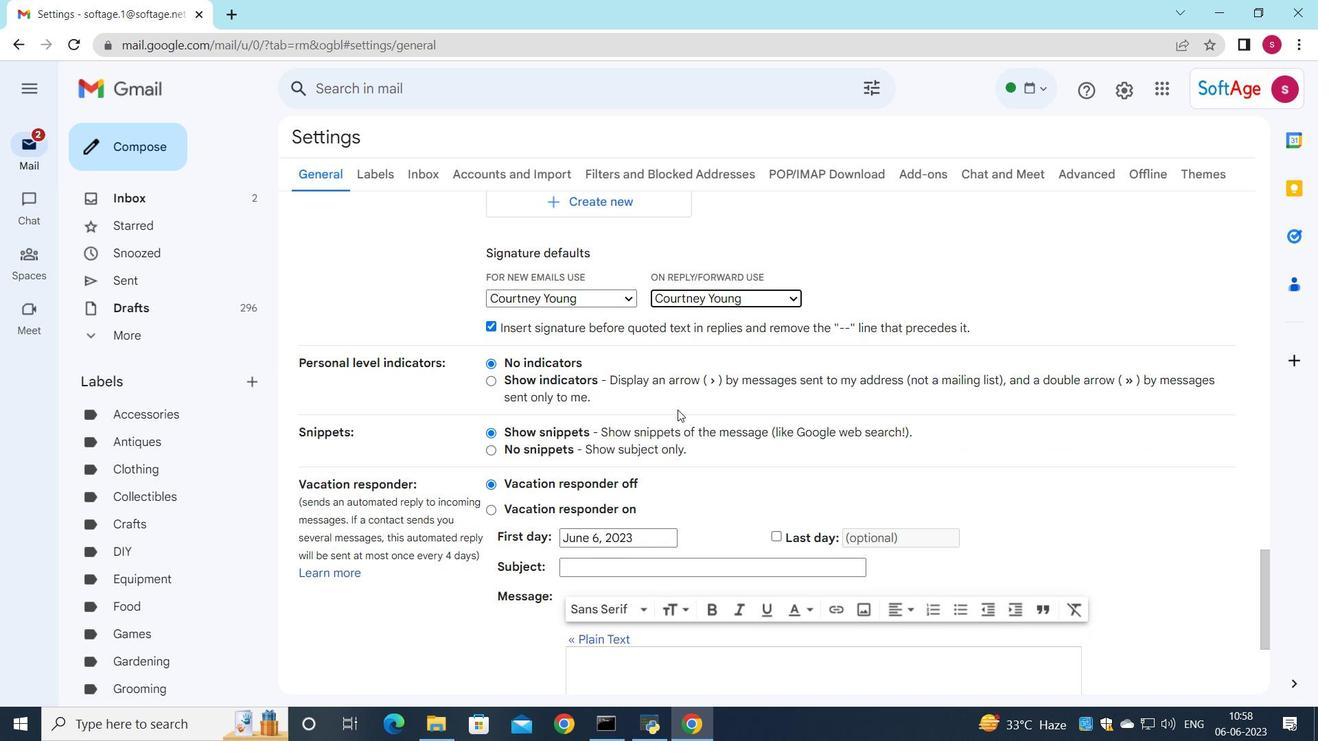 
Action: Mouse scrolled (678, 412) with delta (0, 0)
Screenshot: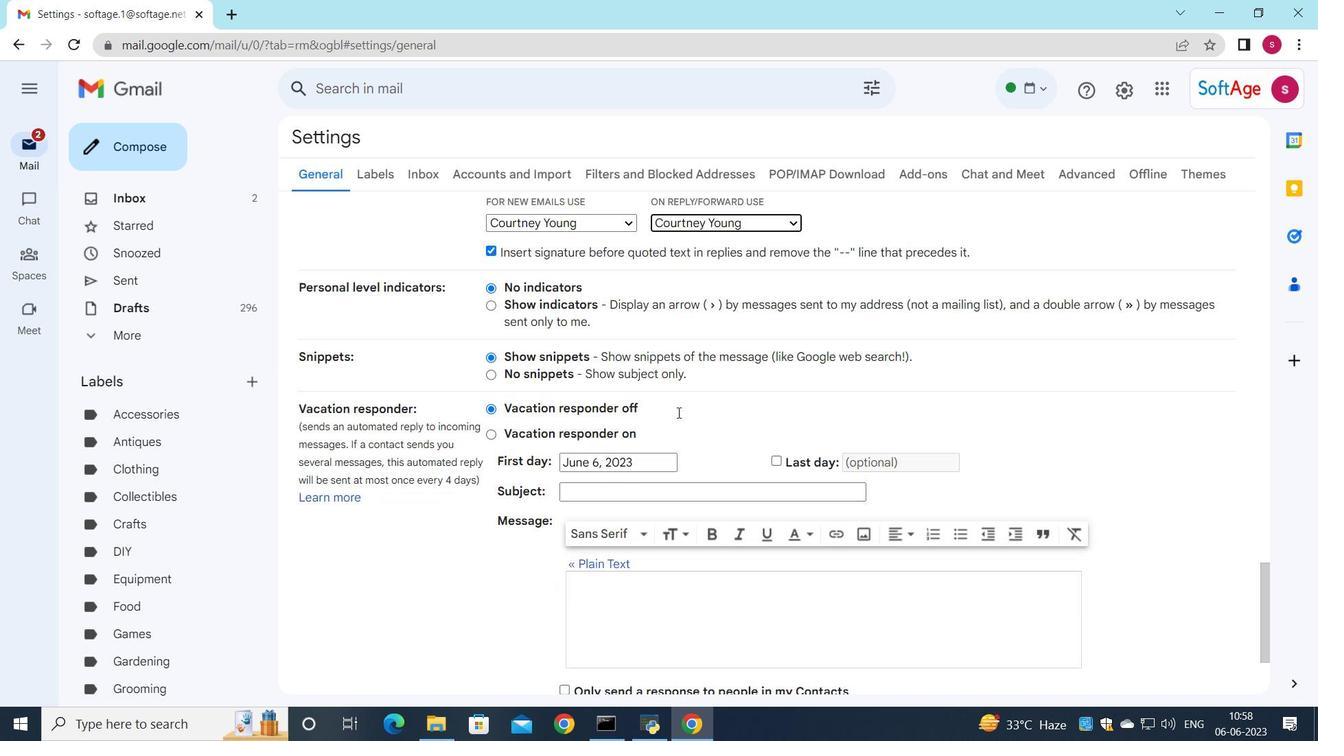 
Action: Mouse scrolled (678, 412) with delta (0, 0)
Screenshot: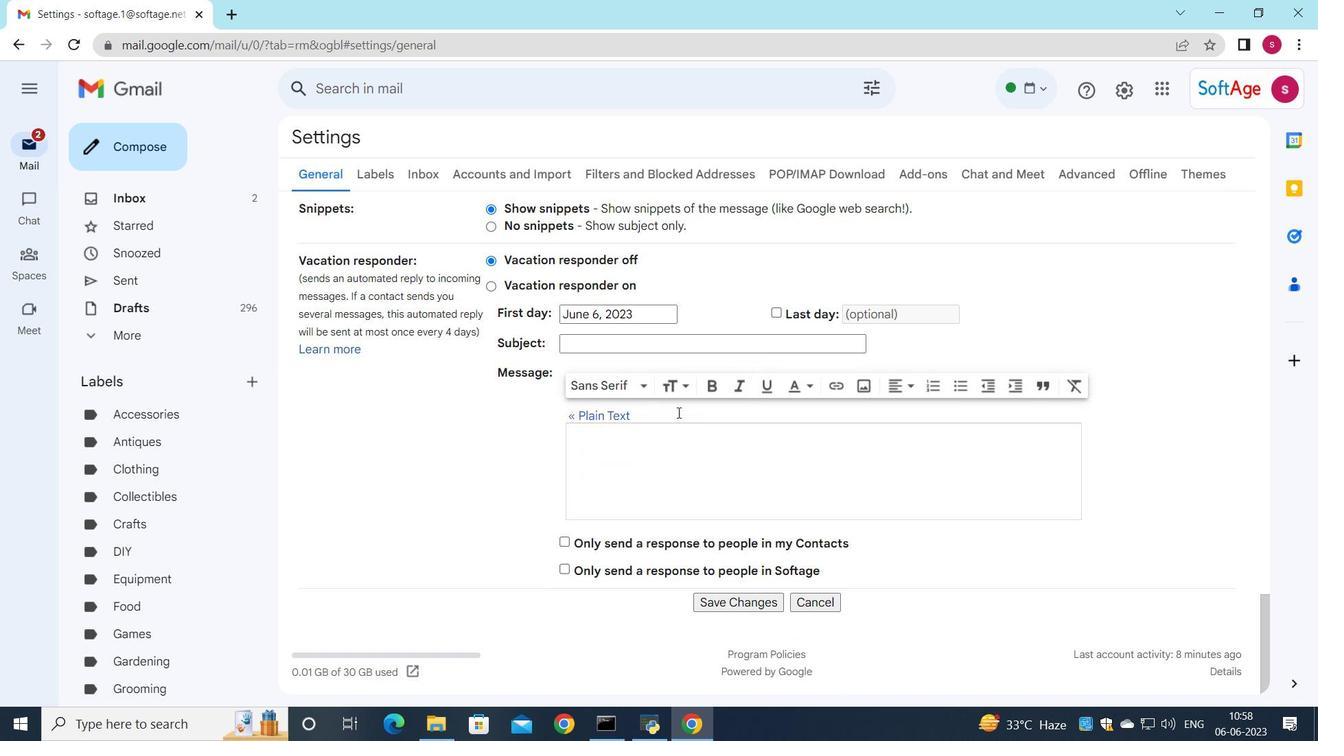 
Action: Mouse scrolled (678, 412) with delta (0, 0)
Screenshot: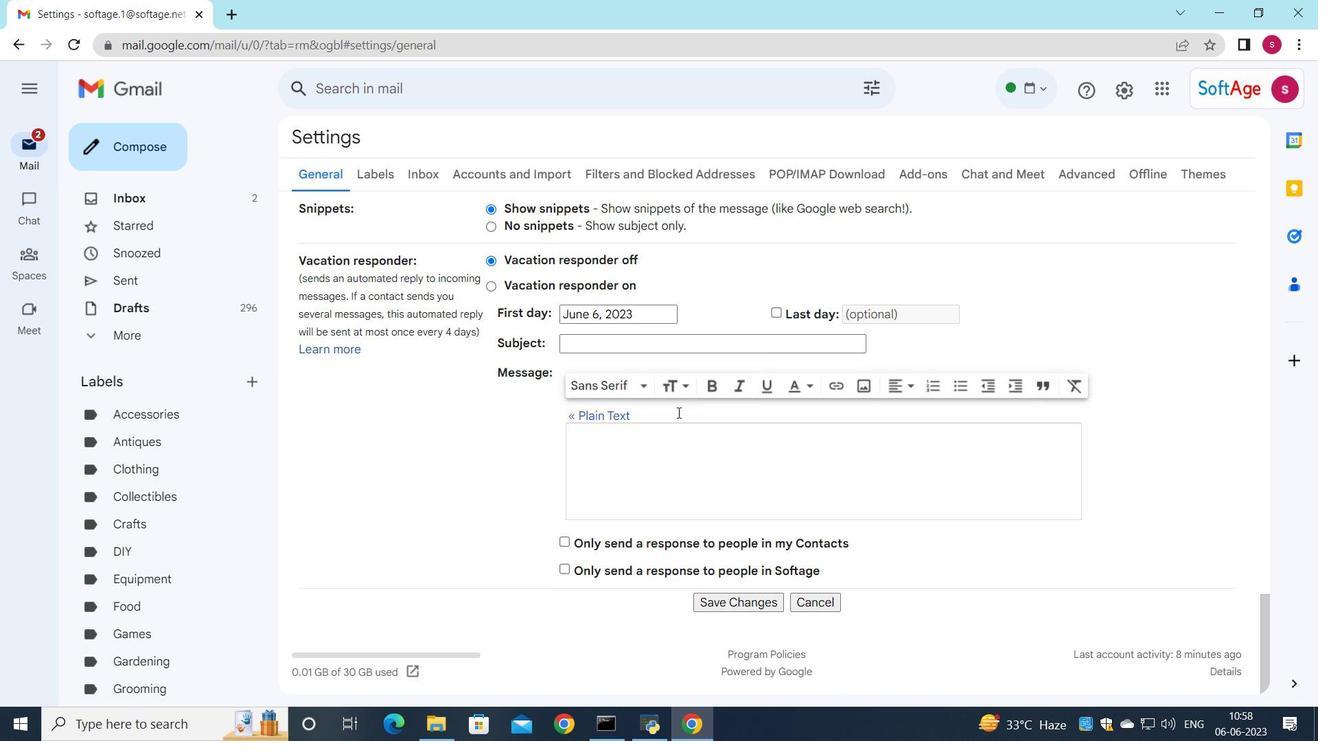 
Action: Mouse scrolled (678, 412) with delta (0, 0)
Screenshot: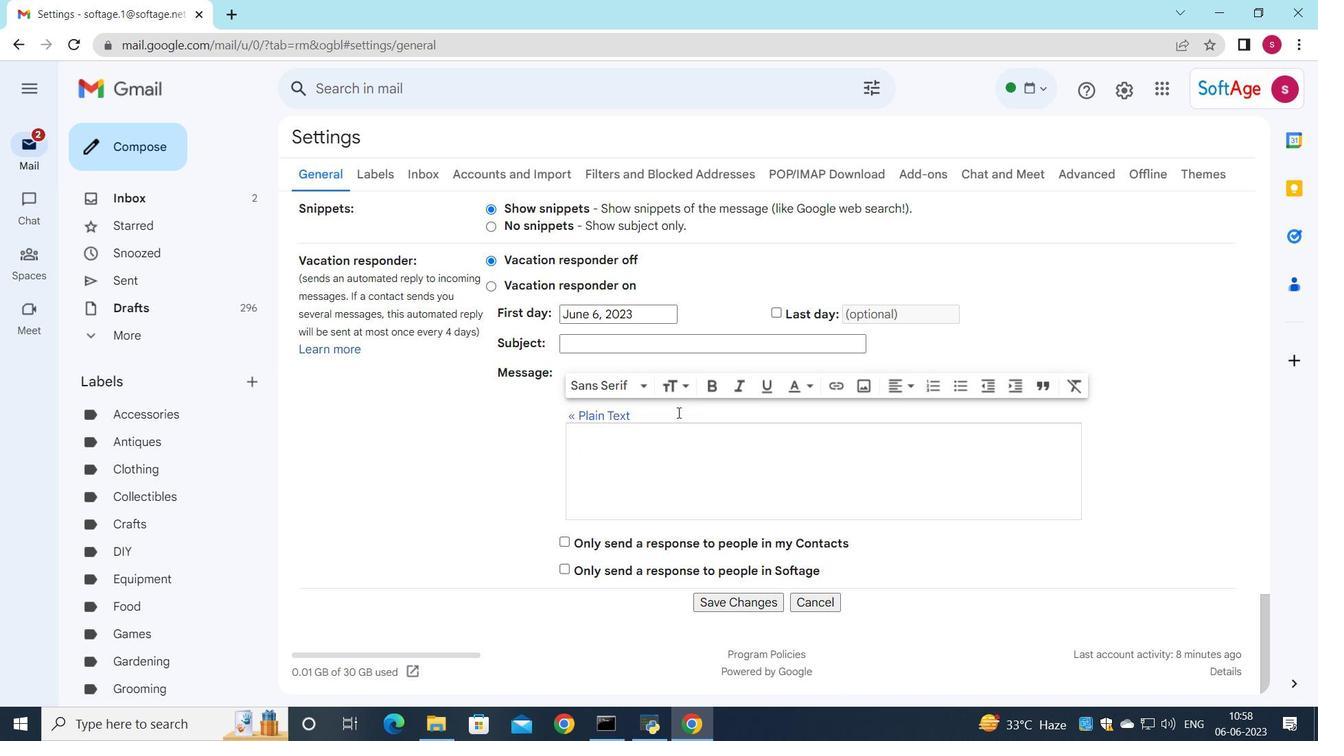 
Action: Mouse scrolled (678, 412) with delta (0, 0)
Screenshot: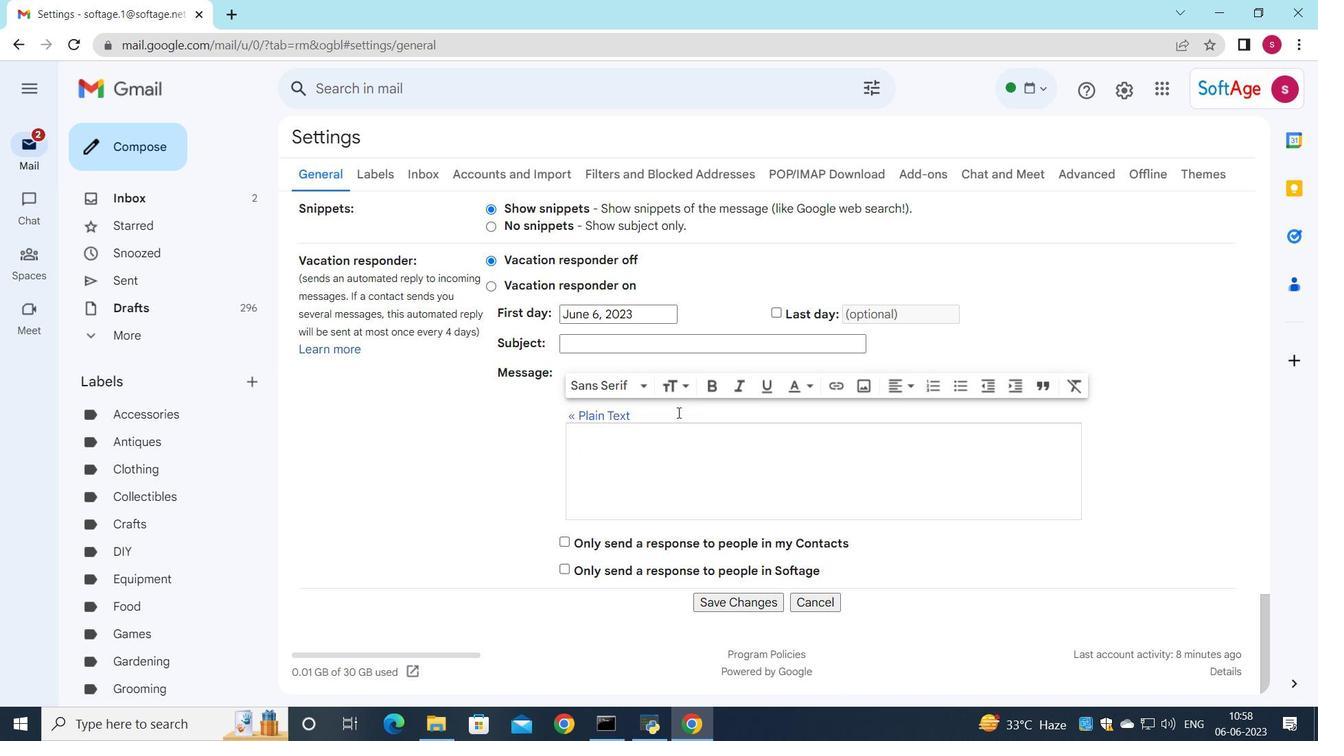 
Action: Mouse scrolled (678, 412) with delta (0, 0)
Screenshot: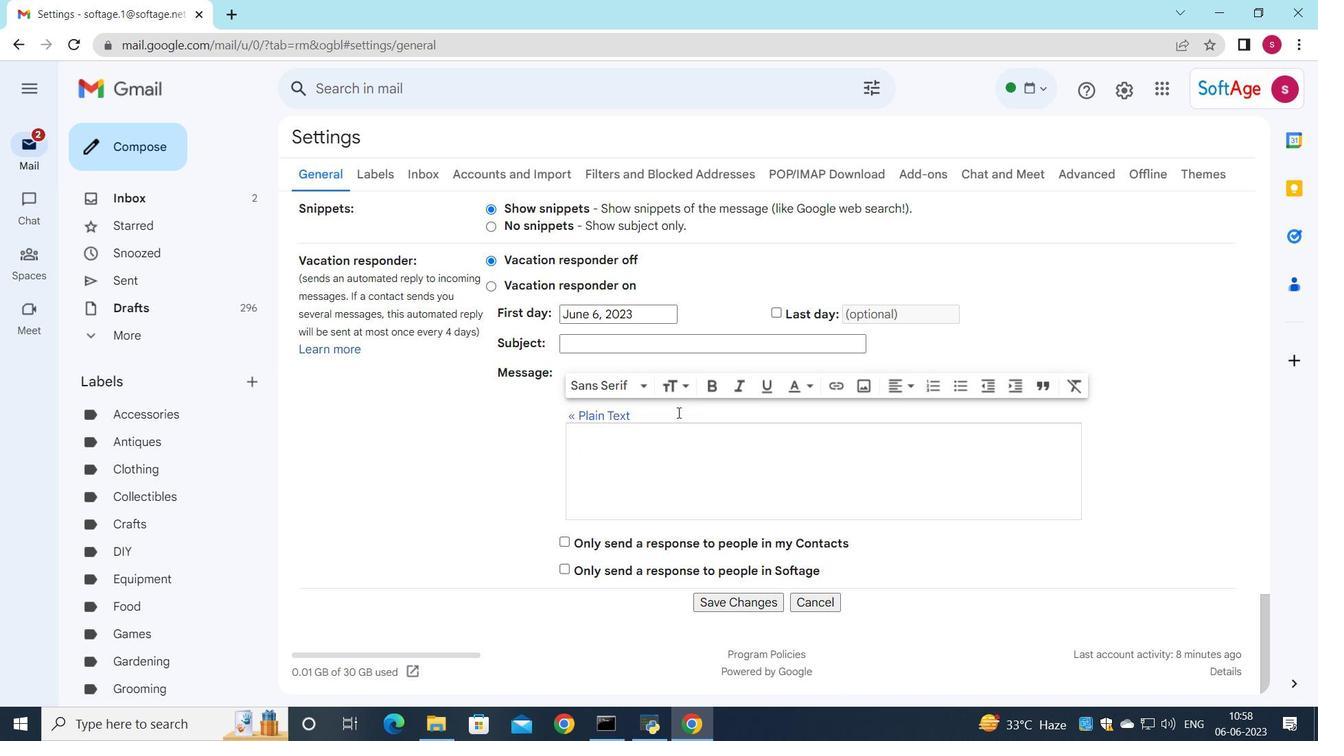 
Action: Mouse moved to (676, 420)
Screenshot: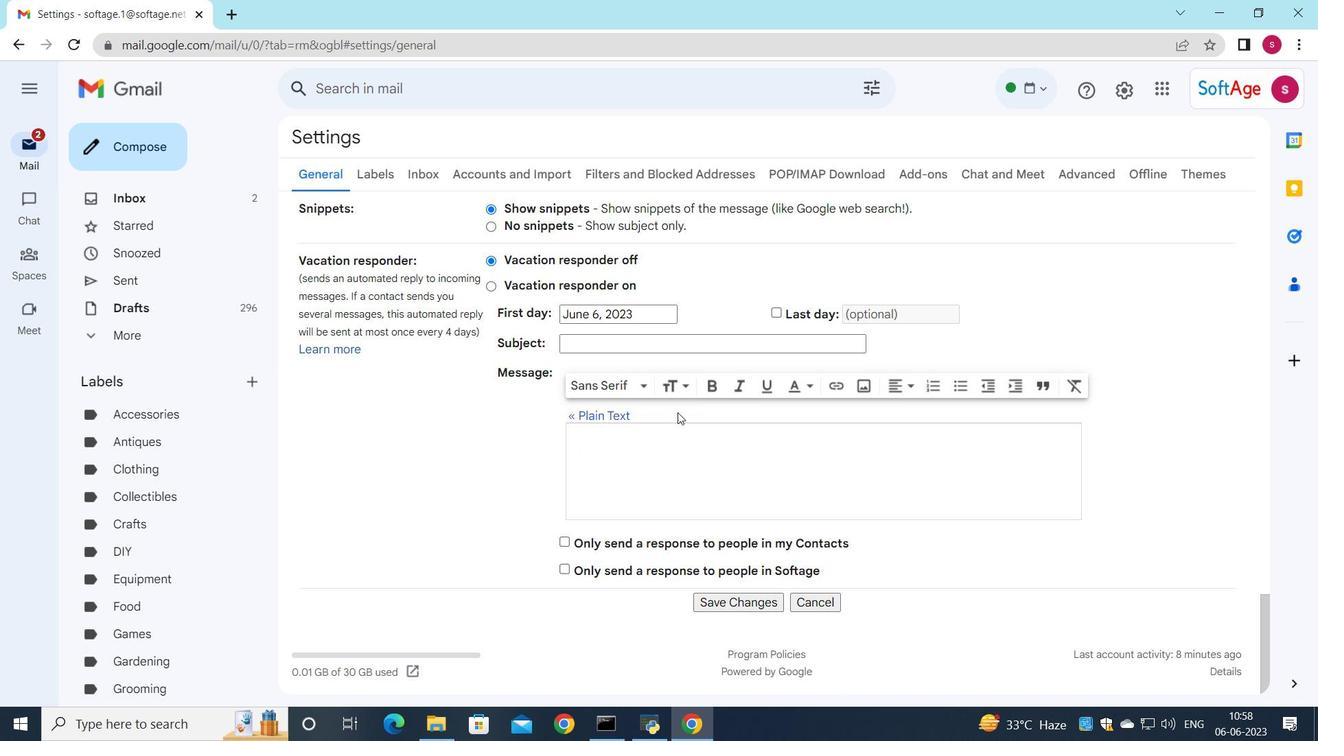 
Action: Mouse scrolled (676, 419) with delta (0, 0)
Screenshot: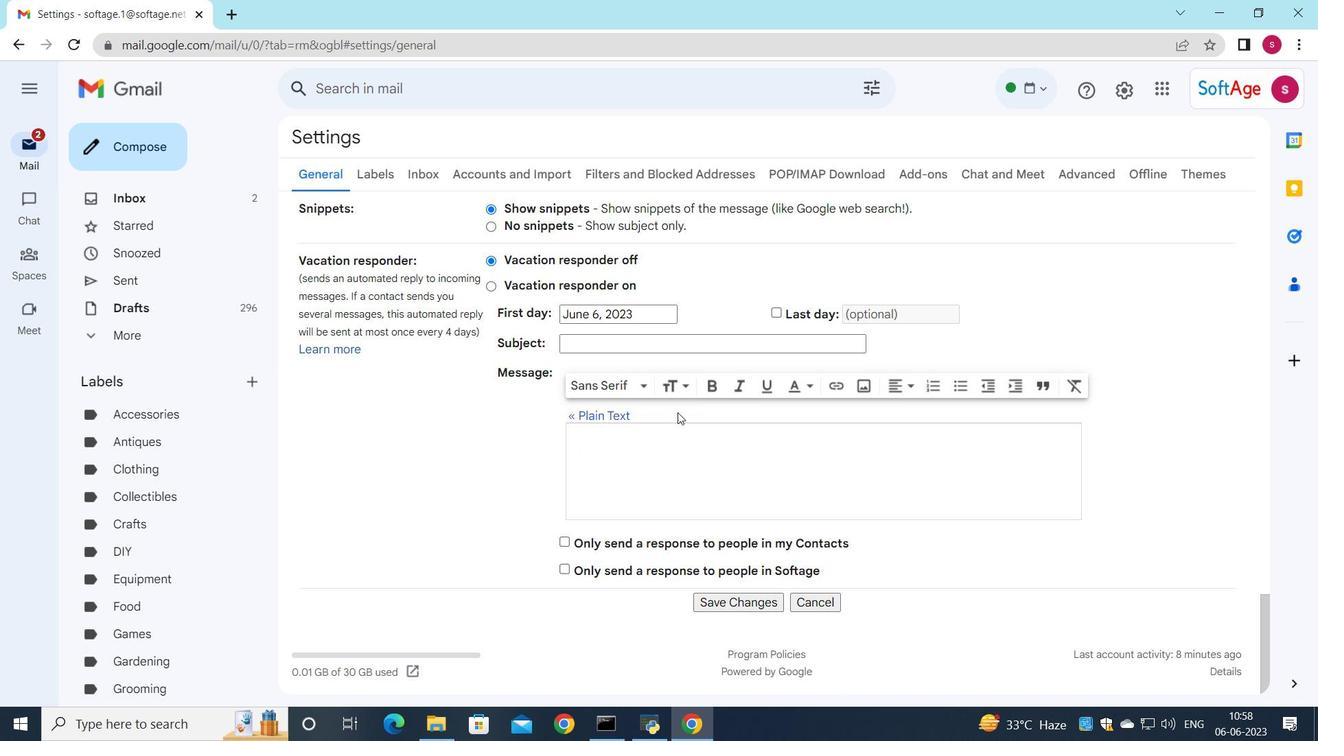 
Action: Mouse moved to (734, 595)
Screenshot: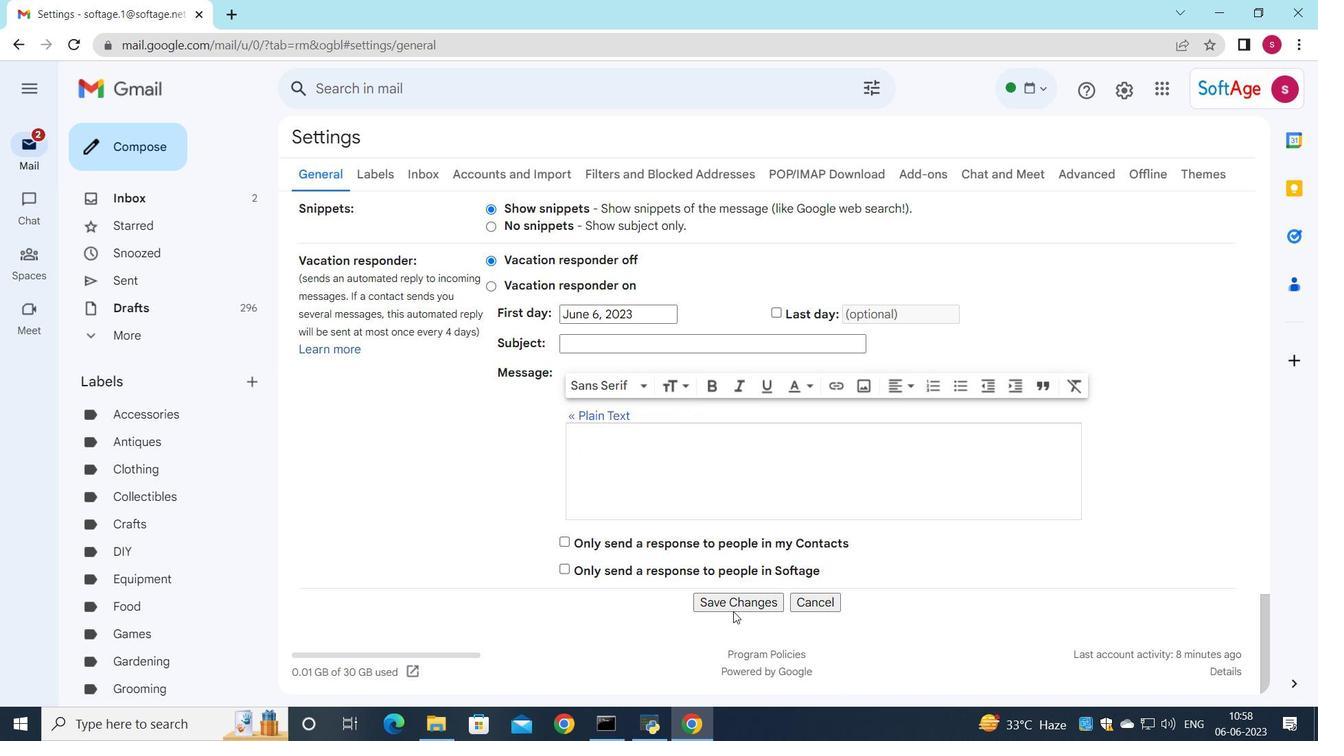 
Action: Mouse pressed left at (734, 595)
Screenshot: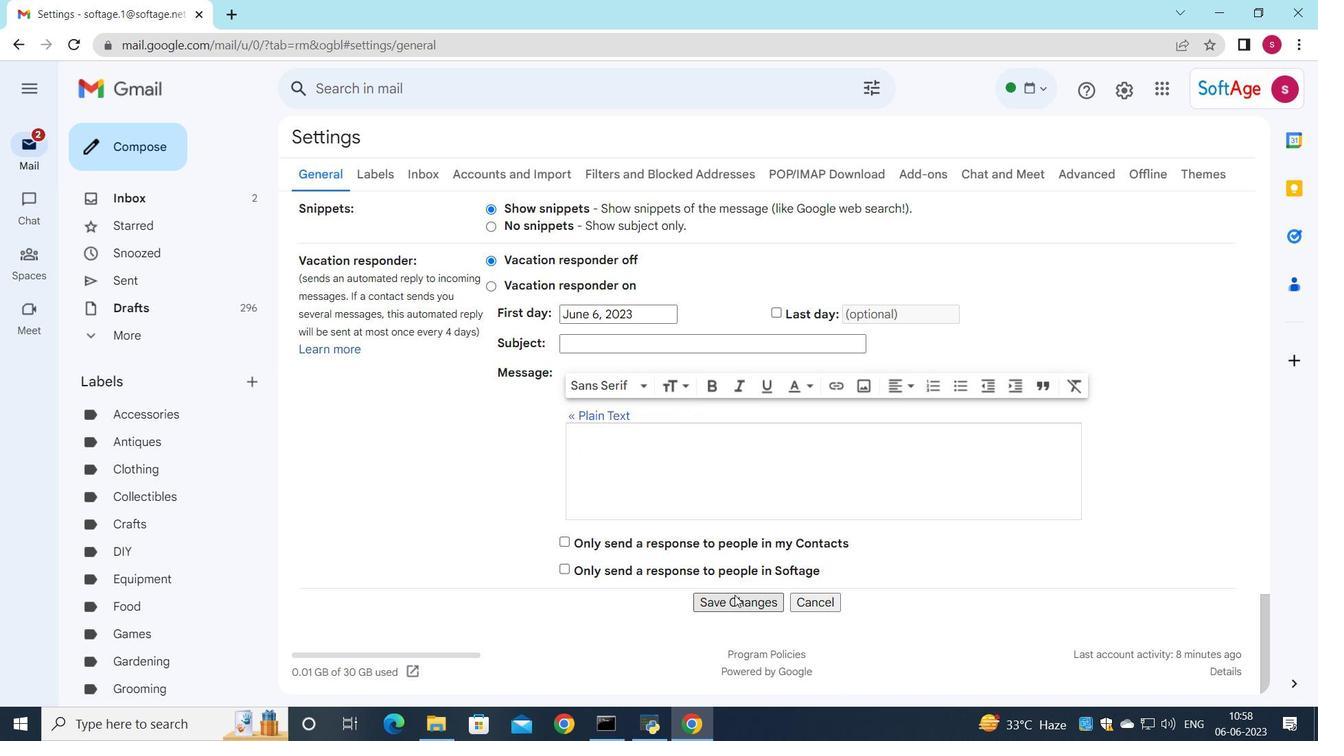 
Action: Mouse moved to (298, 442)
Screenshot: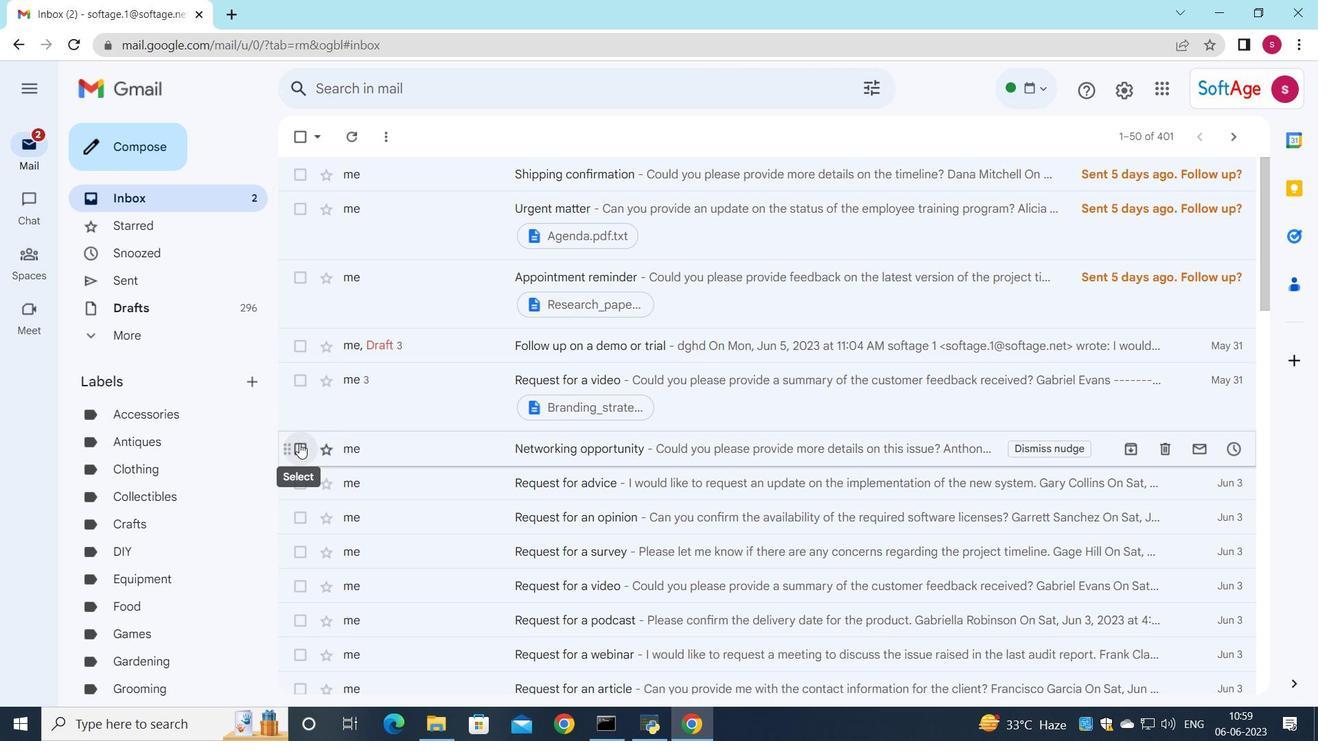 
Action: Mouse pressed left at (298, 442)
Screenshot: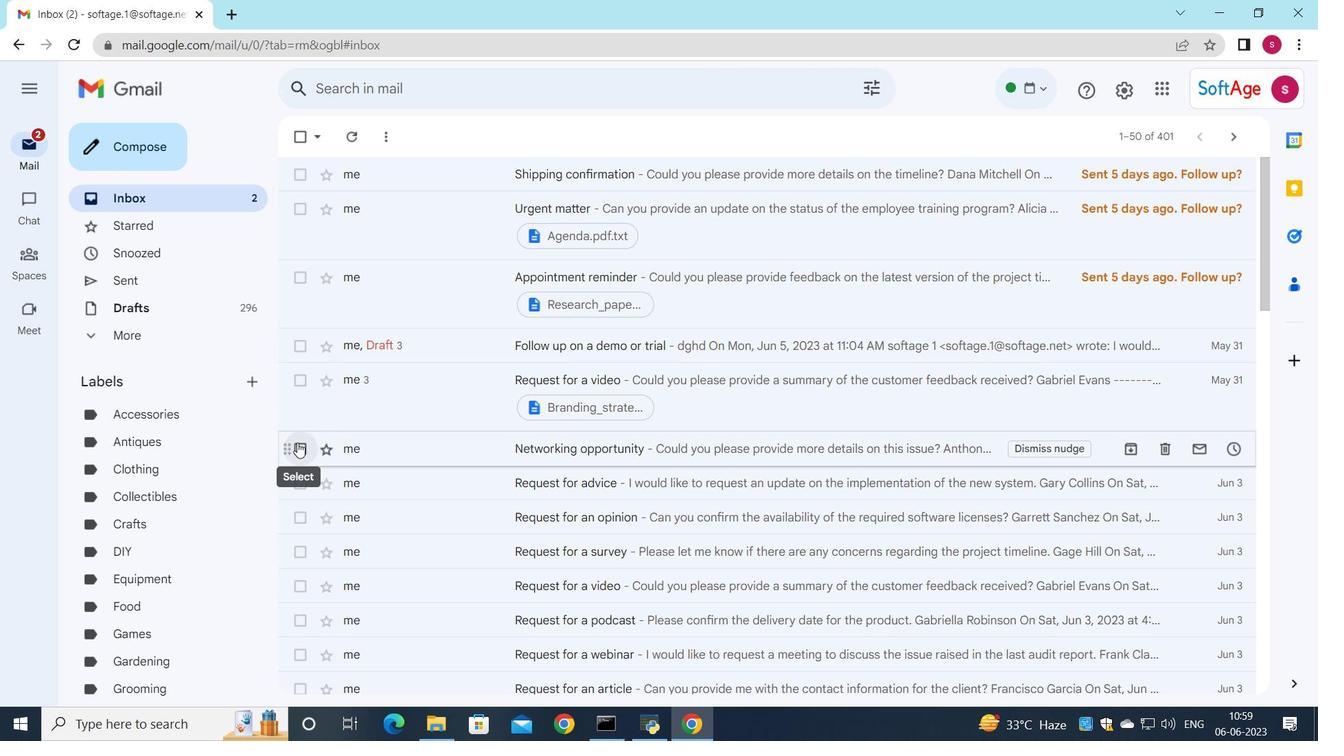 
Action: Mouse moved to (677, 139)
Screenshot: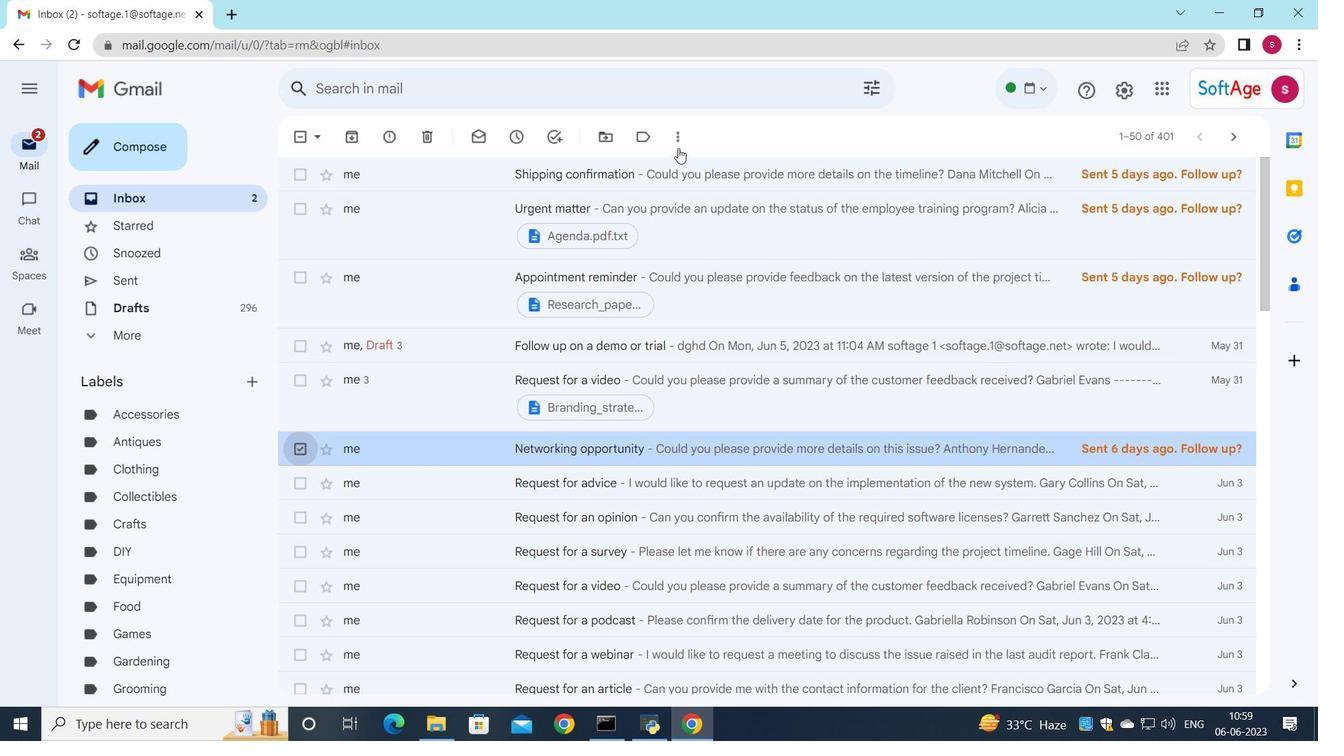 
Action: Mouse pressed left at (677, 139)
Screenshot: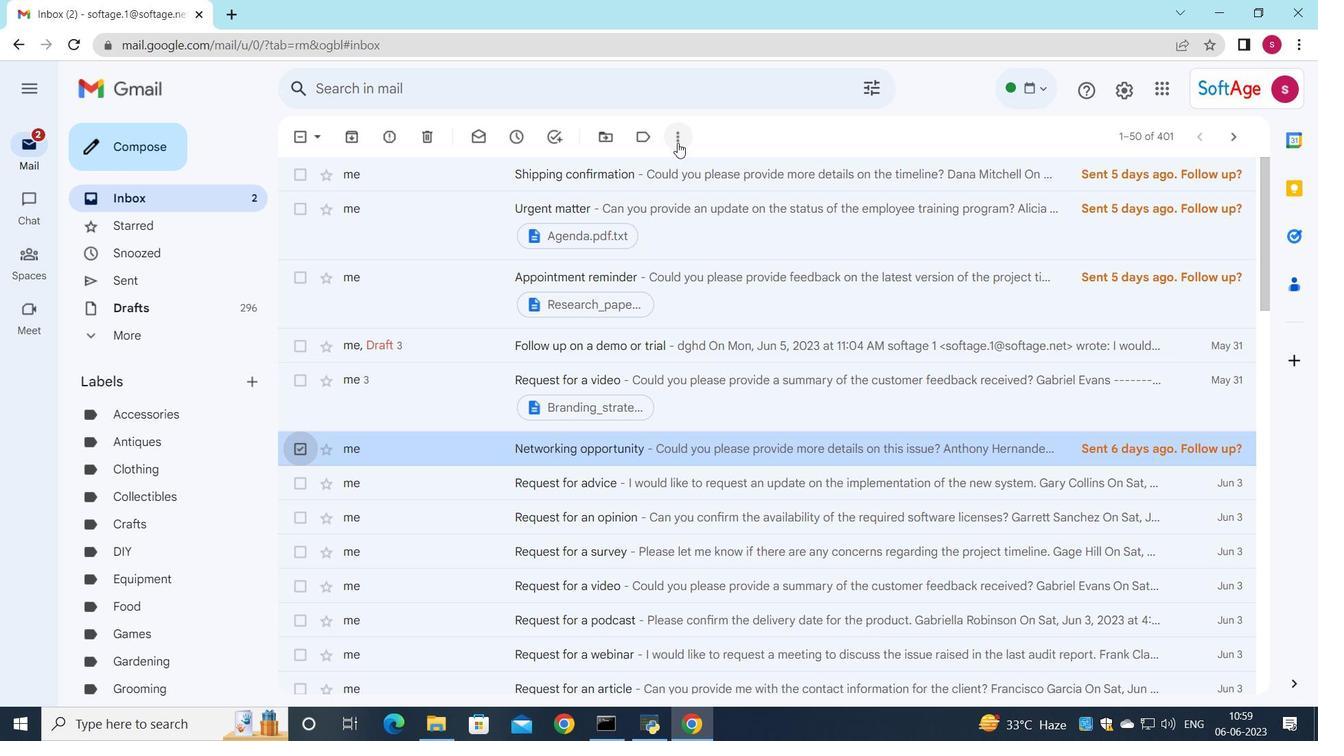 
Action: Mouse moved to (758, 328)
Screenshot: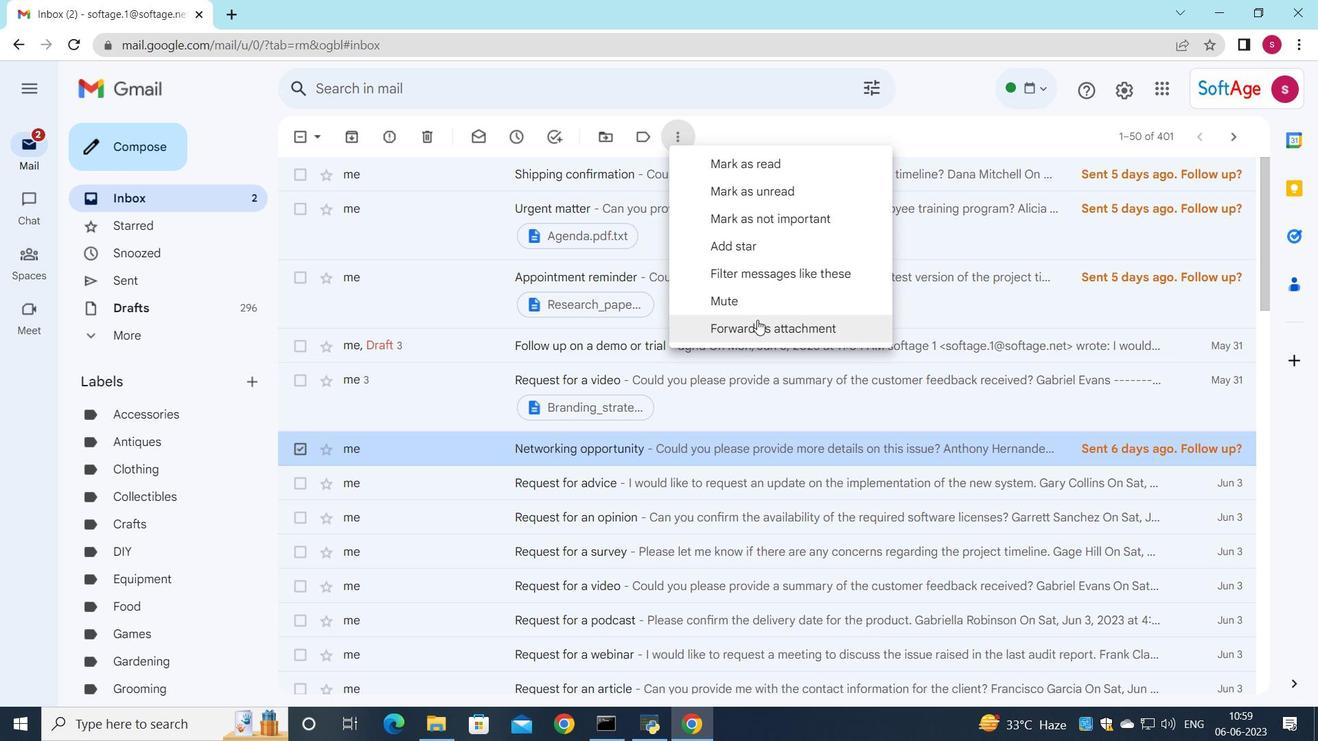 
Action: Mouse pressed left at (758, 328)
Screenshot: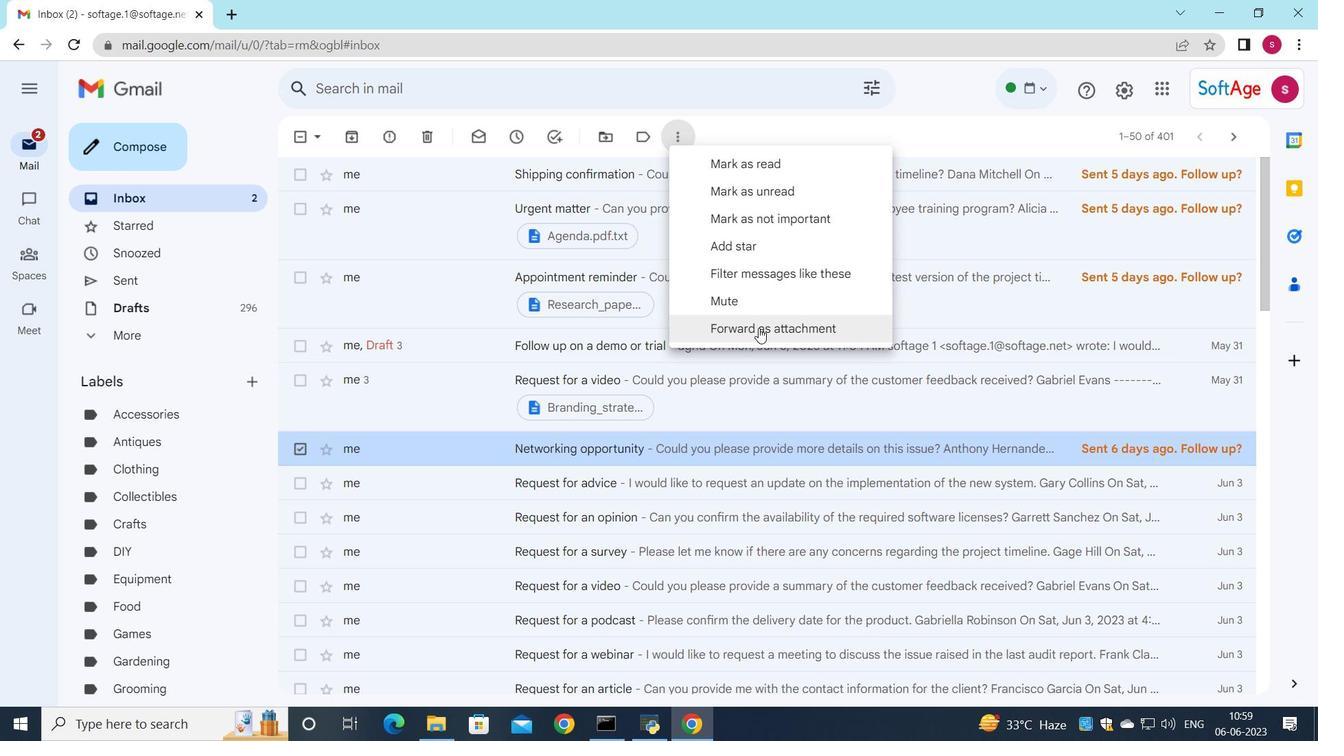 
Action: Mouse moved to (821, 280)
Screenshot: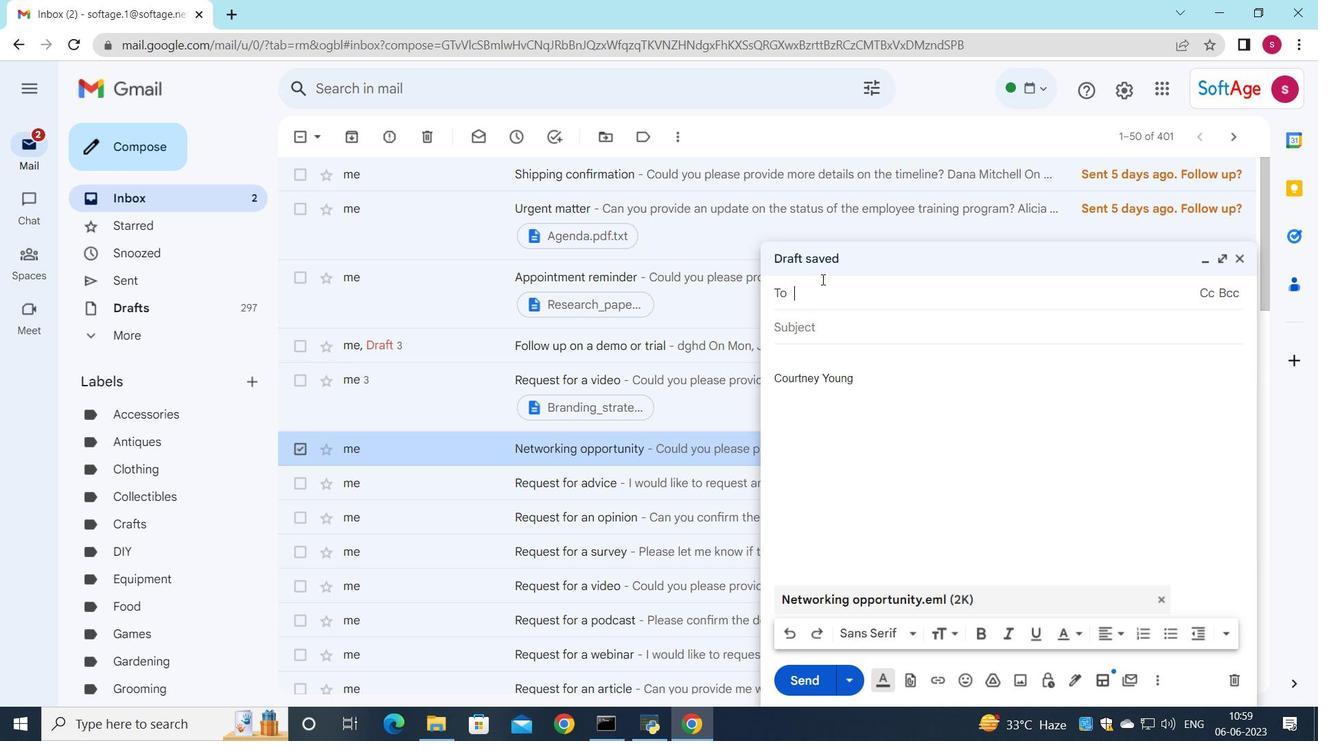 
Action: Key pressed s
Screenshot: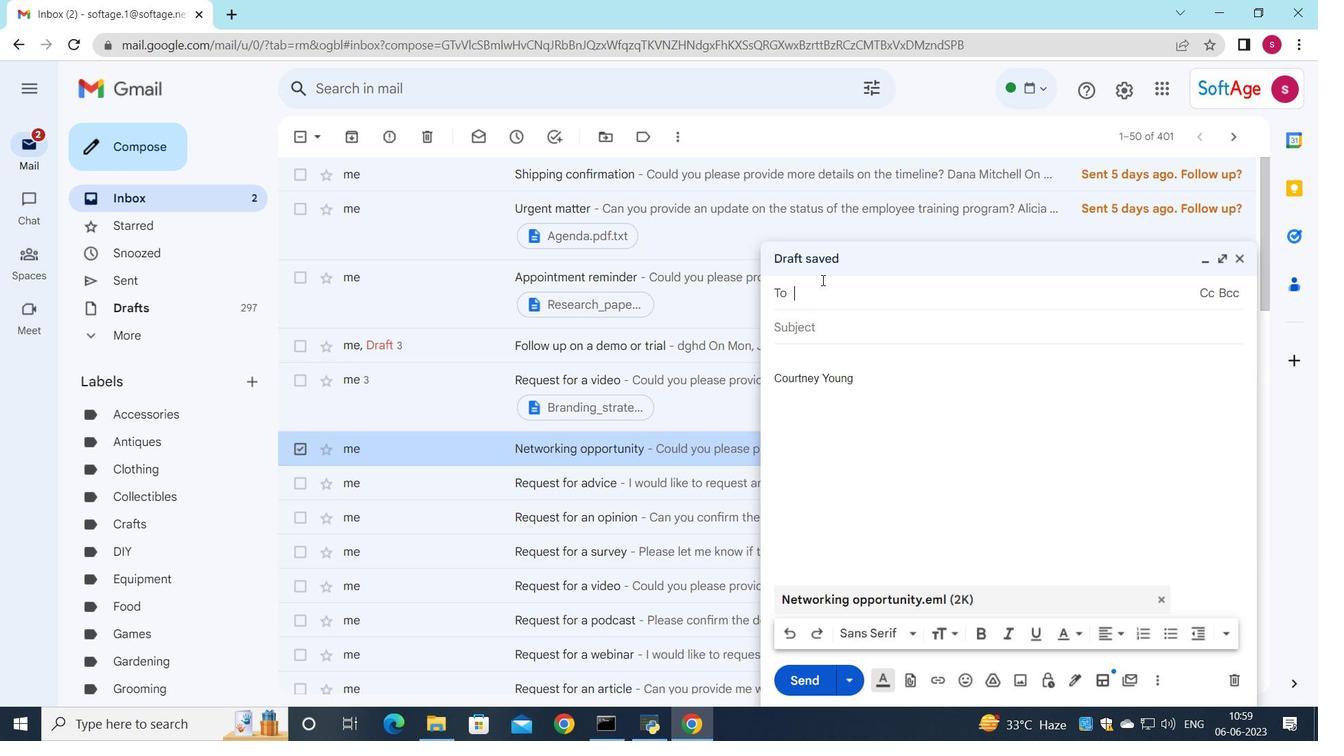 
Action: Mouse moved to (885, 602)
Screenshot: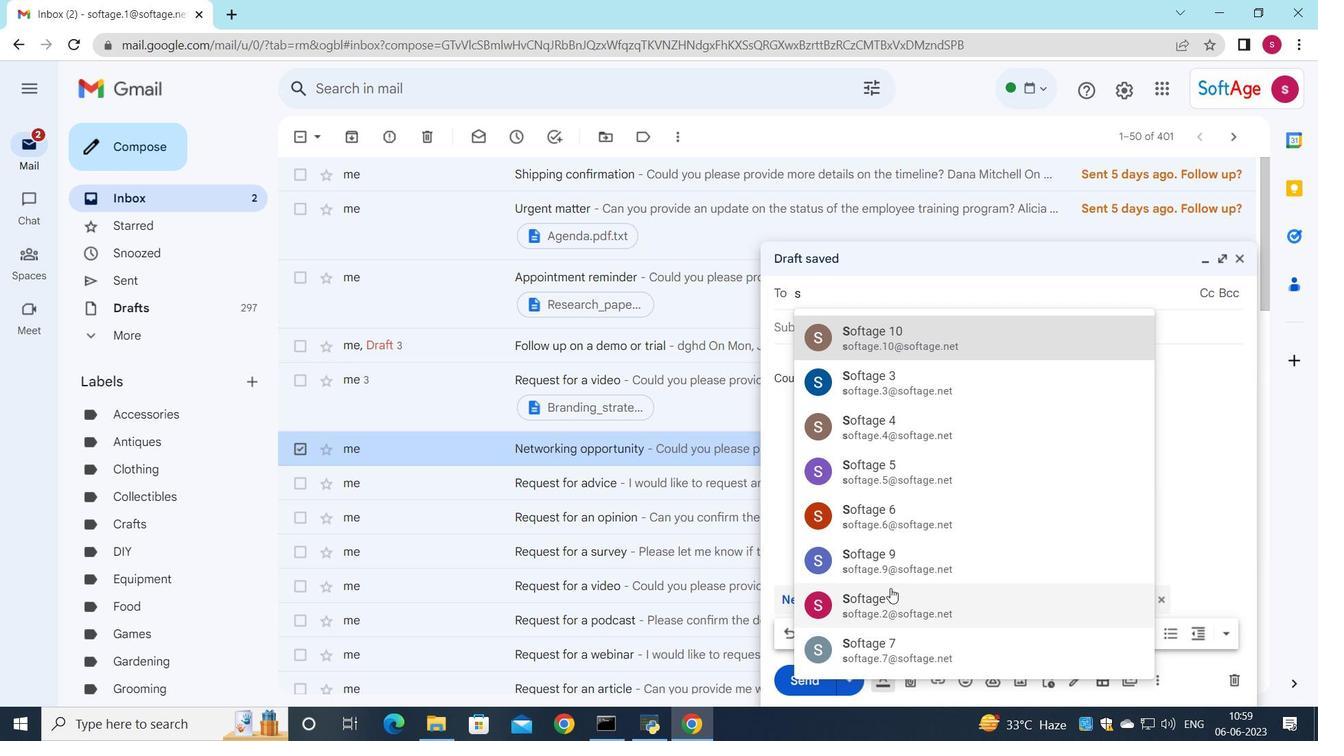
Action: Mouse pressed left at (885, 602)
Screenshot: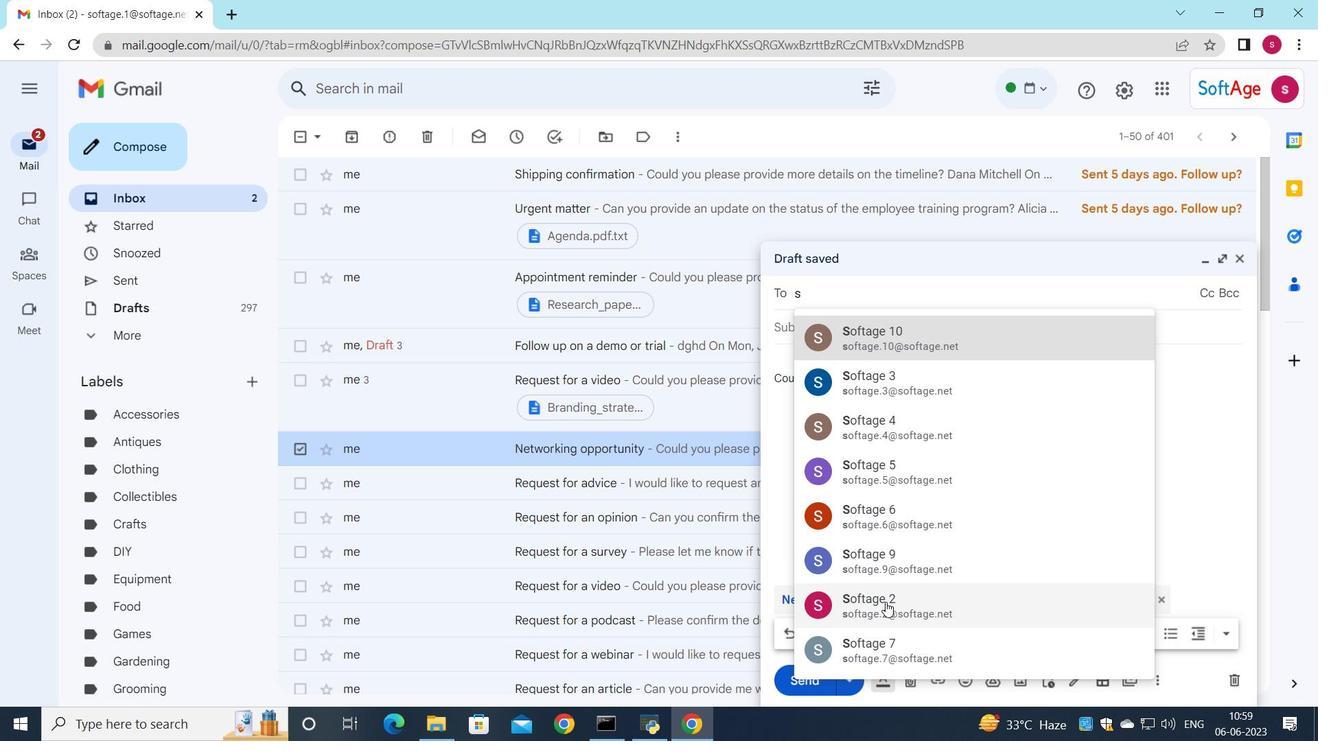 
Action: Mouse moved to (828, 353)
Screenshot: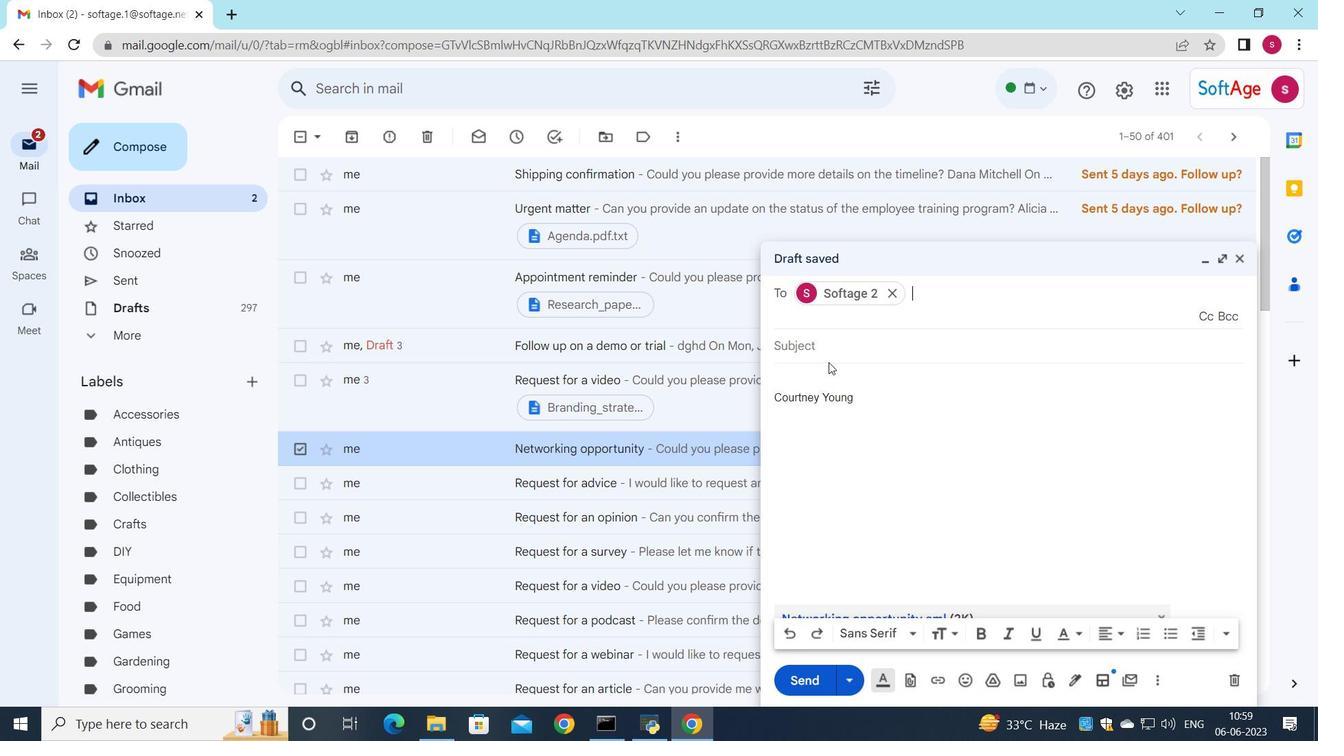 
Action: Mouse pressed left at (828, 353)
Screenshot: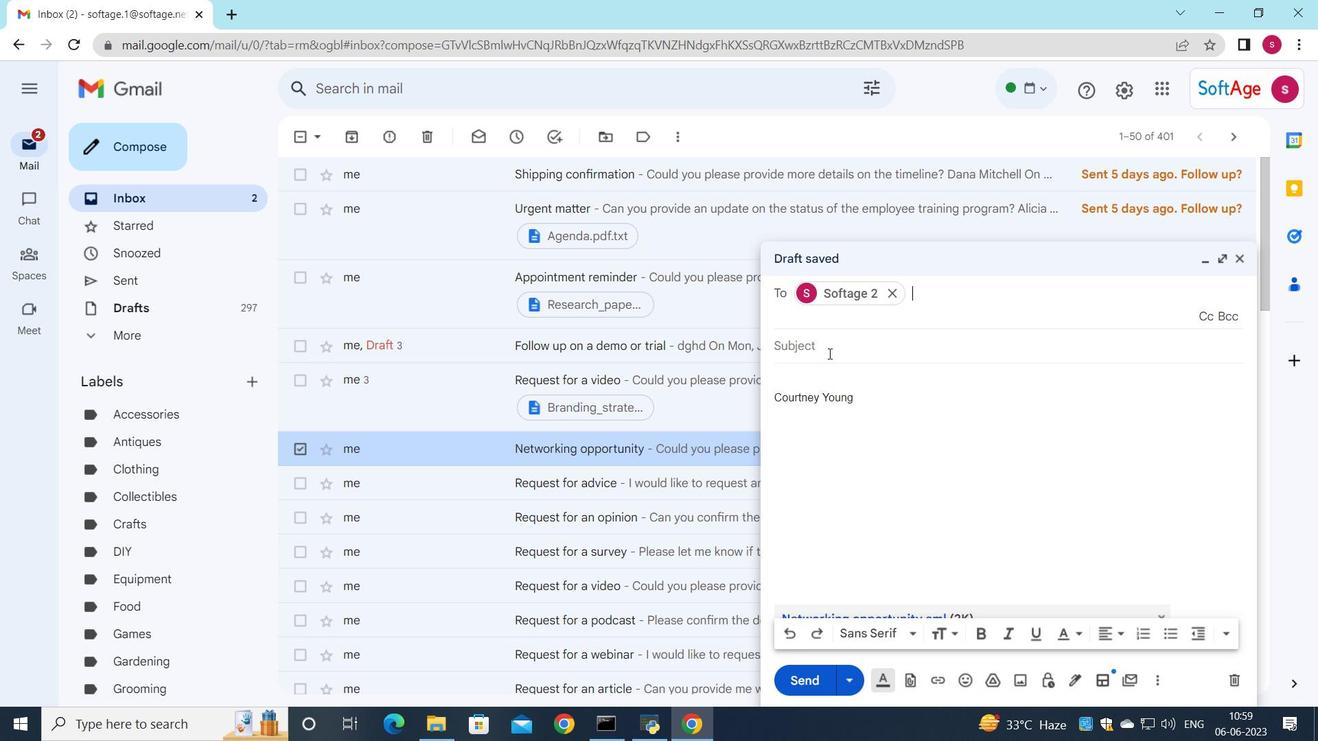 
Action: Mouse moved to (833, 333)
Screenshot: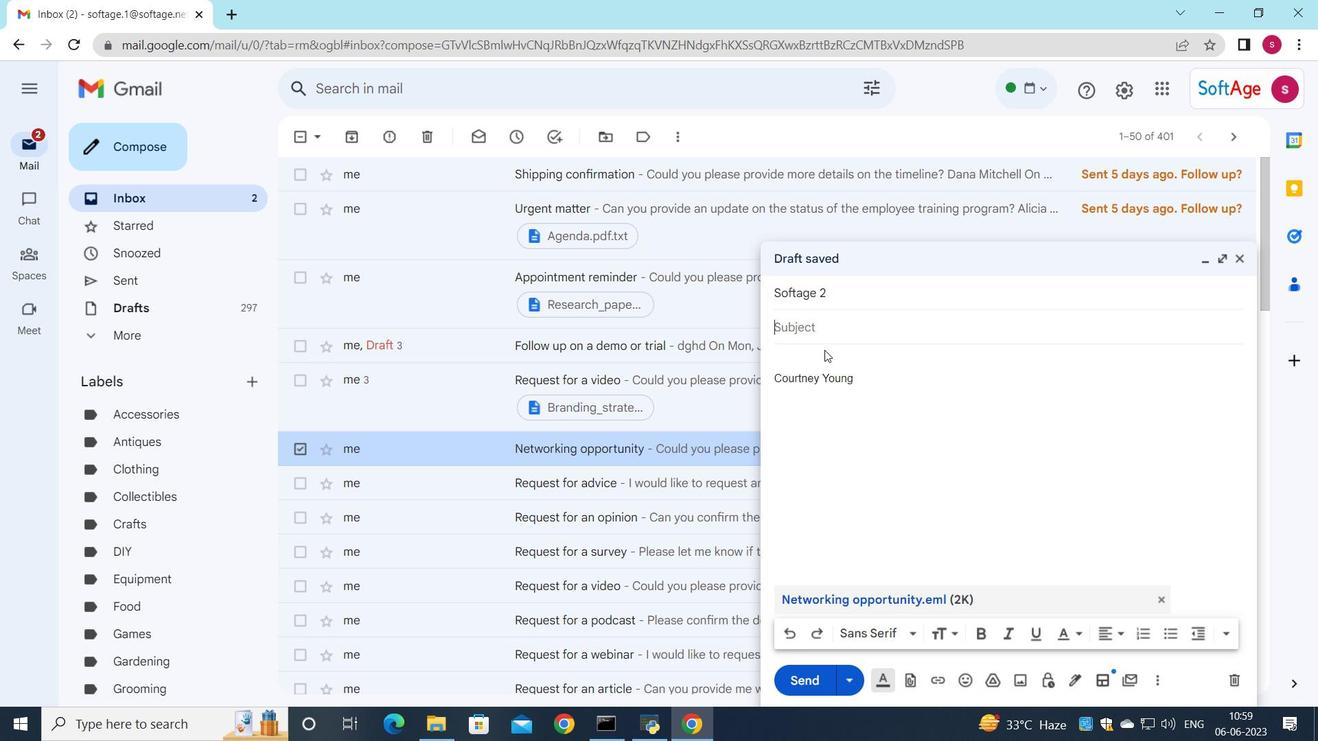 
Action: Key pressed <Key.shift>re<Key.backspace><Key.backspace><Key.backspace><Key.backspace><Key.shift>Request<Key.space>for<Key.space>customer<Key.space>feedback
Screenshot: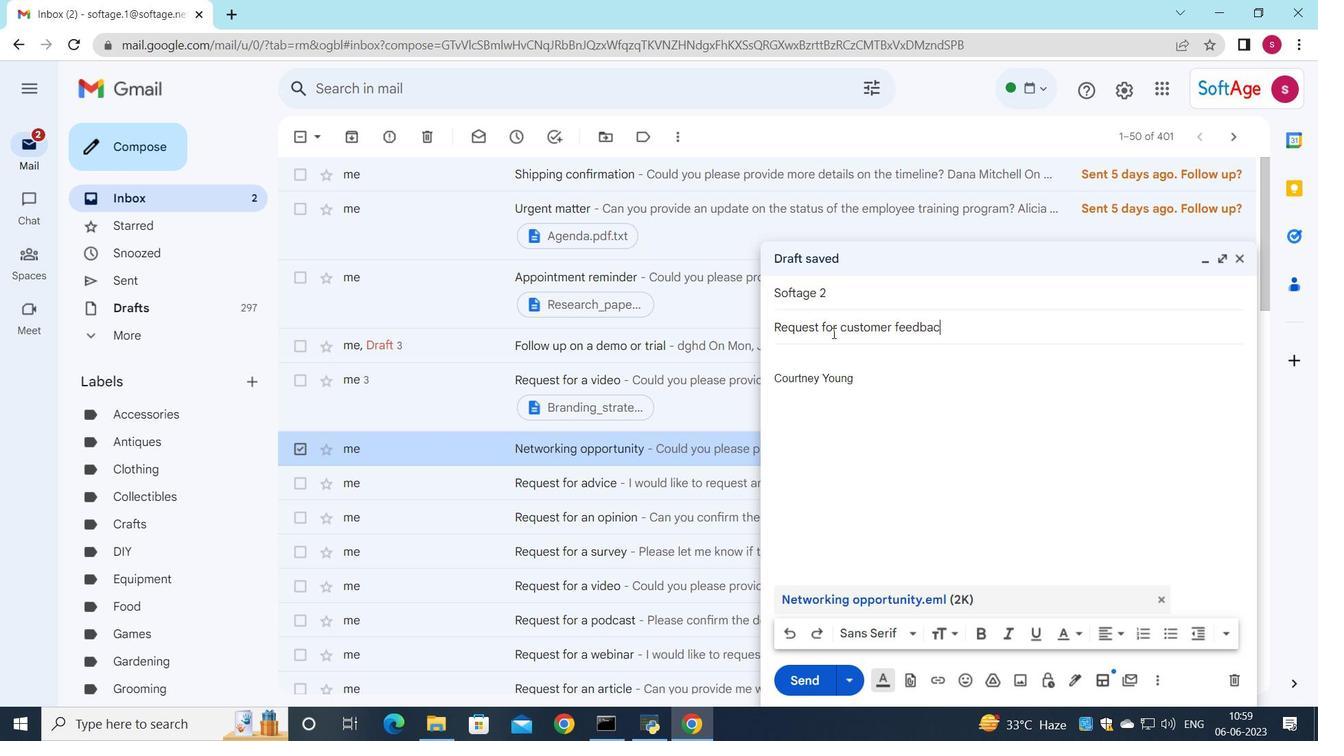 
Action: Mouse moved to (830, 365)
Screenshot: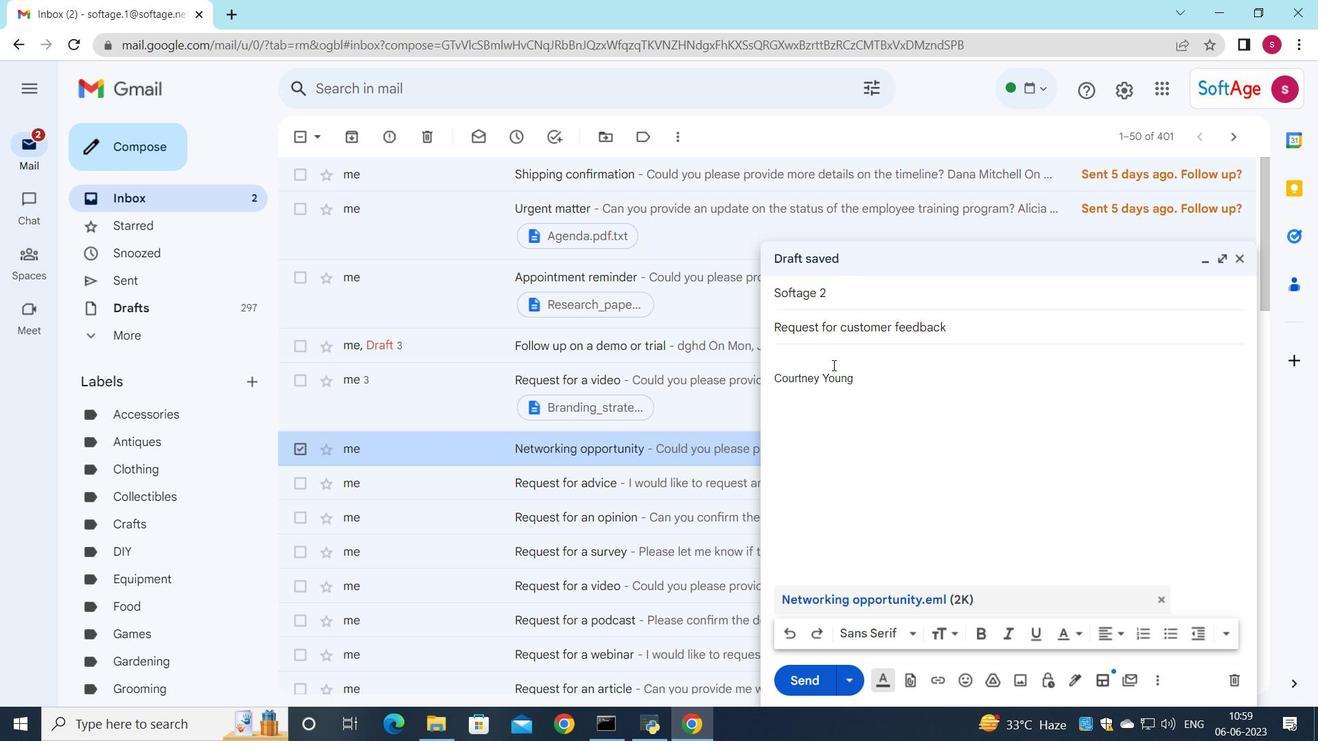 
Action: Mouse pressed left at (830, 365)
Screenshot: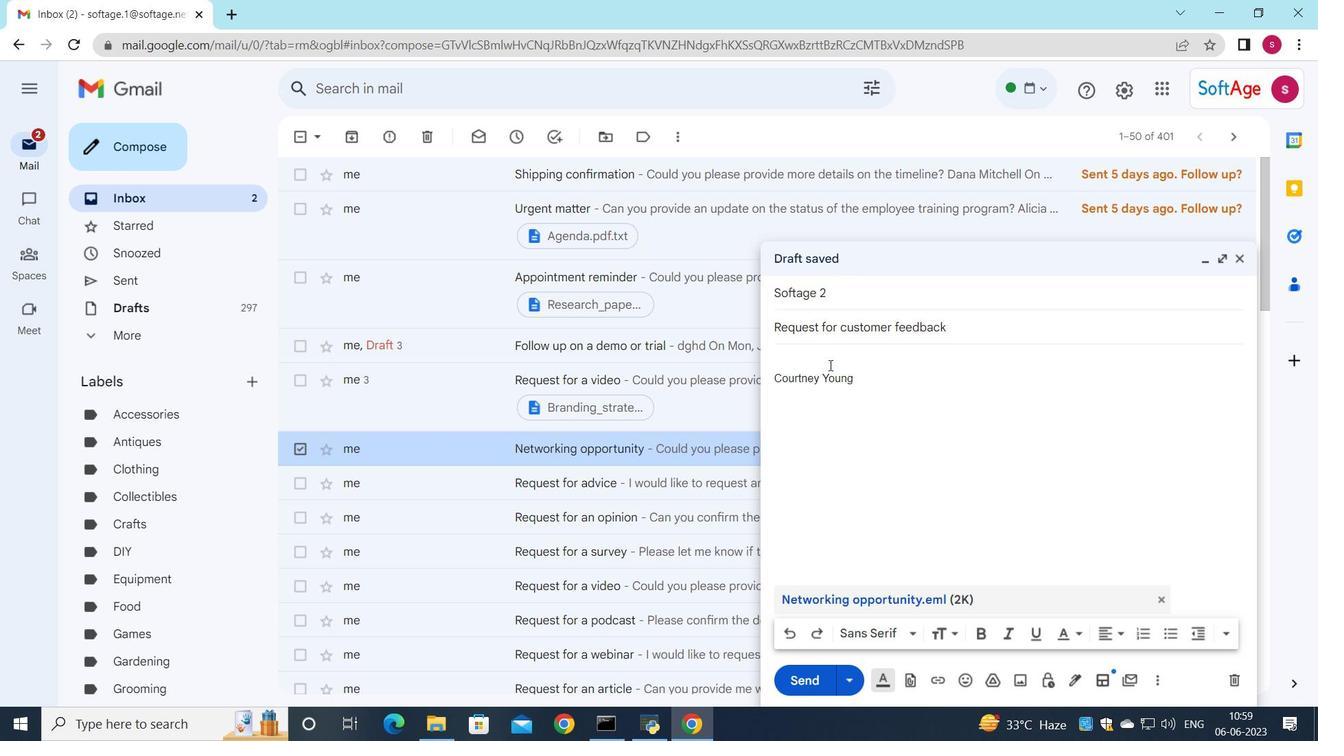 
Action: Key pressed <Key.shift>Please<Key.space>provide<Key.space>me<Key.space>with<Key.space>an<Key.space>update<Key.space>on<Key.space>the<Key.space>budget<Key.space>for<Key.space>the<Key.space>project
Screenshot: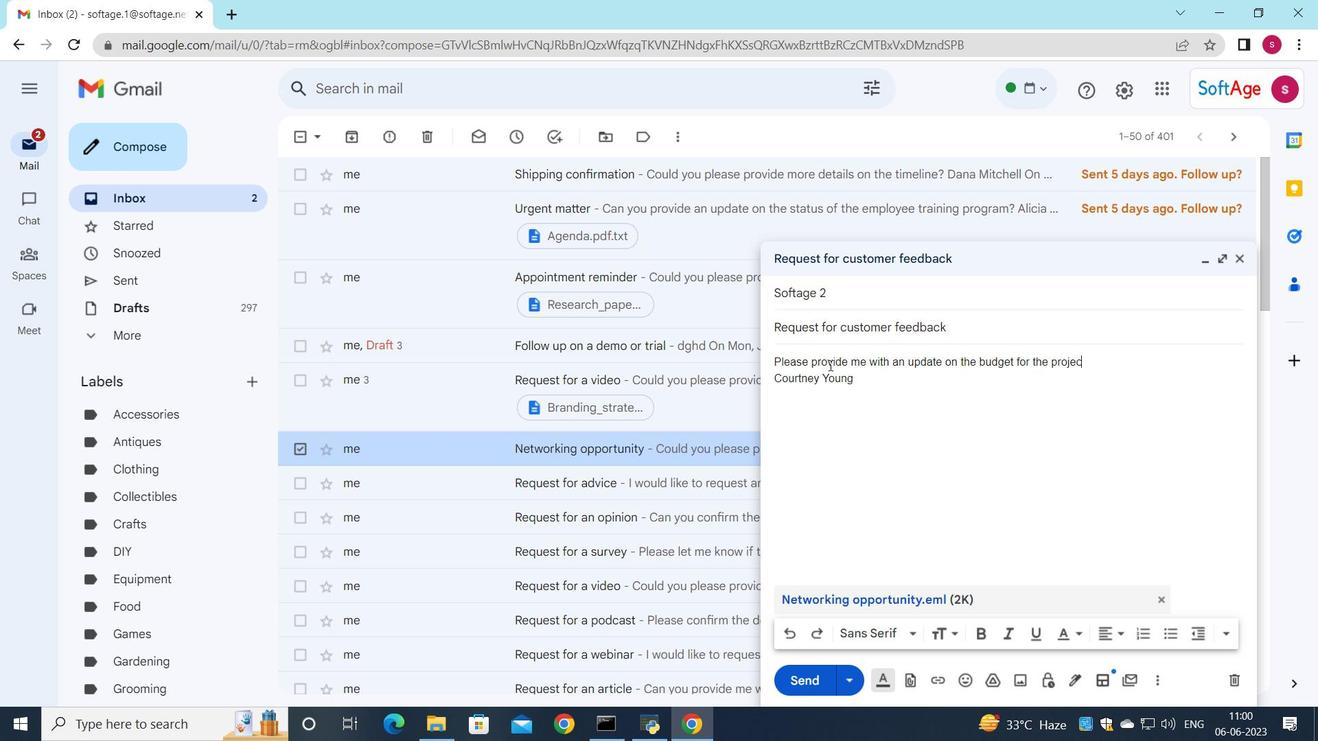 
Action: Mouse moved to (920, 365)
Screenshot: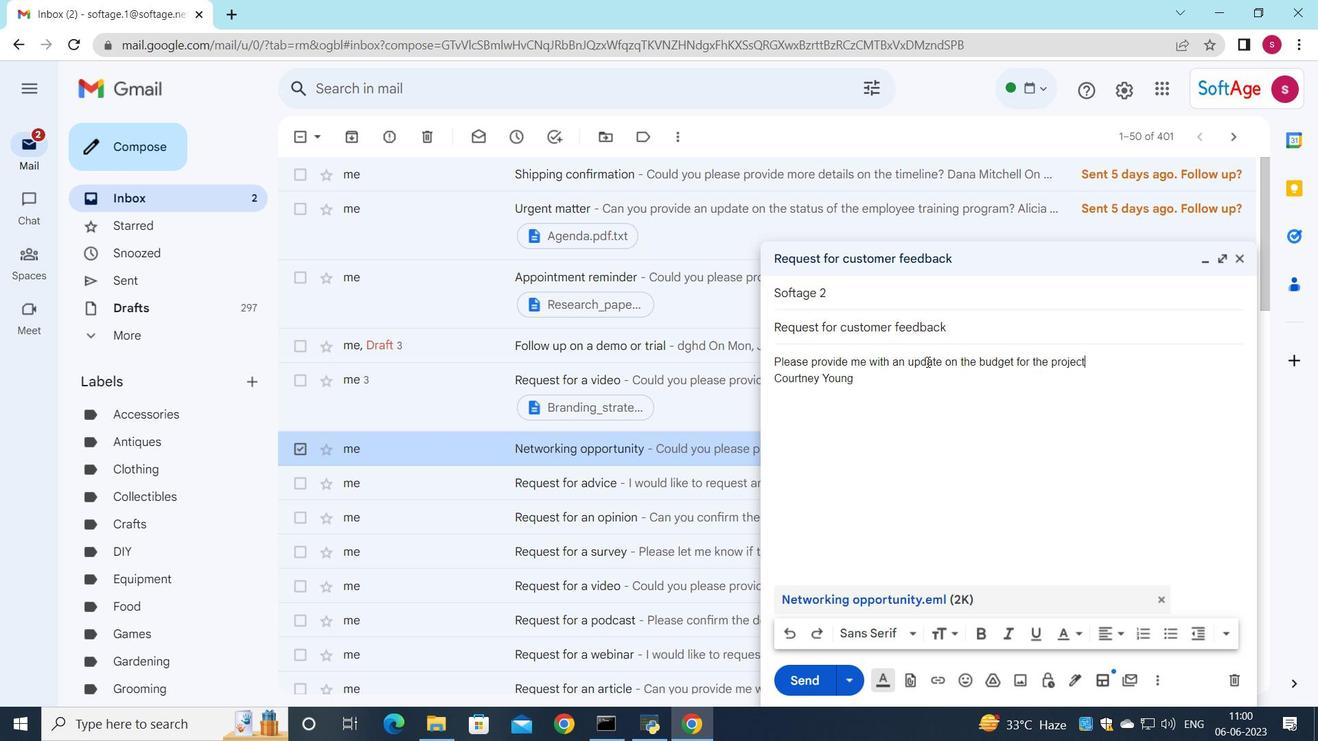 
Action: Key pressed .
Screenshot: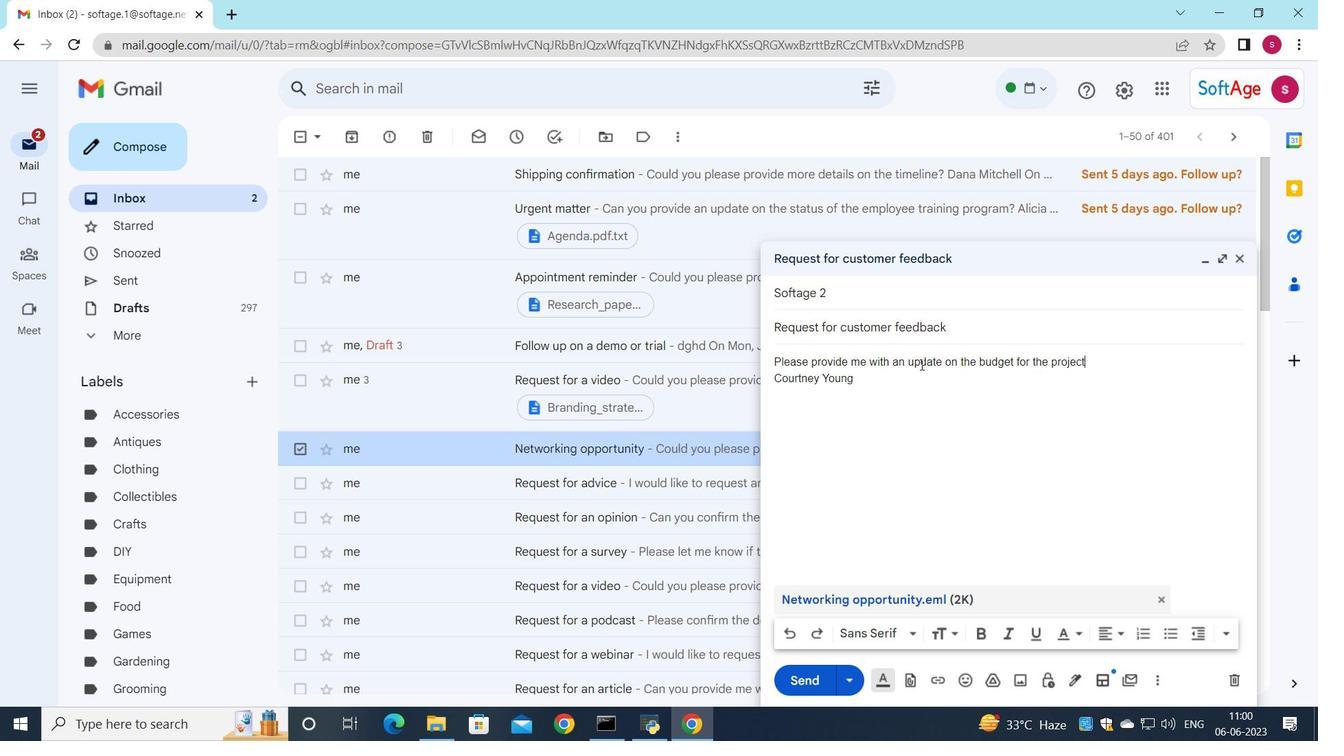 
Action: Mouse moved to (818, 683)
Screenshot: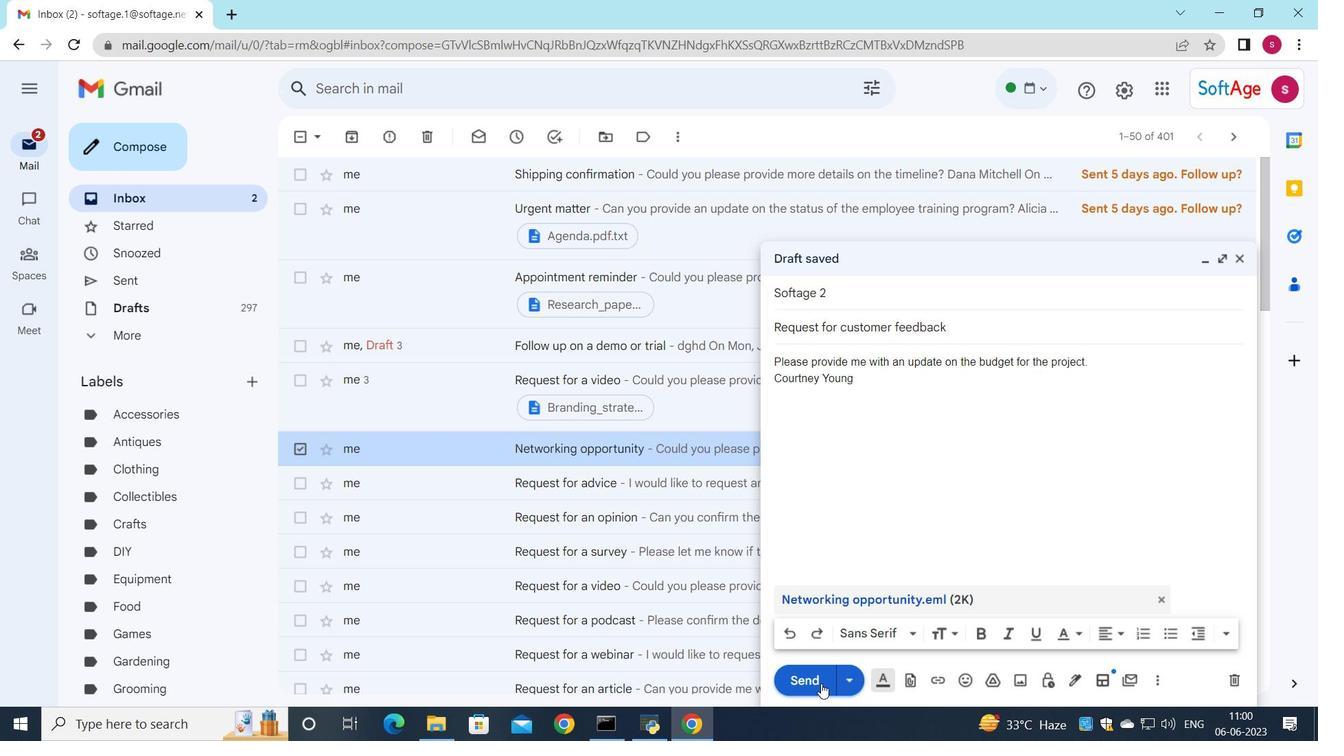 
Action: Mouse pressed left at (818, 683)
Screenshot: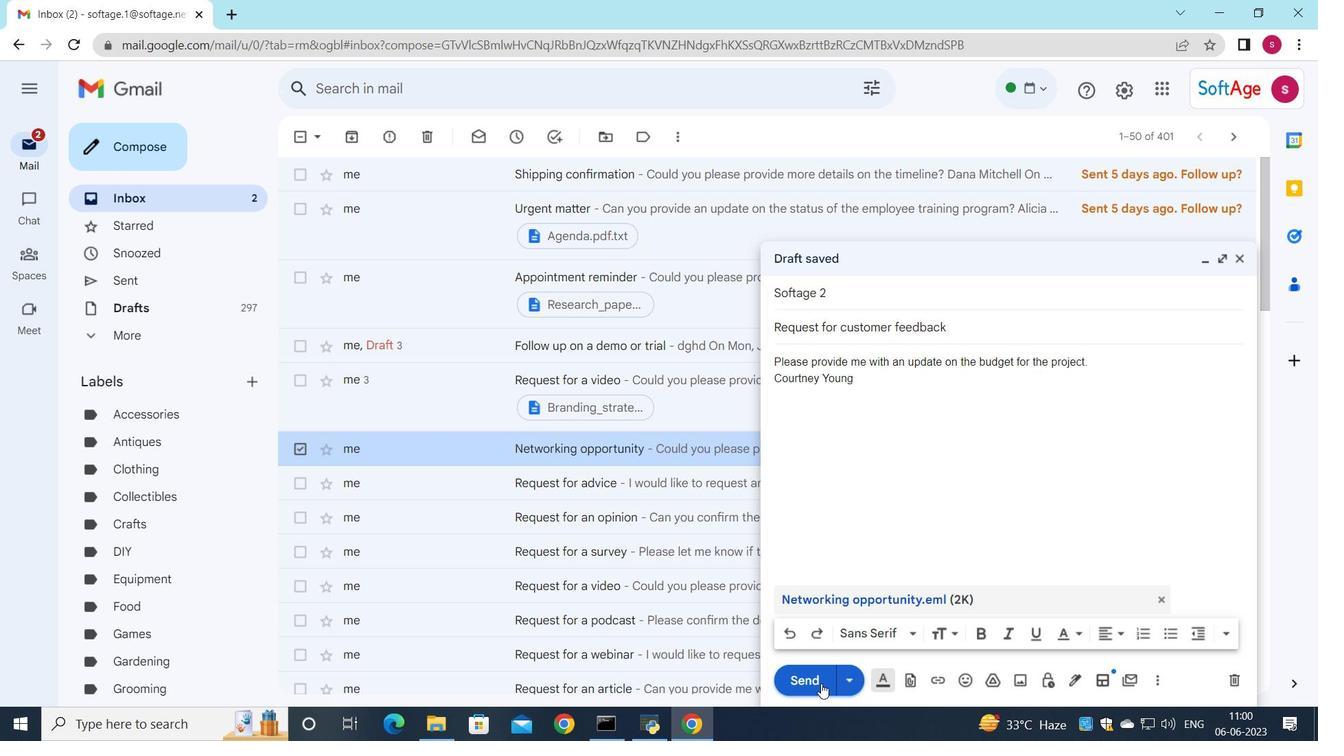 
Action: Mouse moved to (1027, 399)
Screenshot: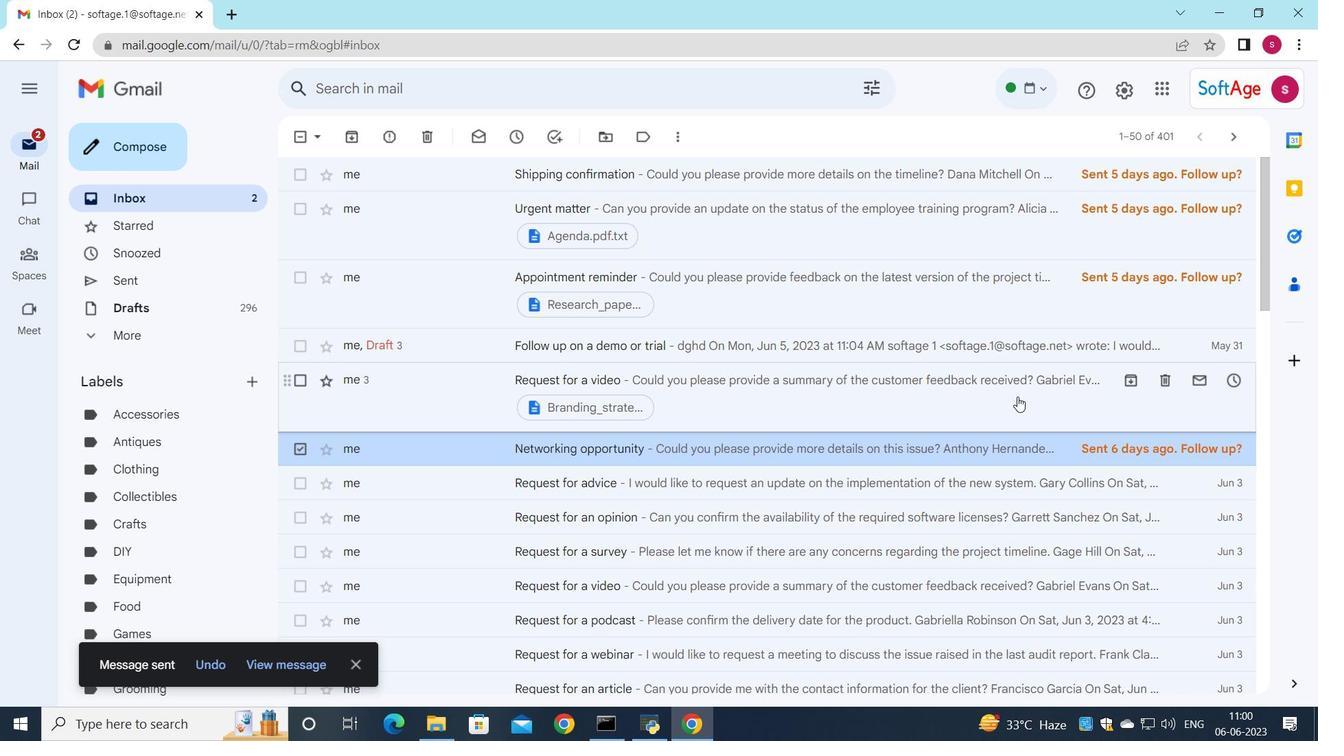 
